 Task: Find connections with filter location Chikhli with filter topic #training with filter profile language German with filter current company Apollo Global Management, Inc. with filter school Oriental Institute of Science & Technology, Thakral Nagar, Opp Patel Nagar, Raisen Road, Bhopal-462021 with filter industry Animation and Post-production with filter service category Corporate Events with filter keywords title Event Planner
Action: Mouse moved to (600, 78)
Screenshot: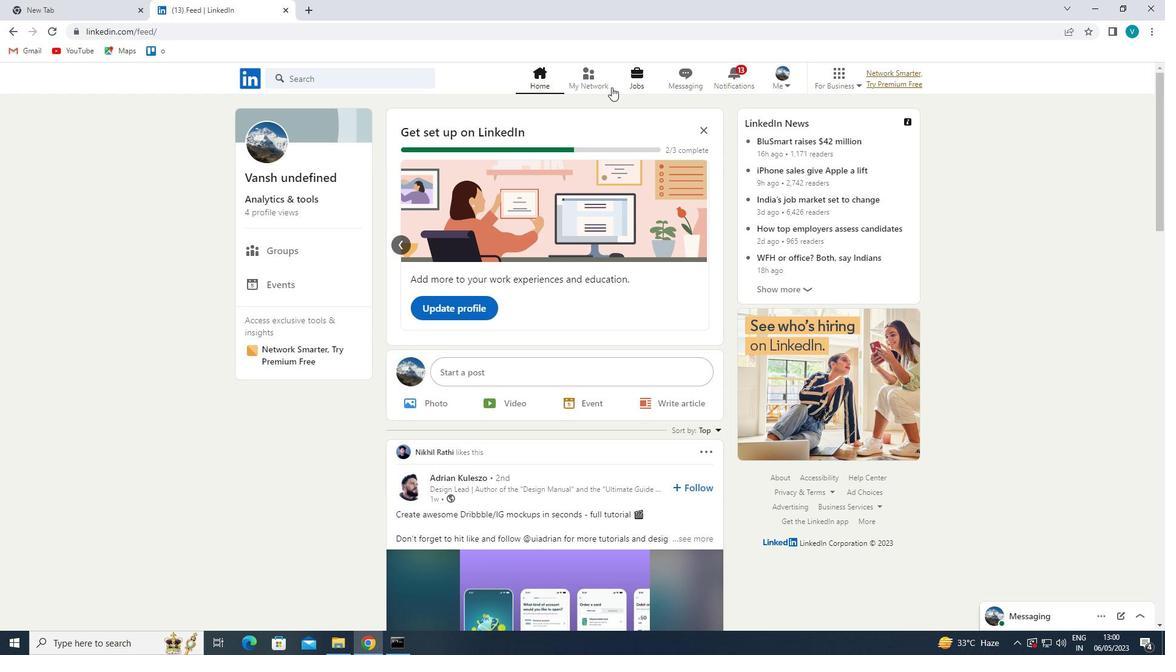 
Action: Mouse pressed left at (600, 78)
Screenshot: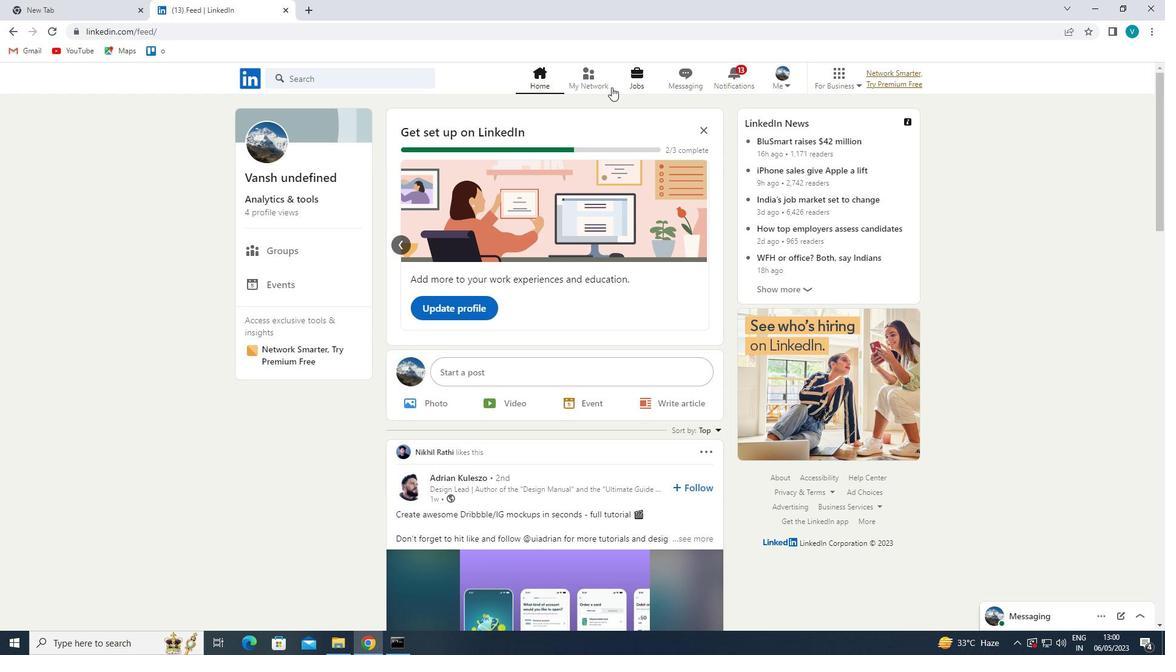 
Action: Mouse moved to (367, 134)
Screenshot: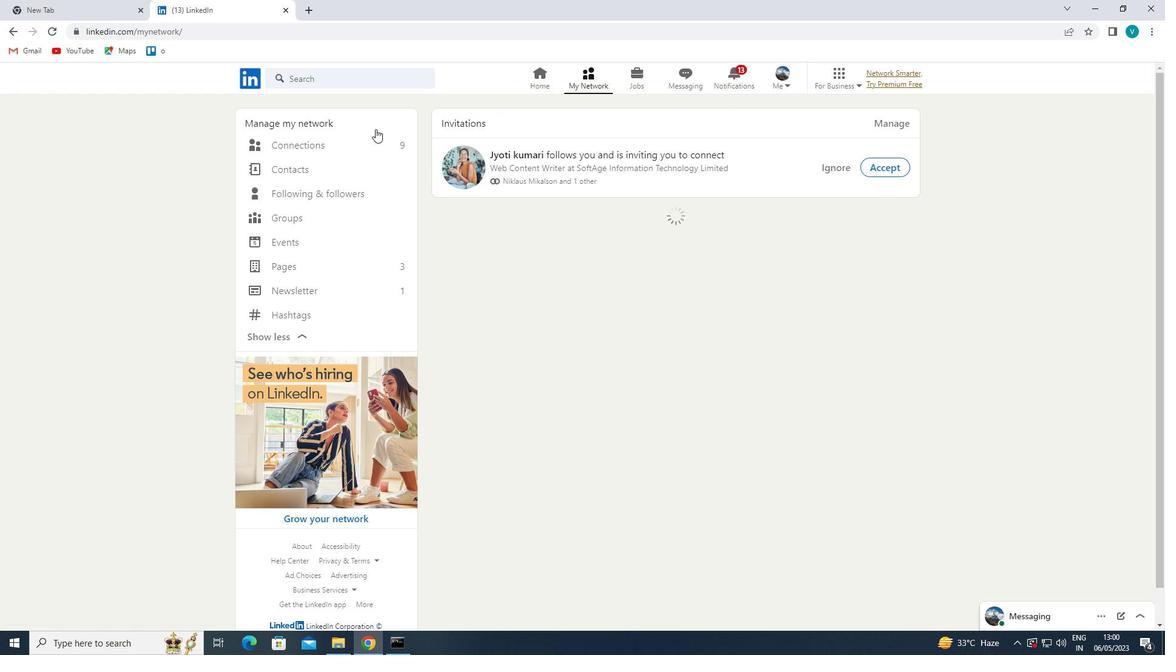 
Action: Mouse pressed left at (367, 134)
Screenshot: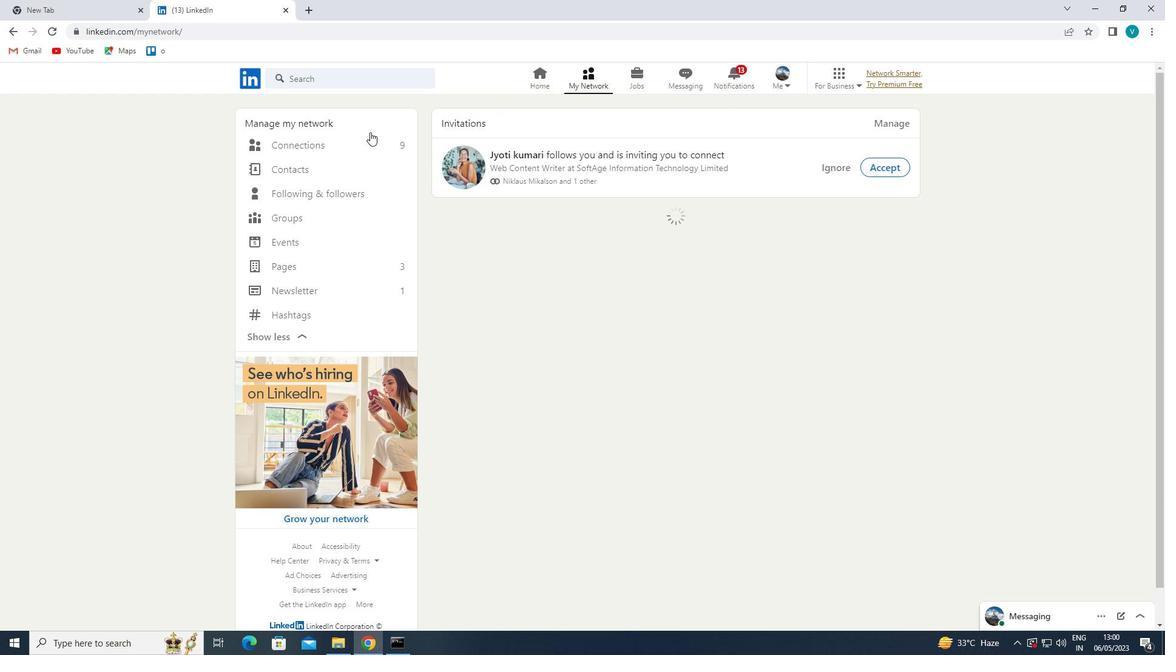 
Action: Mouse moved to (353, 158)
Screenshot: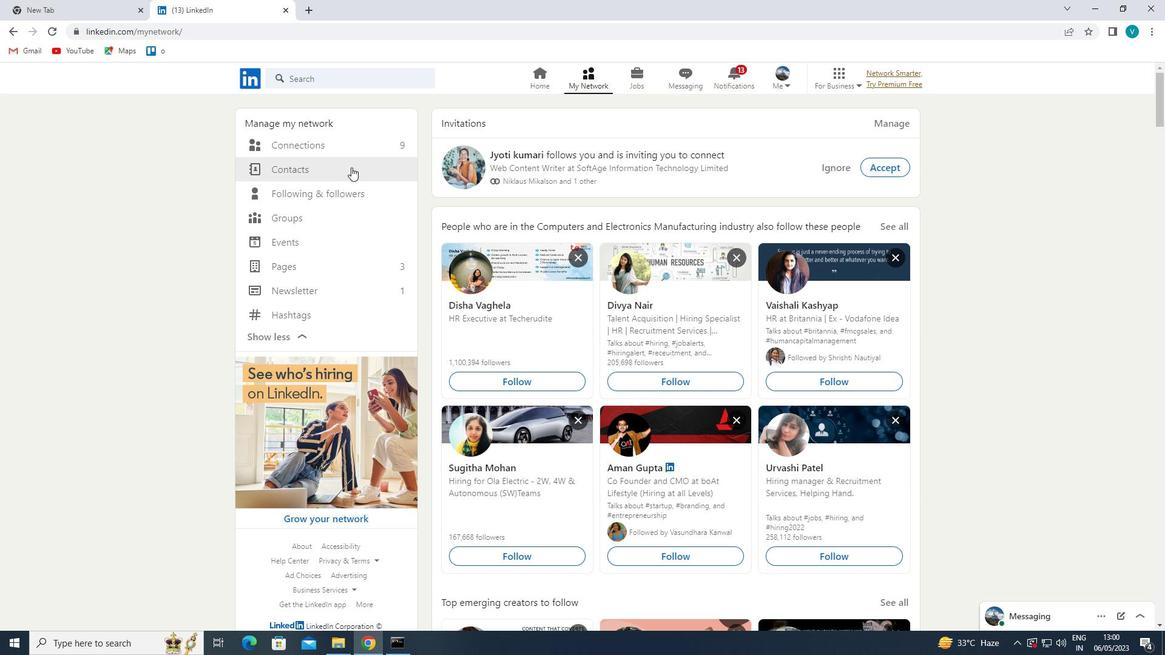 
Action: Mouse pressed left at (353, 158)
Screenshot: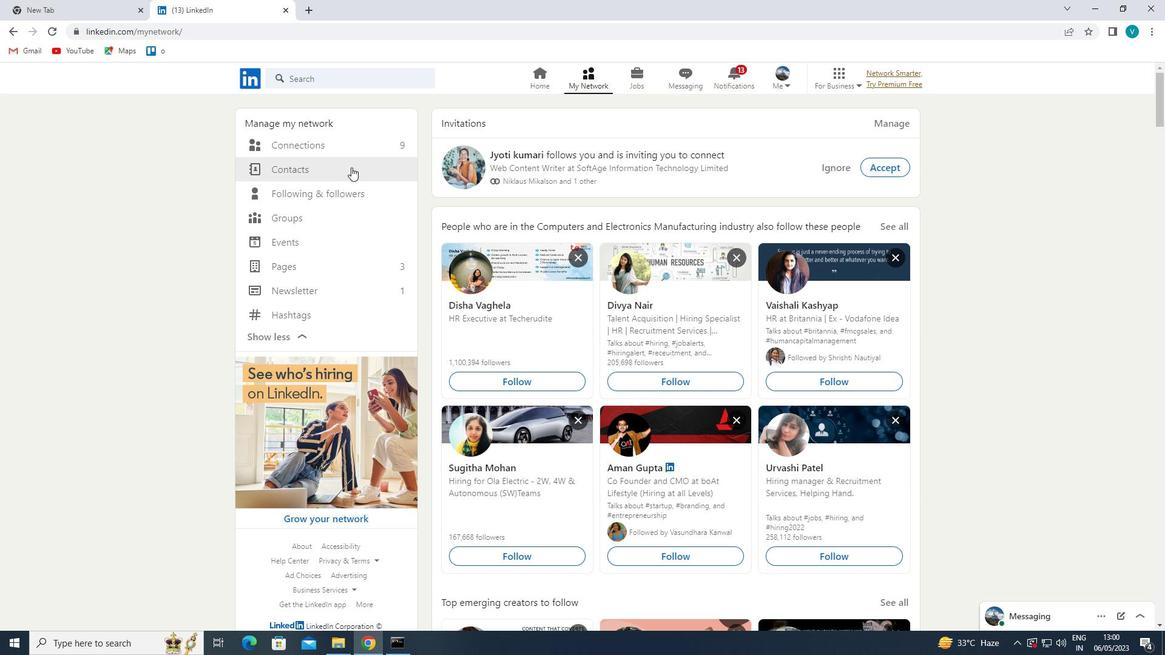 
Action: Mouse moved to (358, 154)
Screenshot: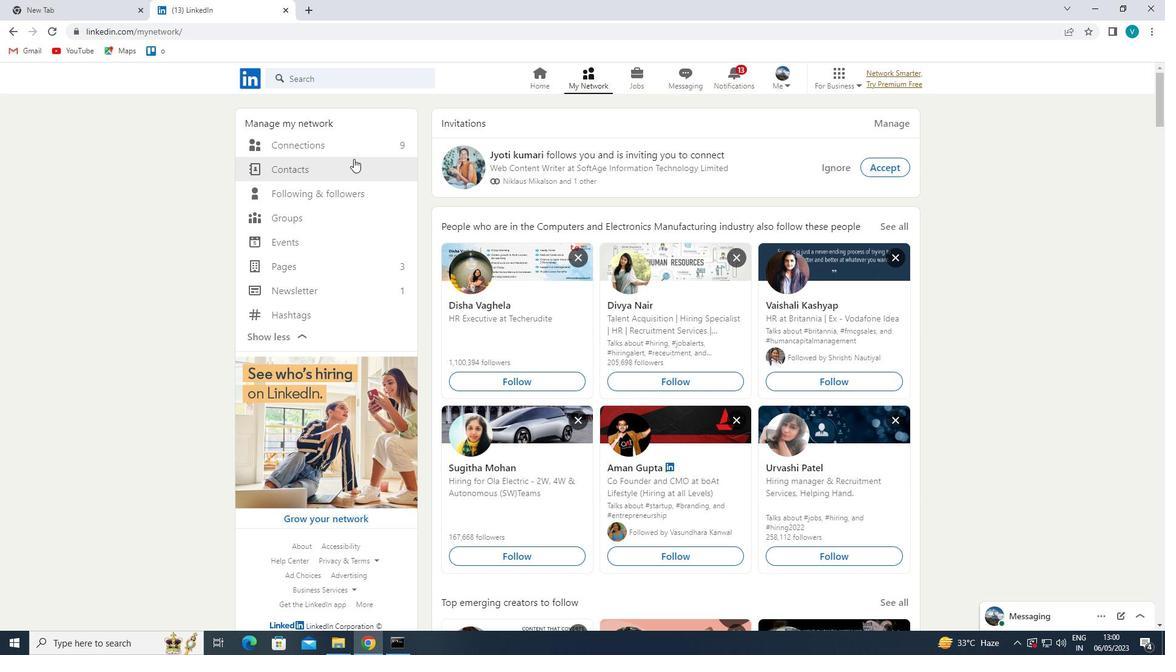 
Action: Mouse pressed left at (358, 154)
Screenshot: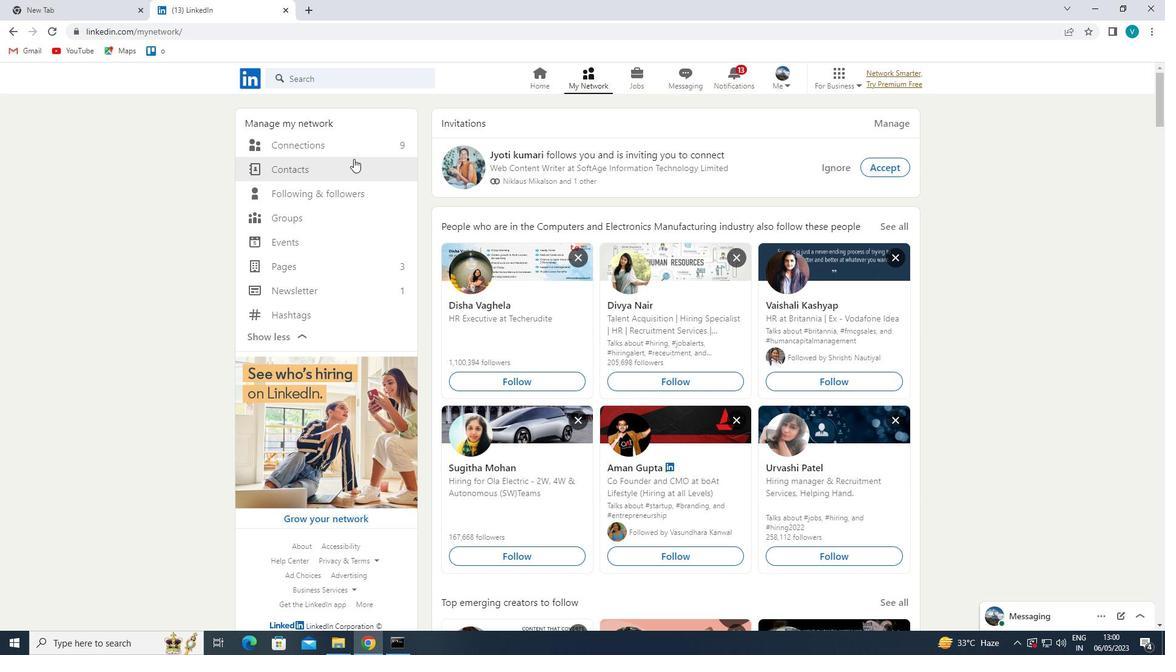 
Action: Mouse moved to (364, 148)
Screenshot: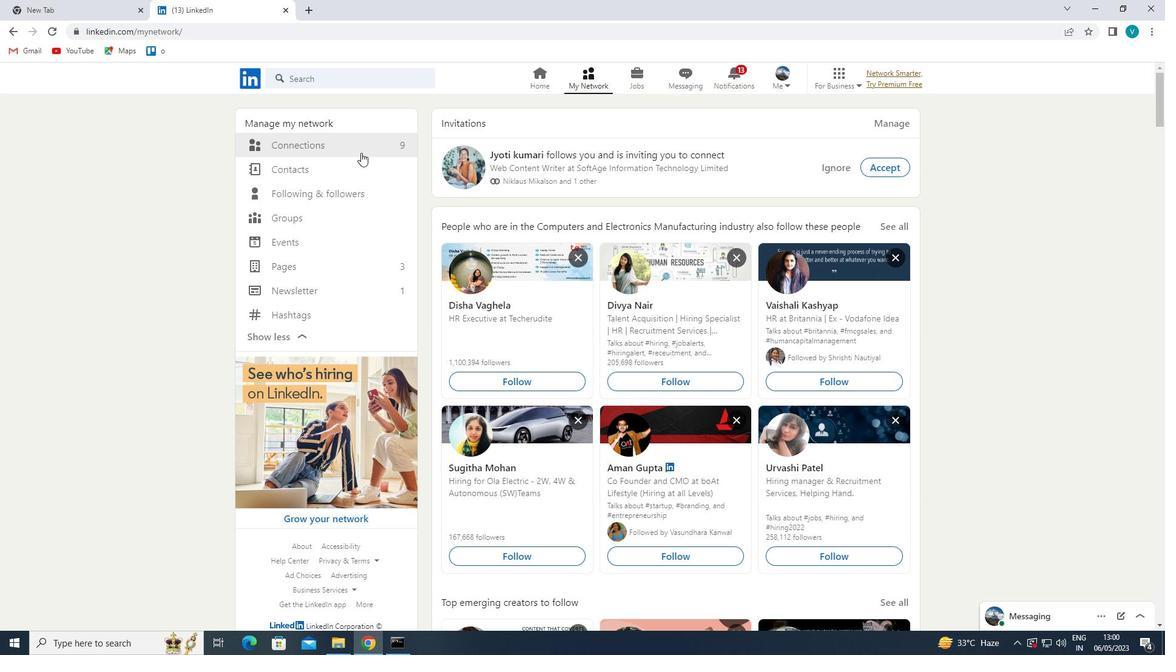 
Action: Mouse pressed left at (364, 148)
Screenshot: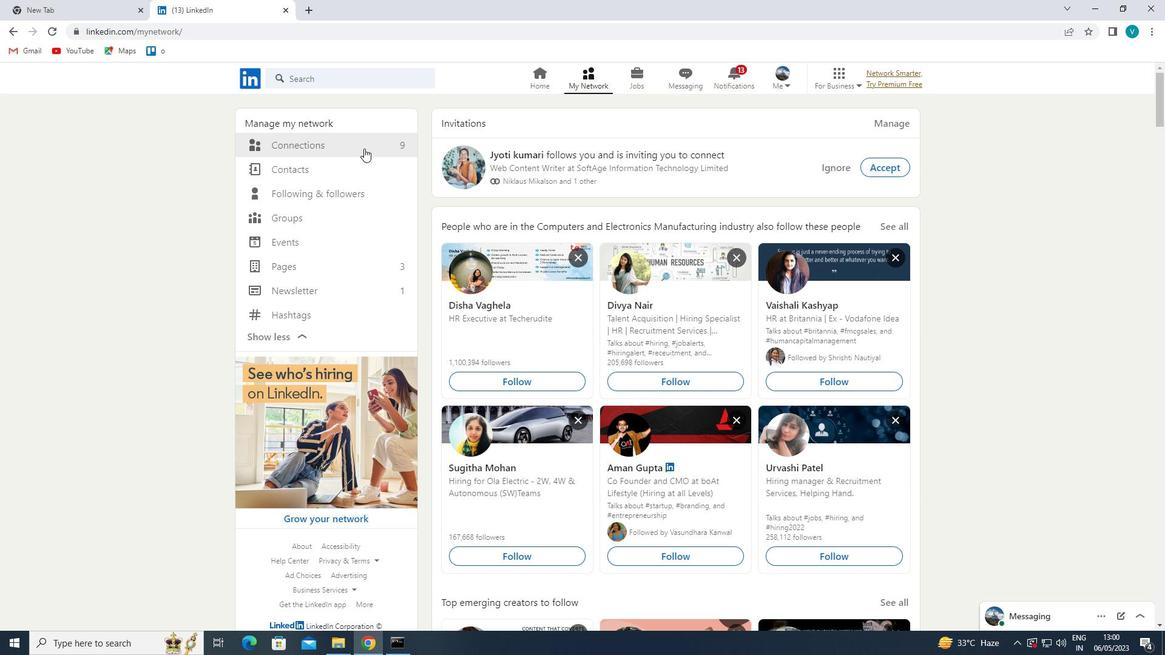 
Action: Mouse moved to (692, 147)
Screenshot: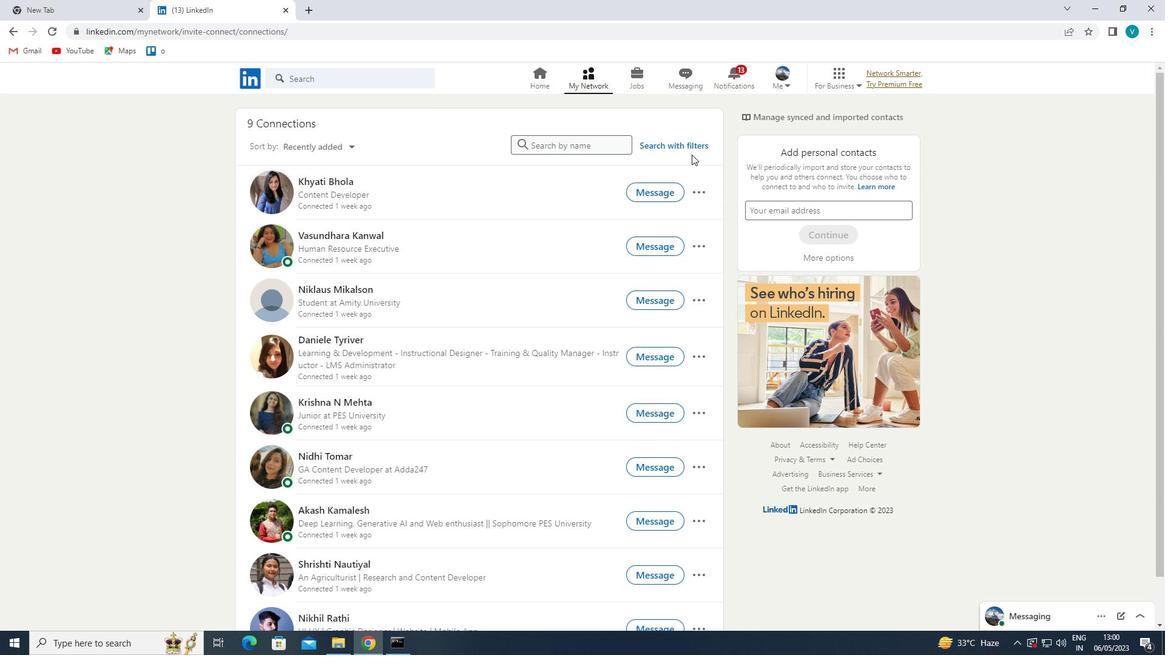 
Action: Mouse pressed left at (692, 147)
Screenshot: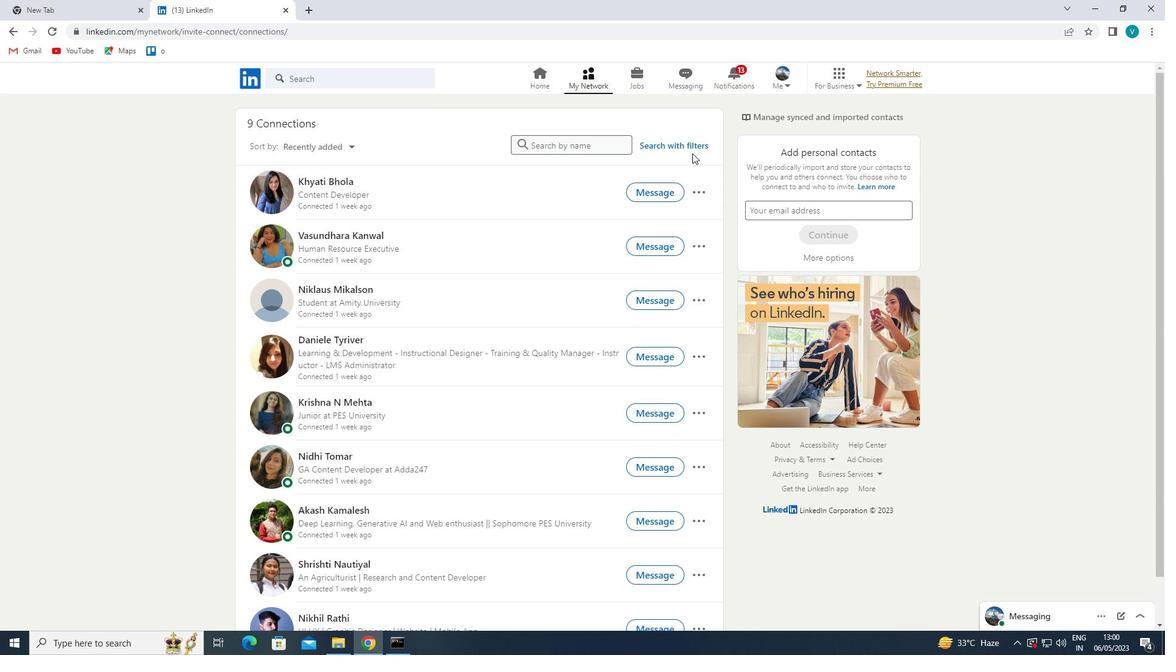 
Action: Mouse moved to (579, 109)
Screenshot: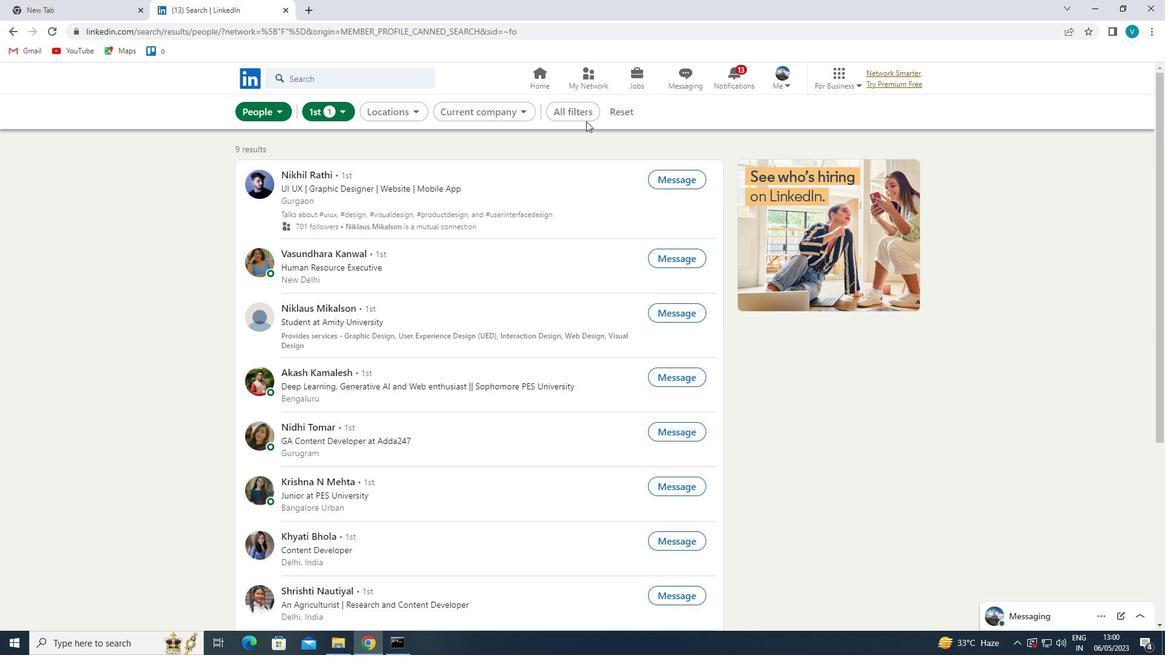 
Action: Mouse pressed left at (579, 109)
Screenshot: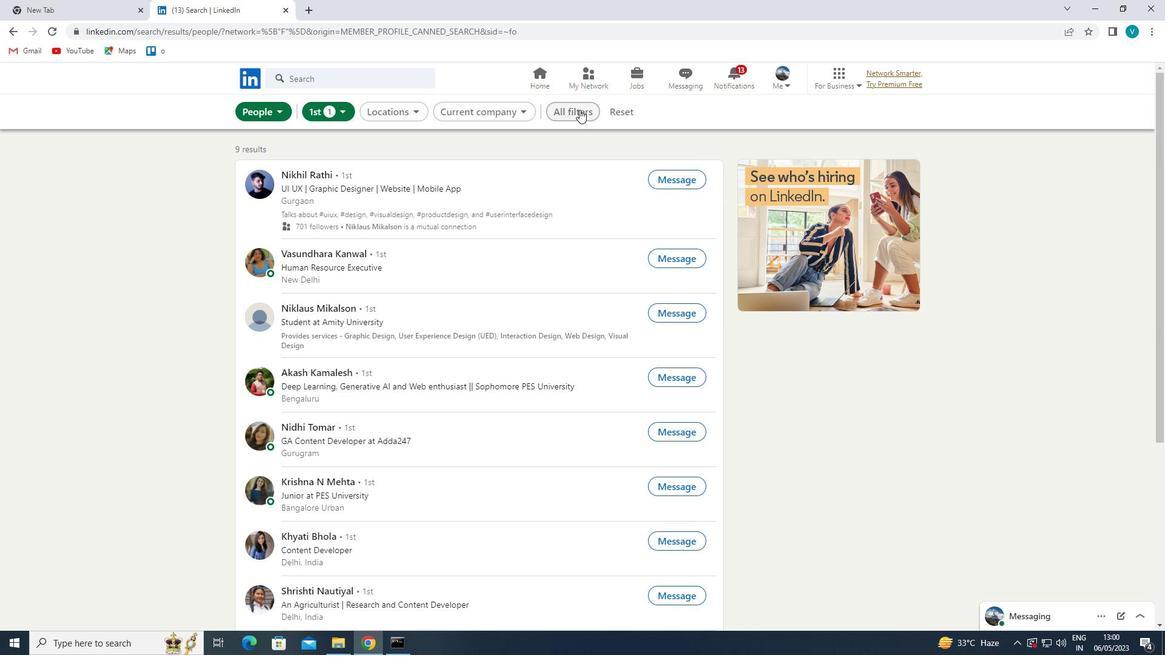 
Action: Mouse moved to (1069, 300)
Screenshot: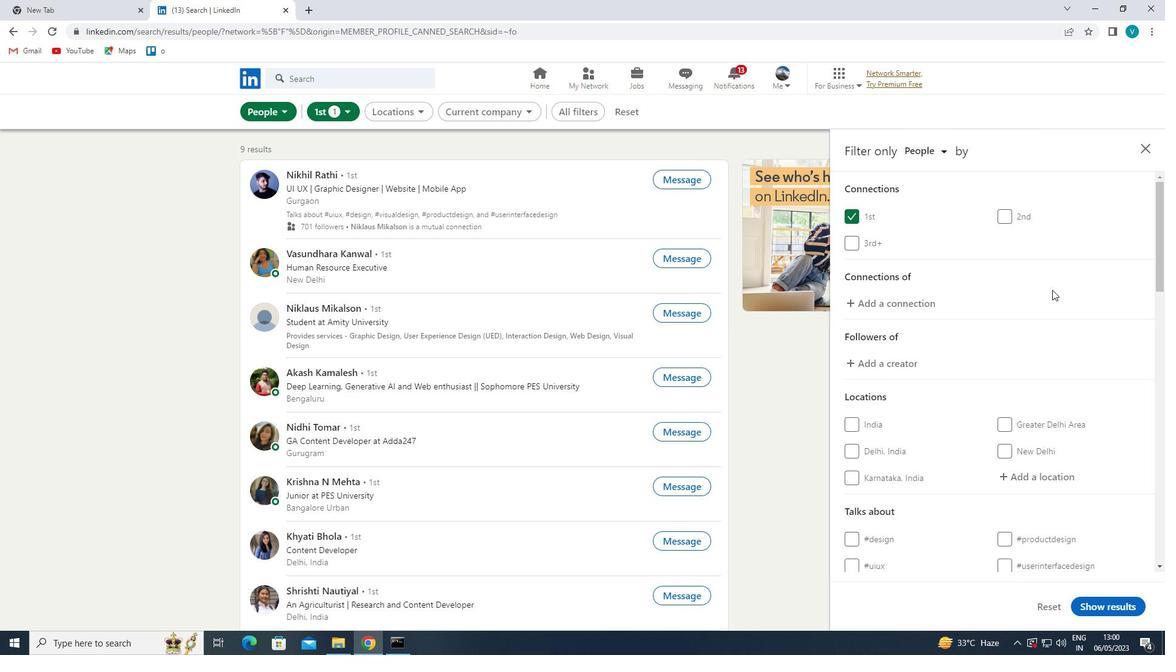 
Action: Mouse scrolled (1069, 300) with delta (0, 0)
Screenshot: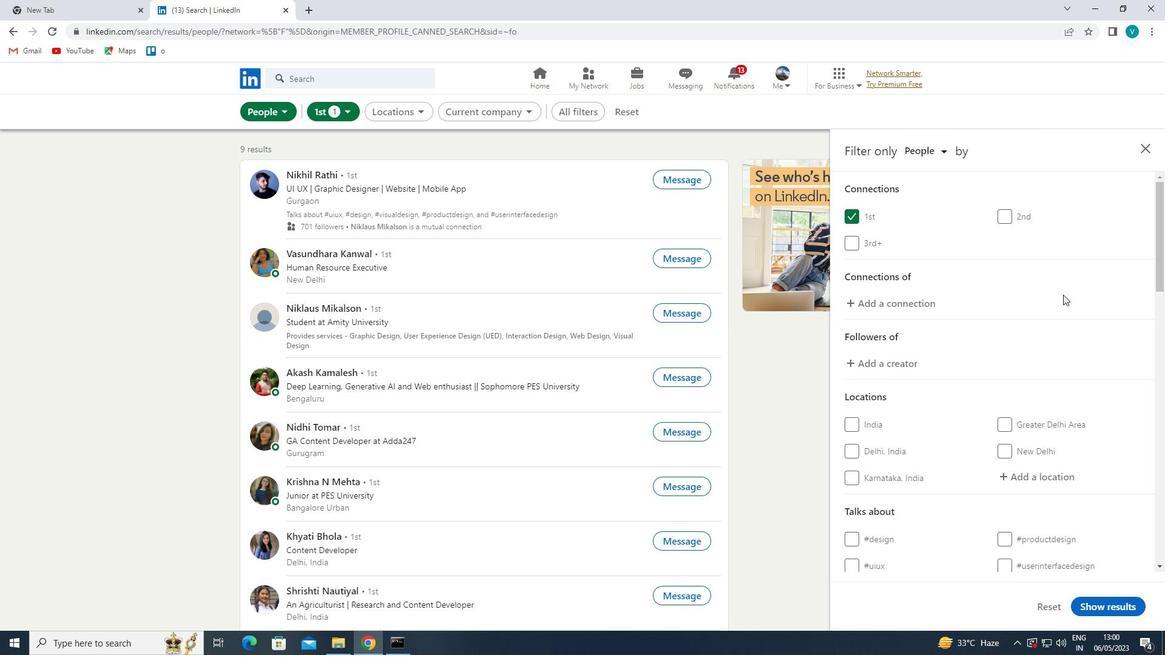 
Action: Mouse moved to (1058, 413)
Screenshot: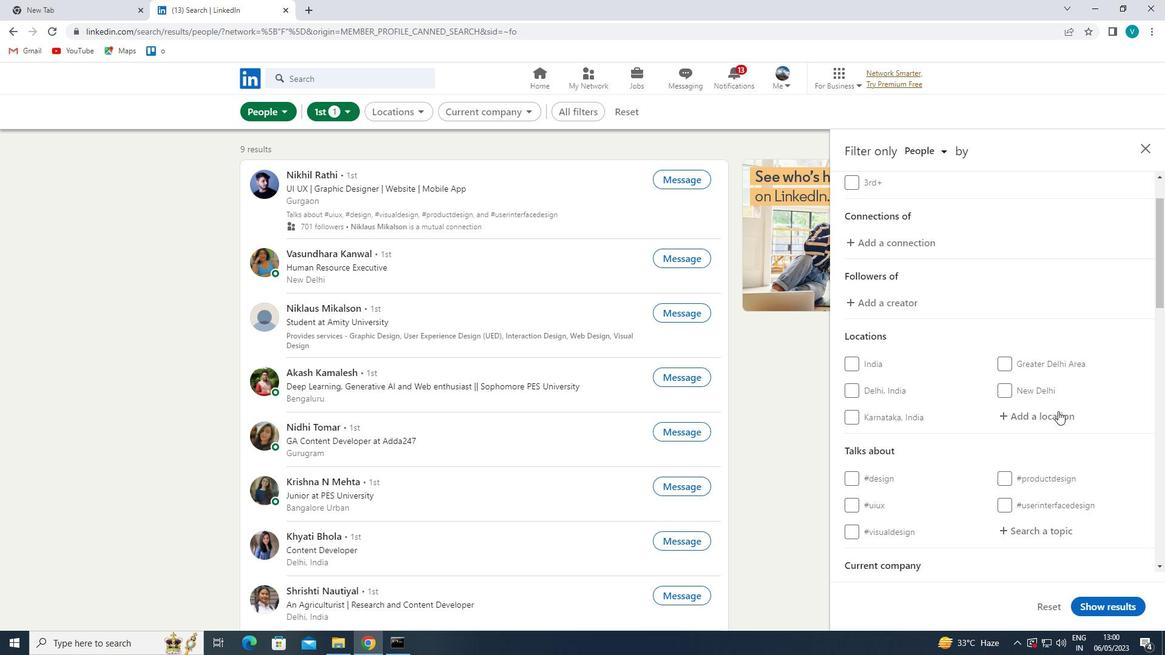 
Action: Mouse pressed left at (1058, 413)
Screenshot: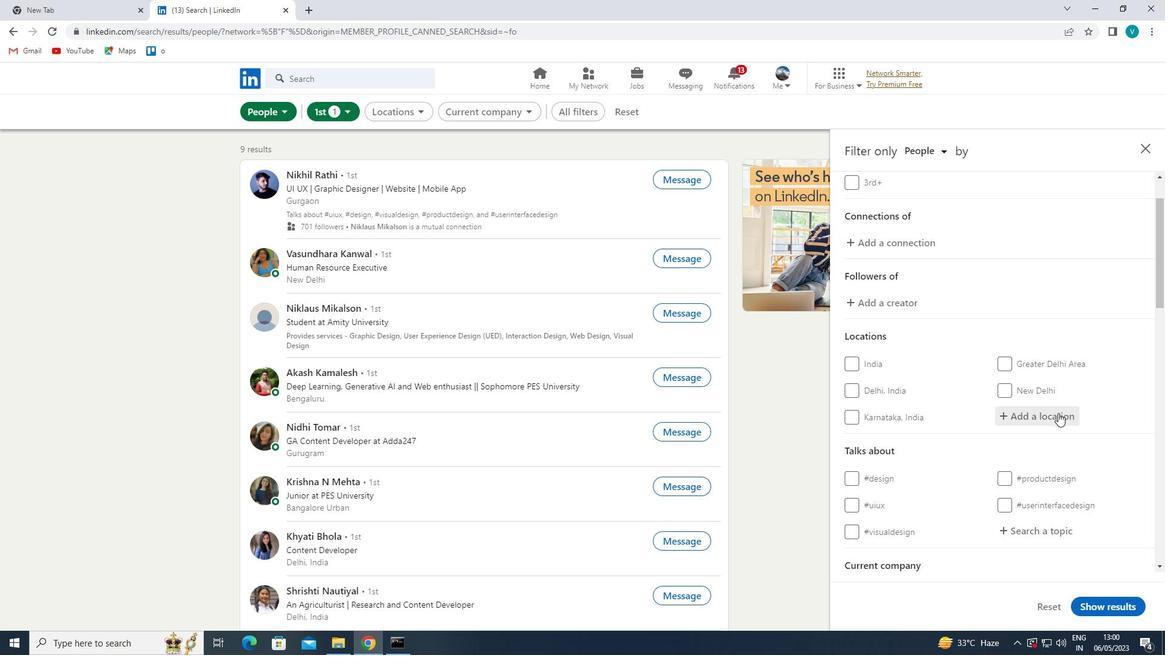 
Action: Mouse moved to (1048, 410)
Screenshot: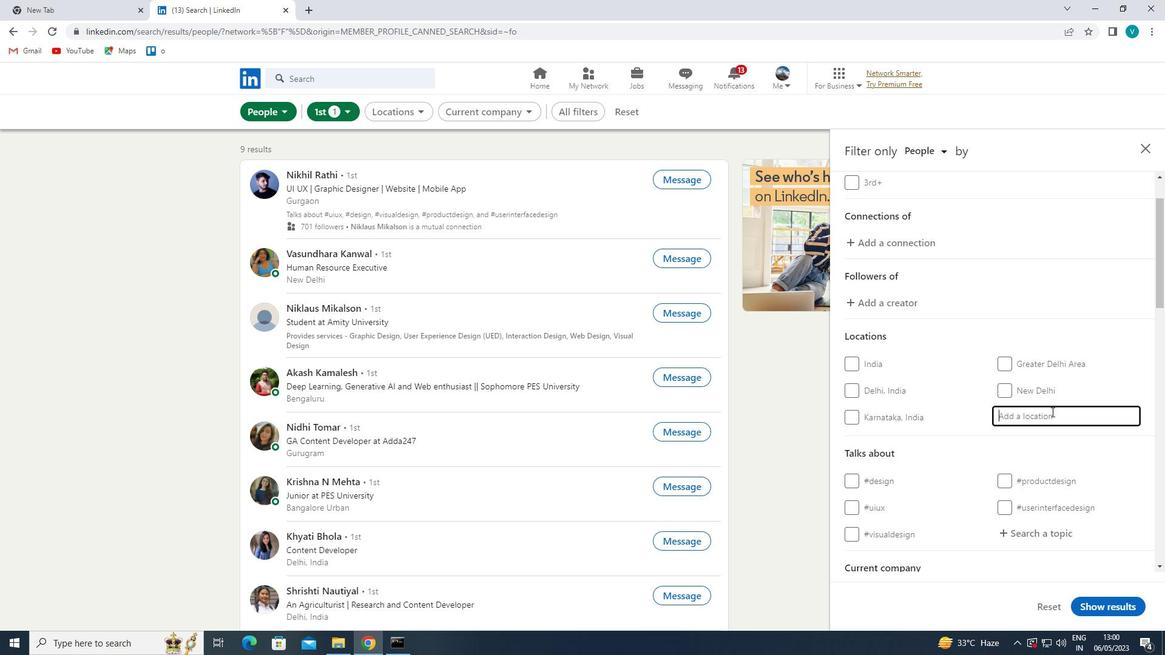 
Action: Key pressed <Key.shift>
Screenshot: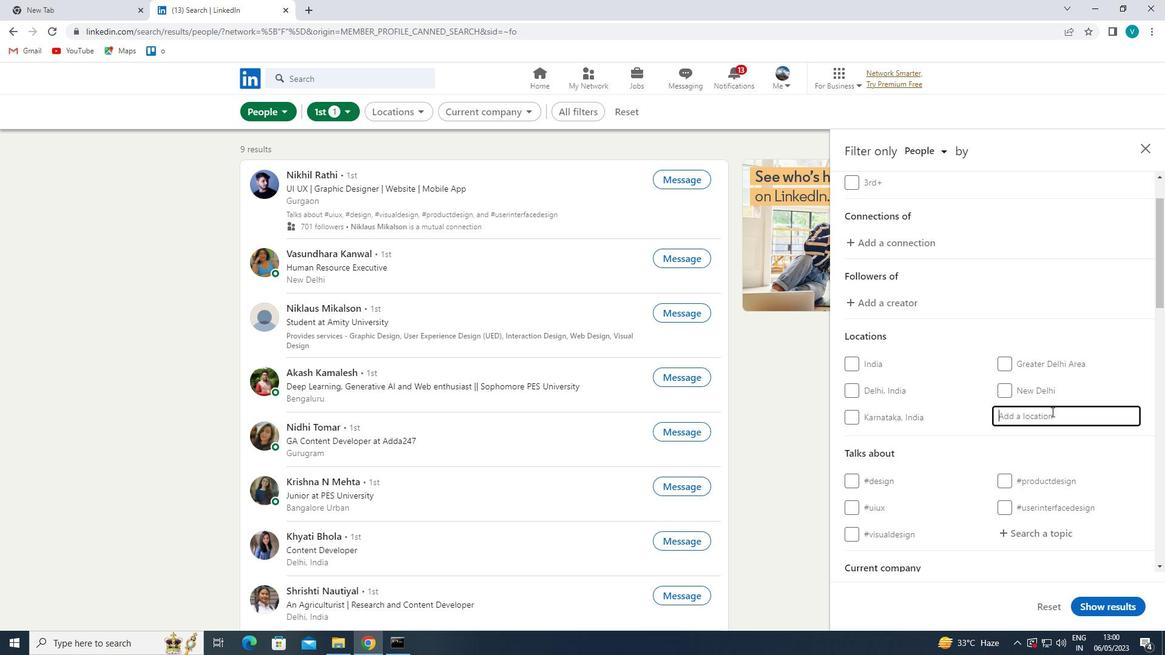 
Action: Mouse moved to (1047, 409)
Screenshot: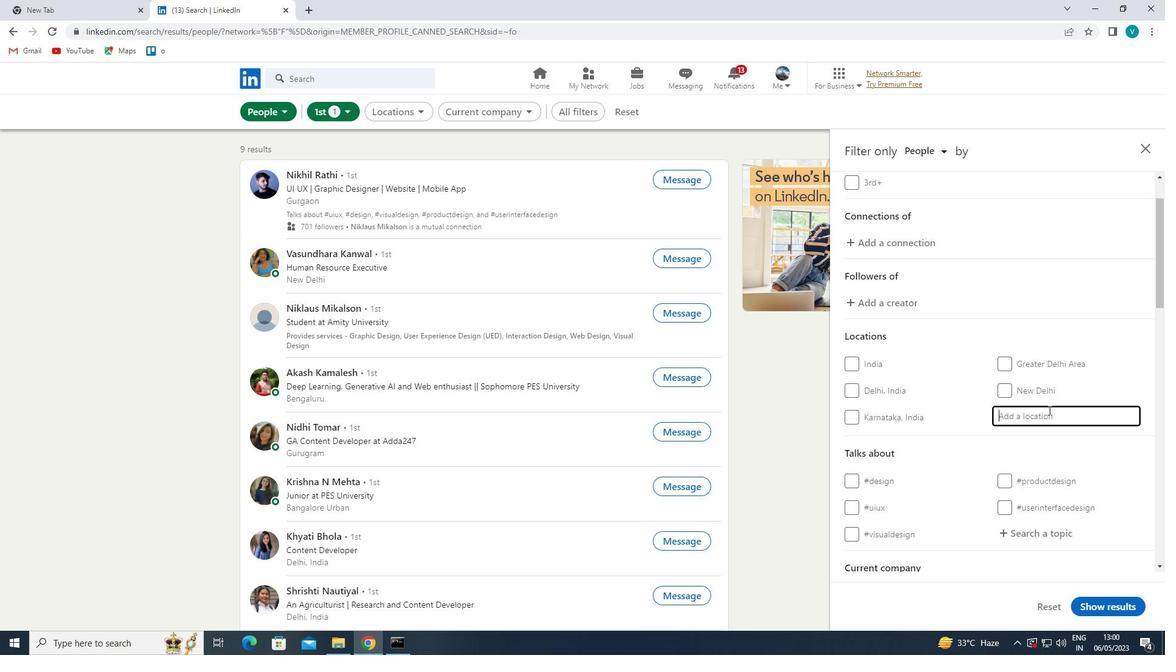 
Action: Key pressed C
Screenshot: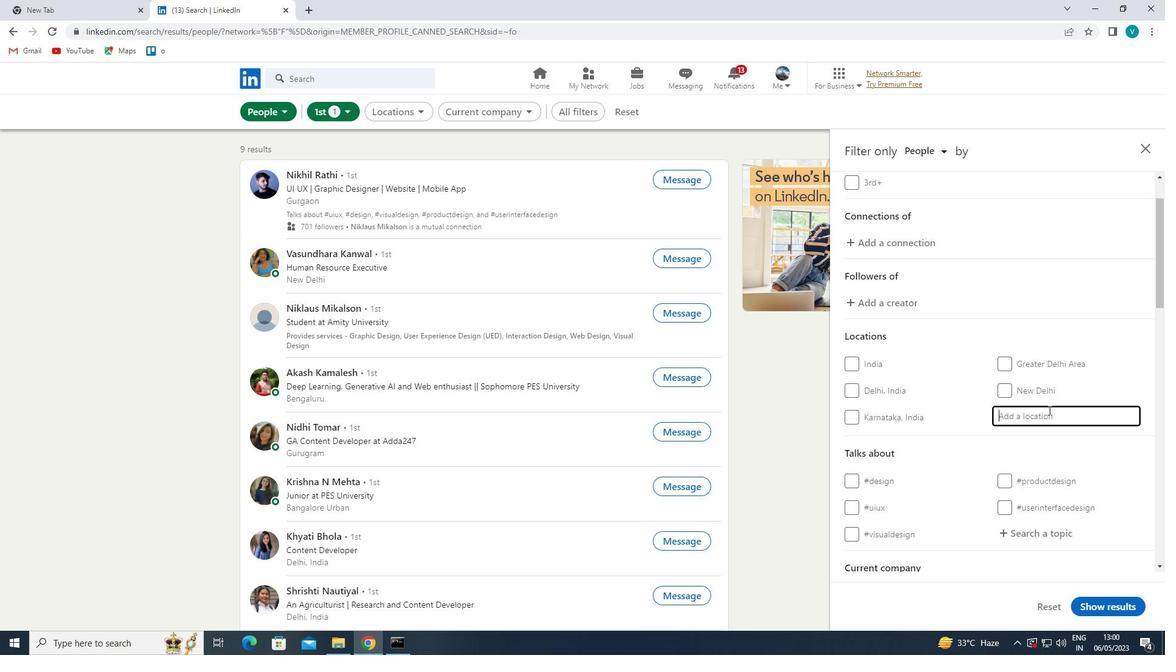 
Action: Mouse moved to (931, 368)
Screenshot: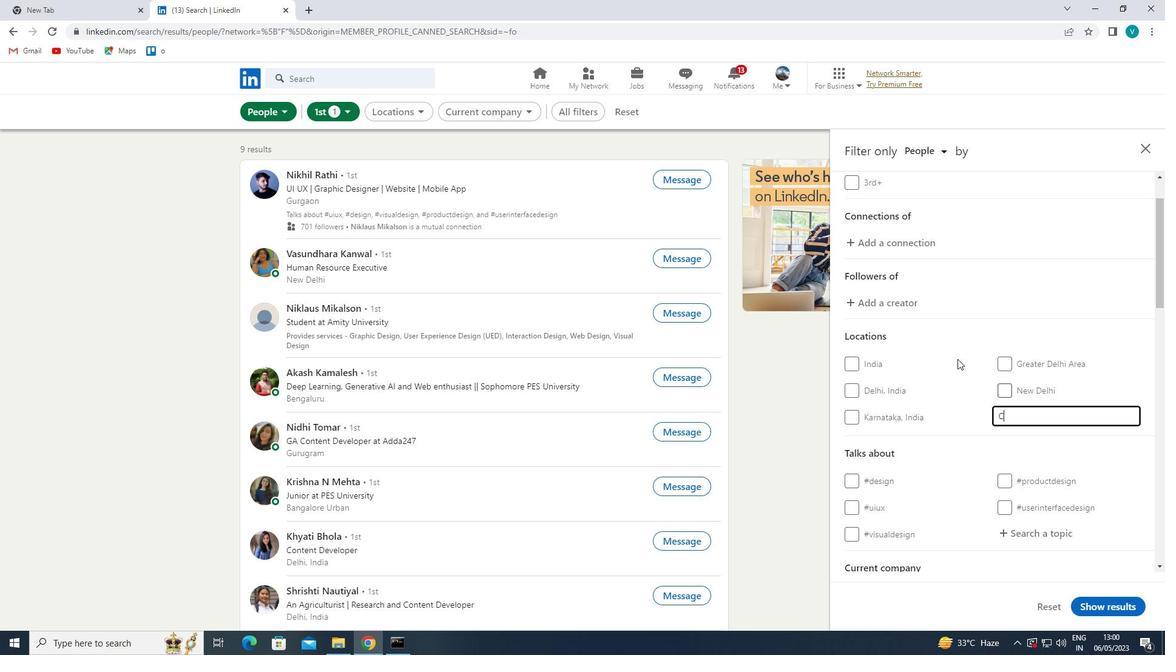 
Action: Key pressed HIKLI
Screenshot: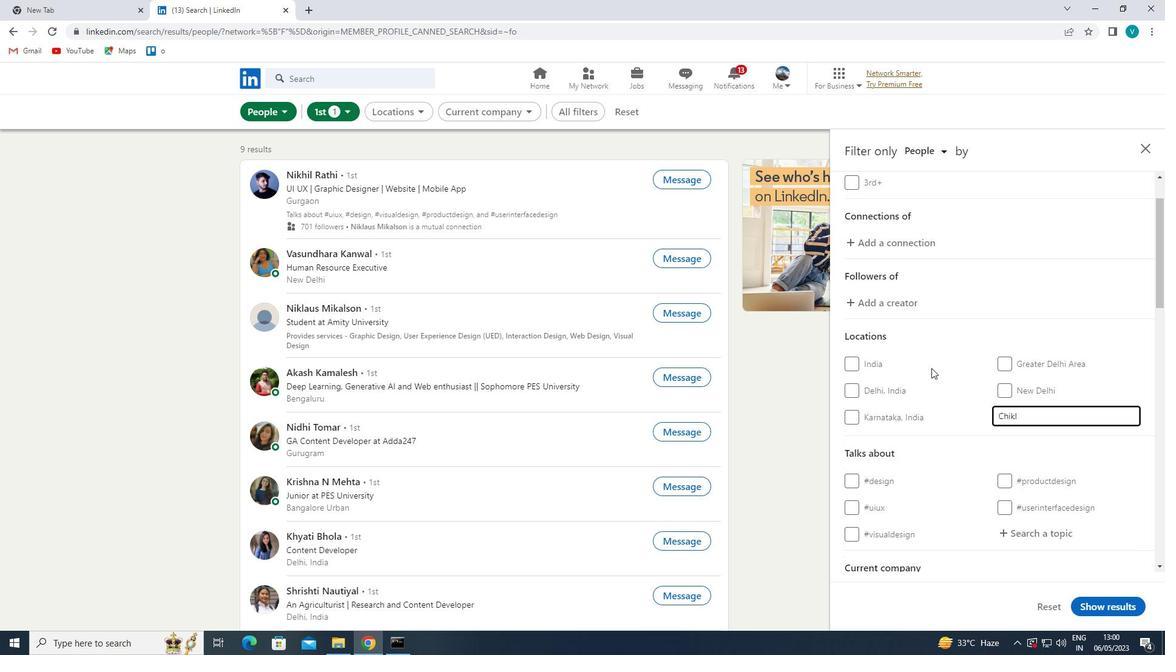 
Action: Mouse moved to (1013, 416)
Screenshot: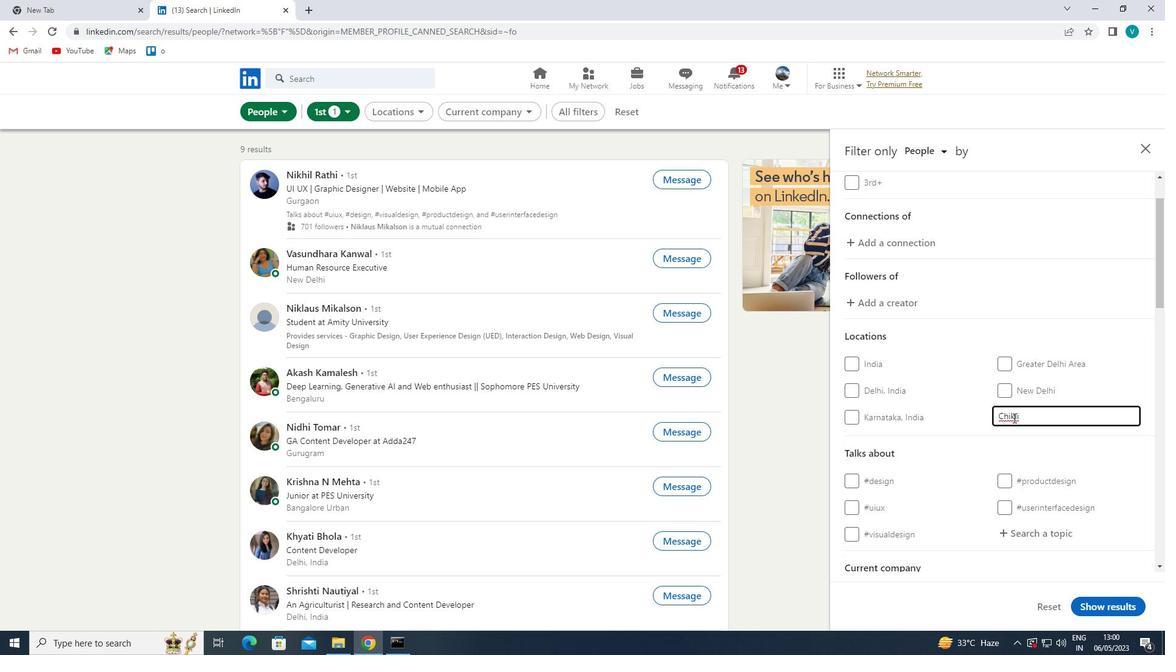 
Action: Mouse pressed left at (1013, 416)
Screenshot: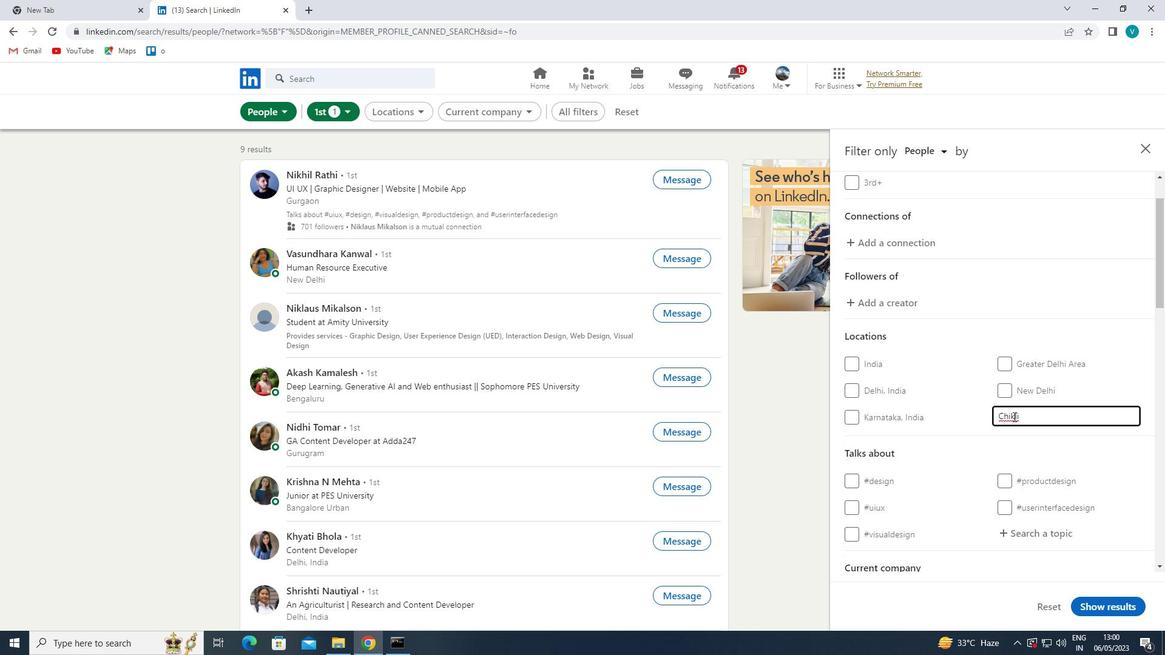 
Action: Mouse moved to (885, 365)
Screenshot: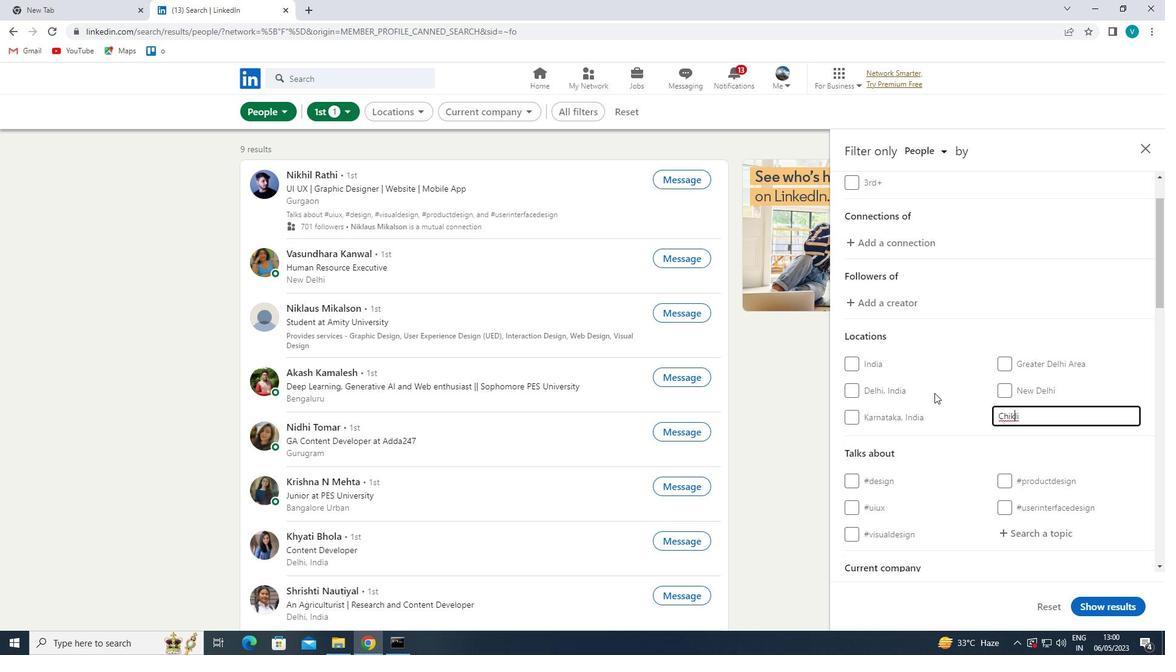 
Action: Key pressed H
Screenshot: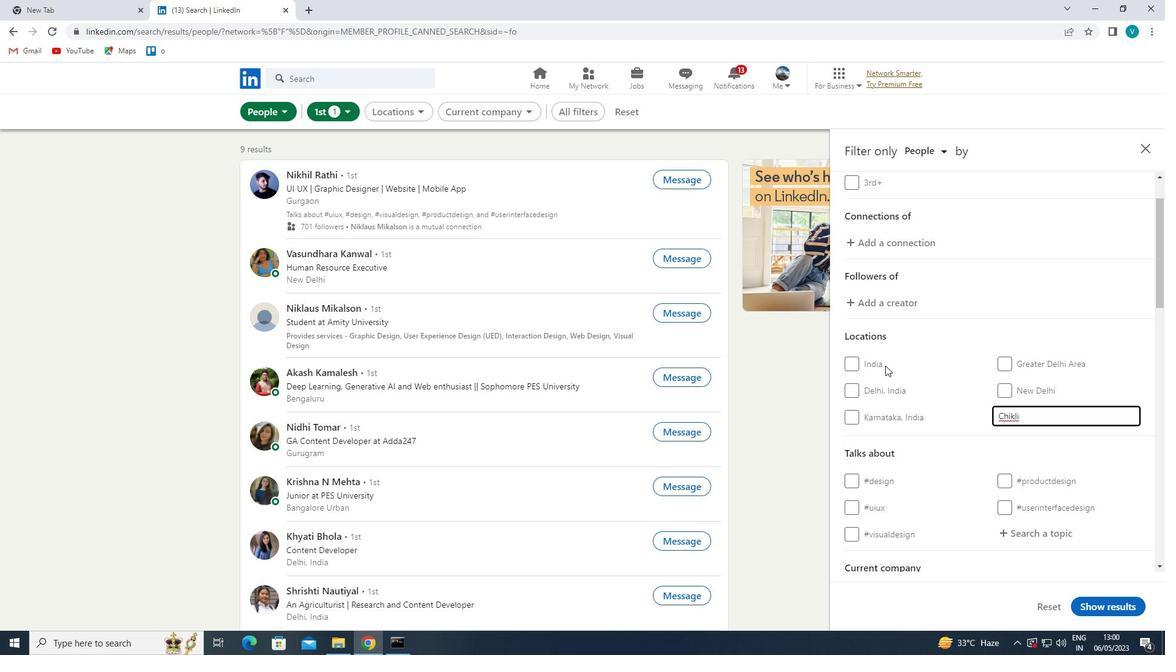 
Action: Mouse moved to (949, 439)
Screenshot: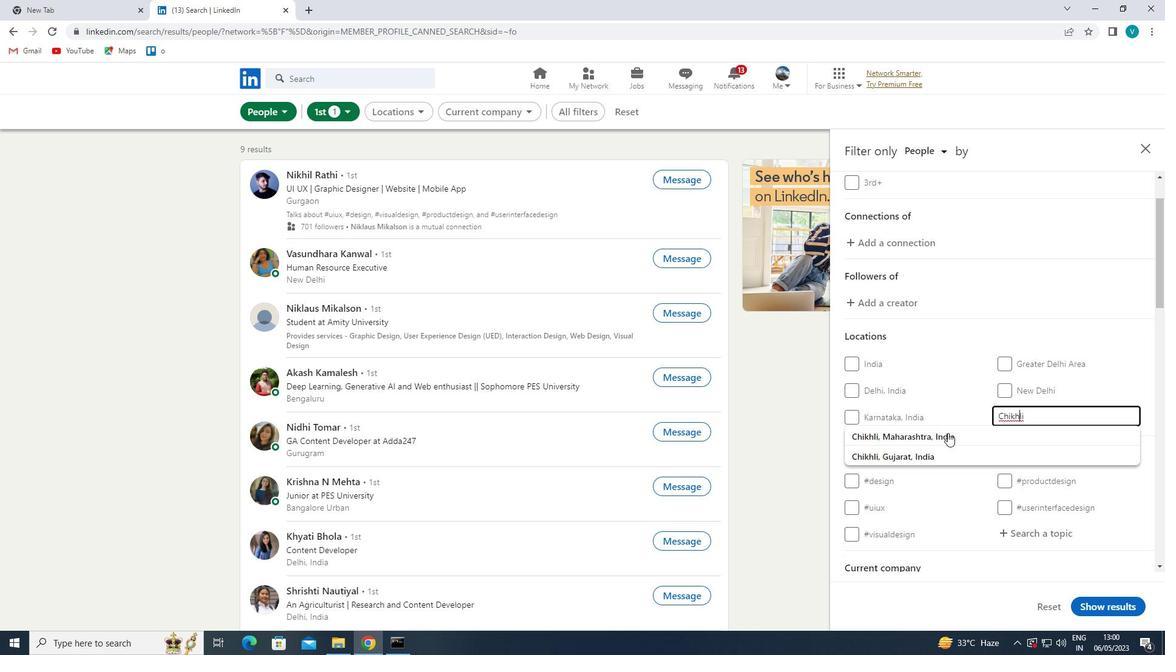 
Action: Mouse pressed left at (949, 439)
Screenshot: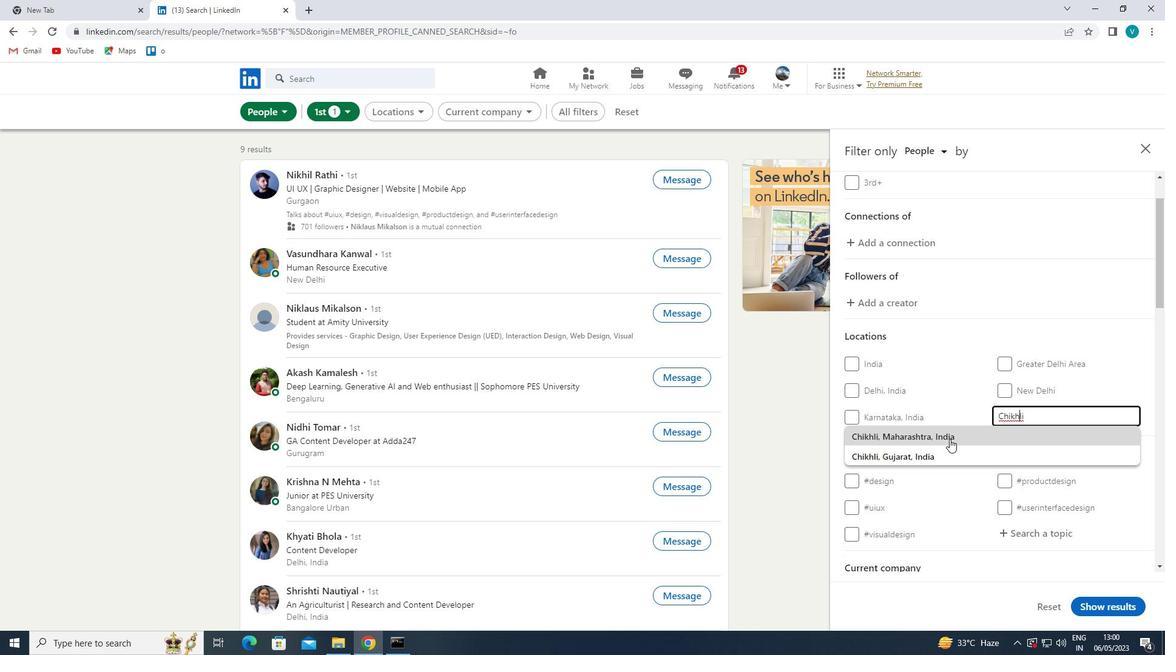 
Action: Mouse moved to (959, 441)
Screenshot: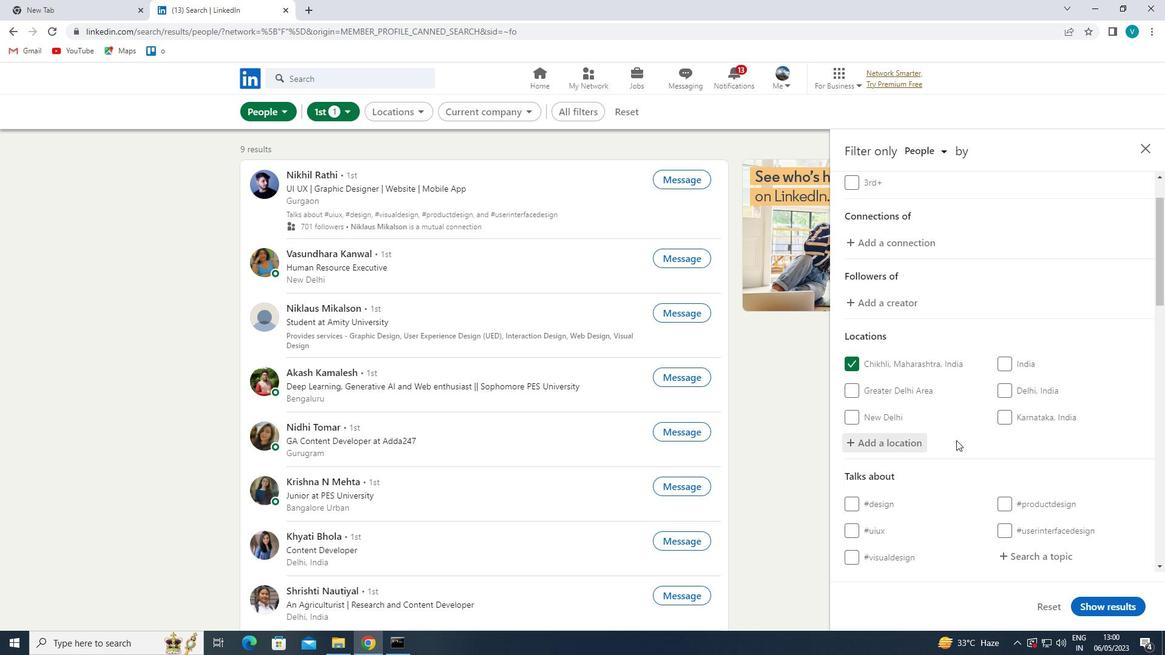 
Action: Mouse scrolled (959, 440) with delta (0, 0)
Screenshot: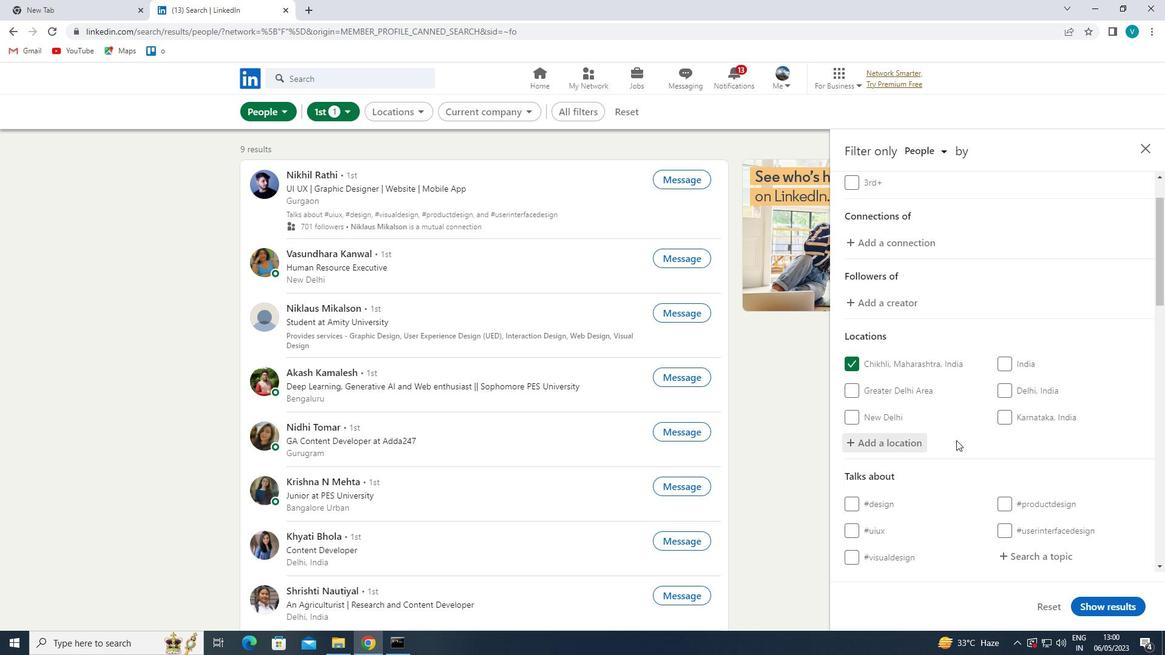 
Action: Mouse moved to (960, 441)
Screenshot: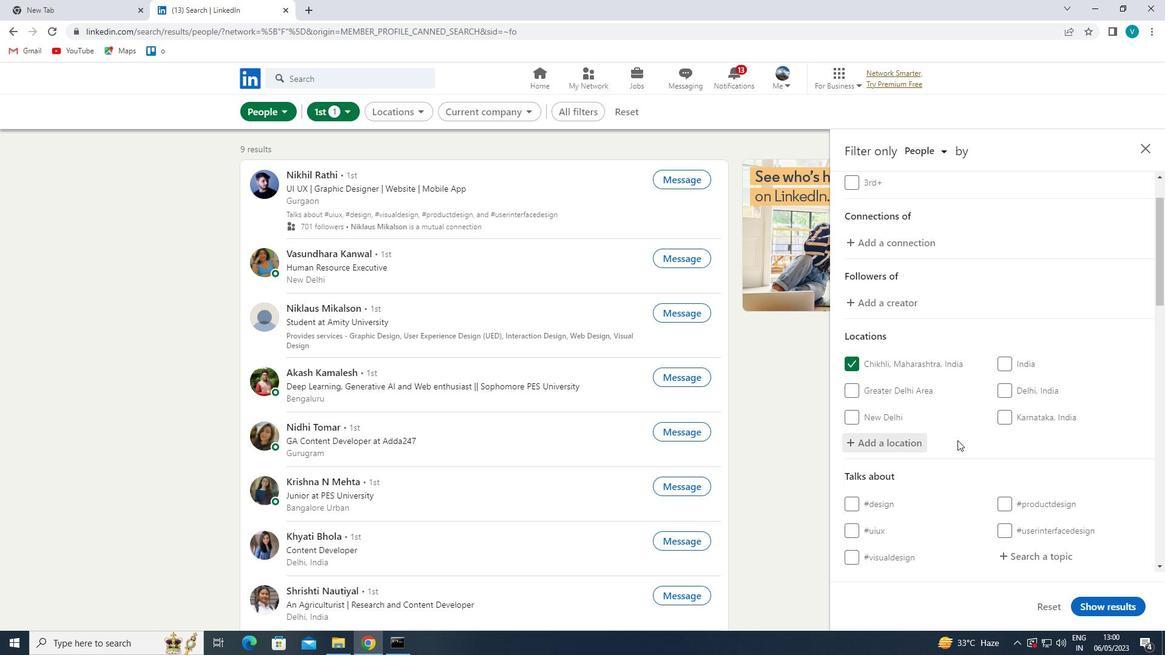 
Action: Mouse scrolled (960, 440) with delta (0, 0)
Screenshot: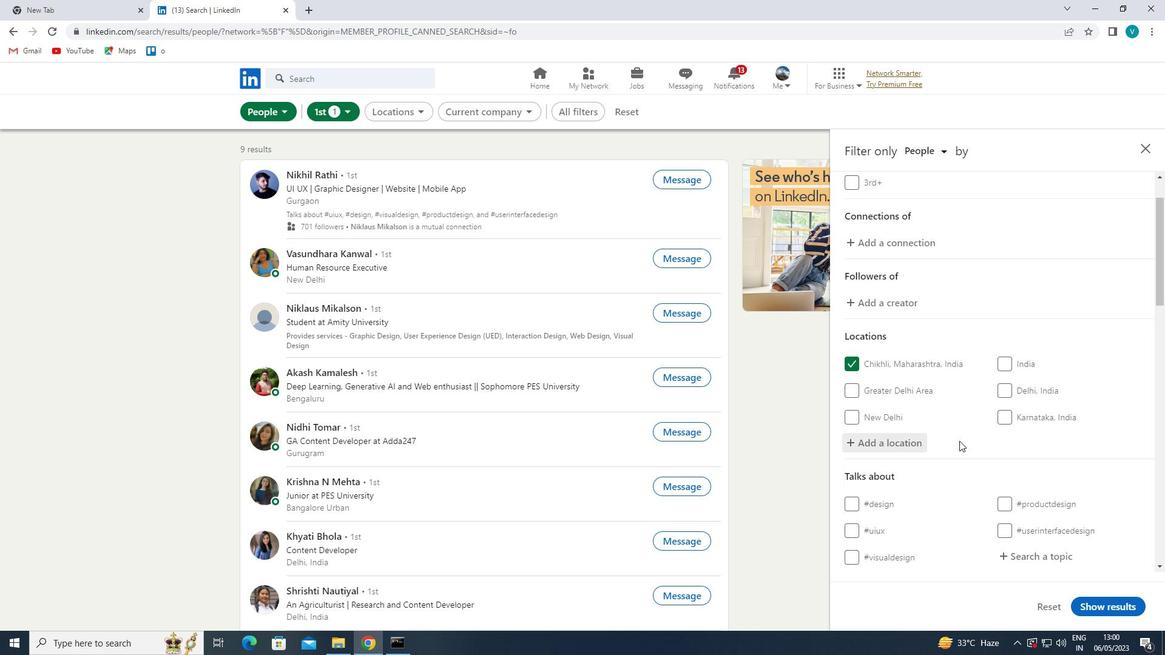 
Action: Mouse moved to (1026, 434)
Screenshot: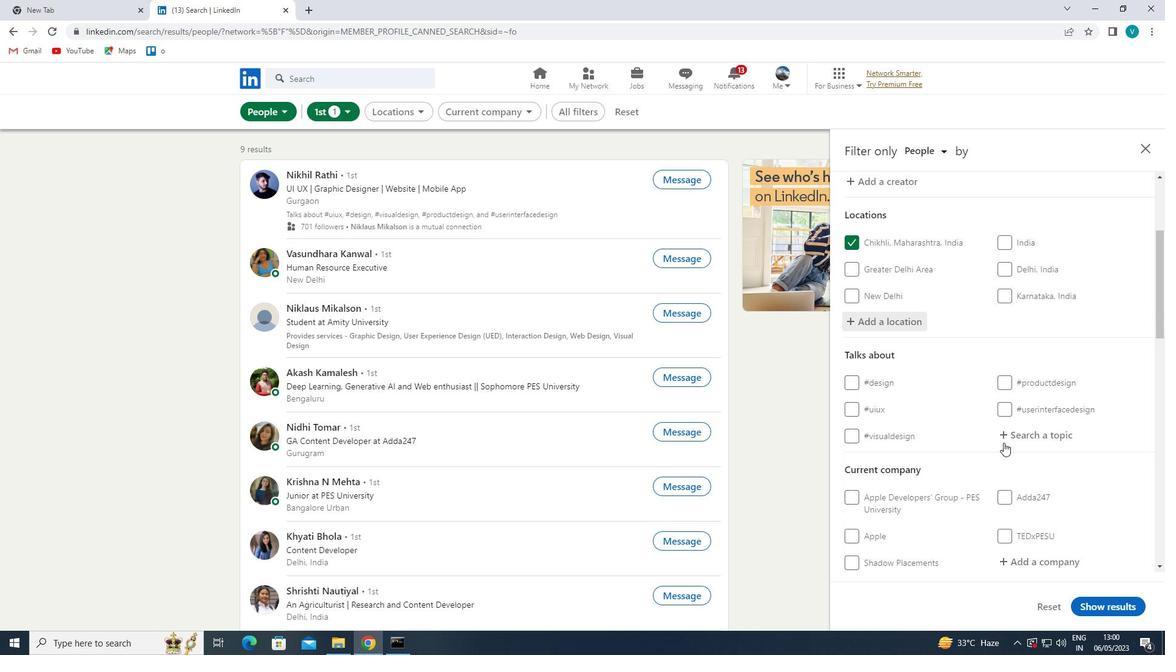 
Action: Mouse pressed left at (1026, 434)
Screenshot: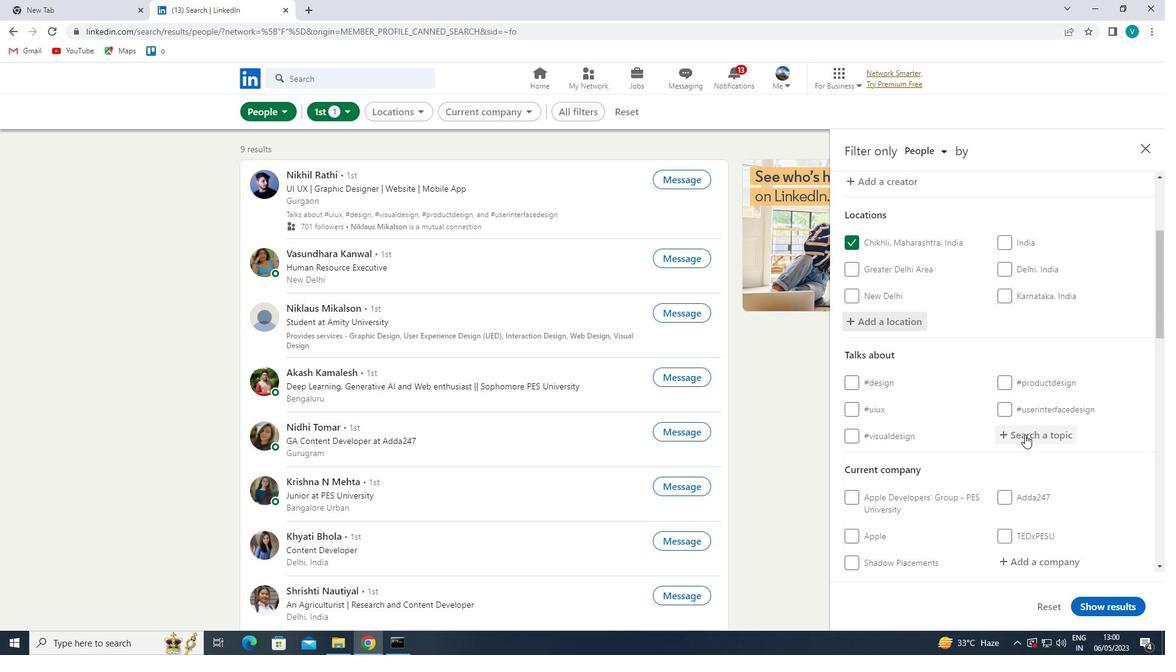 
Action: Mouse moved to (975, 404)
Screenshot: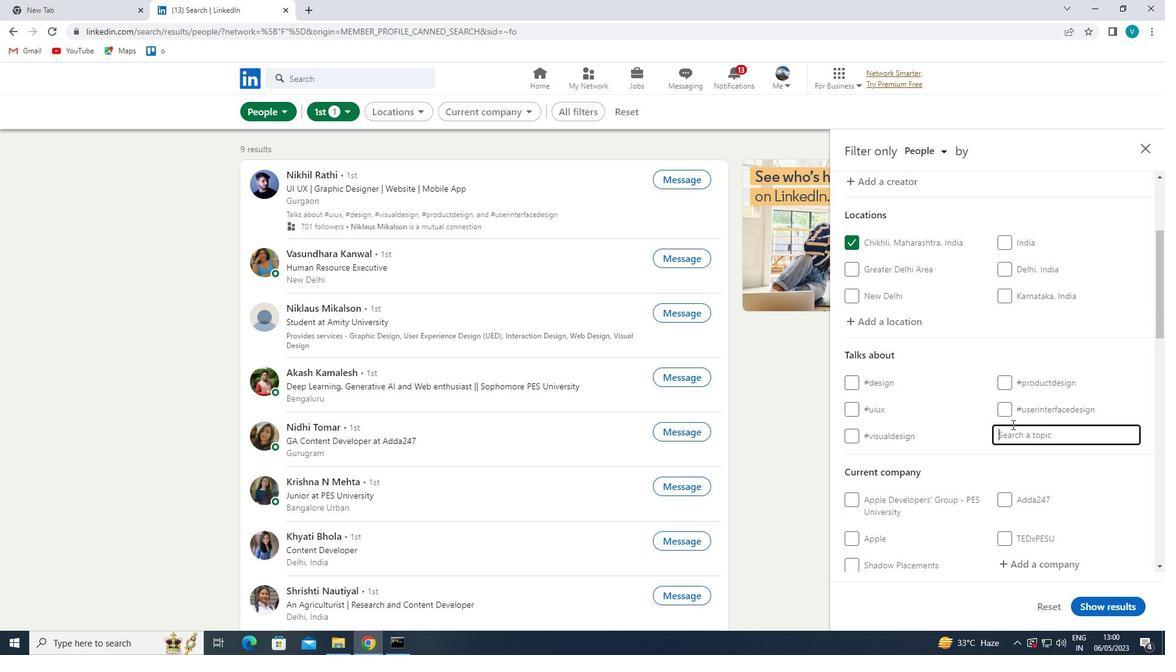 
Action: Key pressed TRAINING
Screenshot: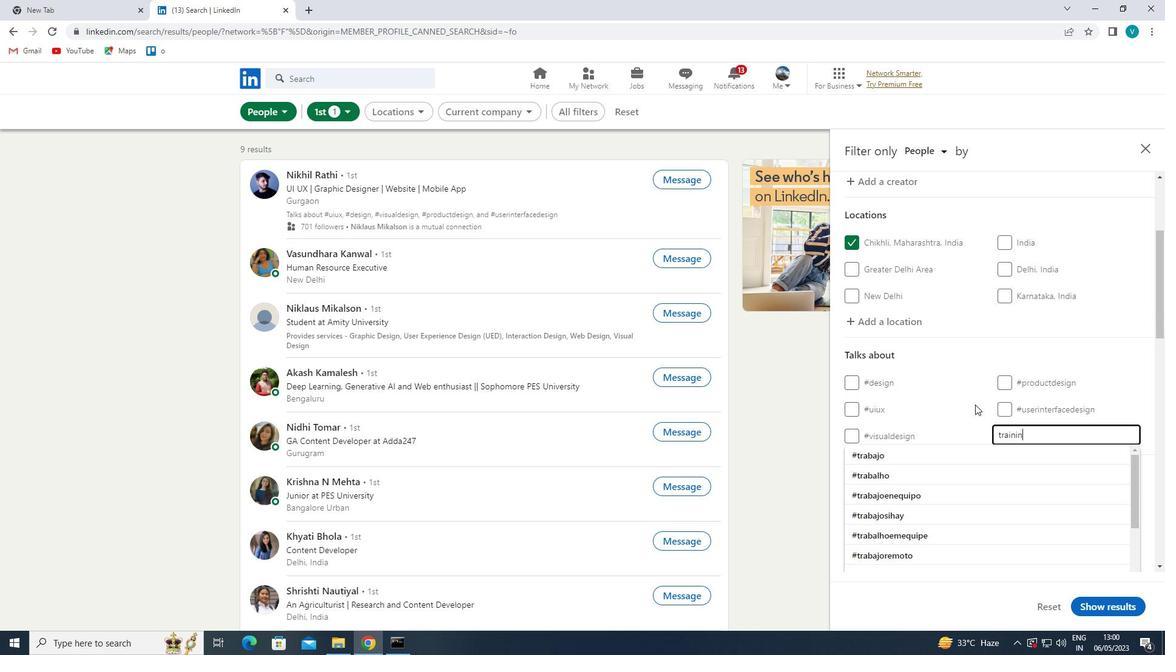 
Action: Mouse moved to (961, 450)
Screenshot: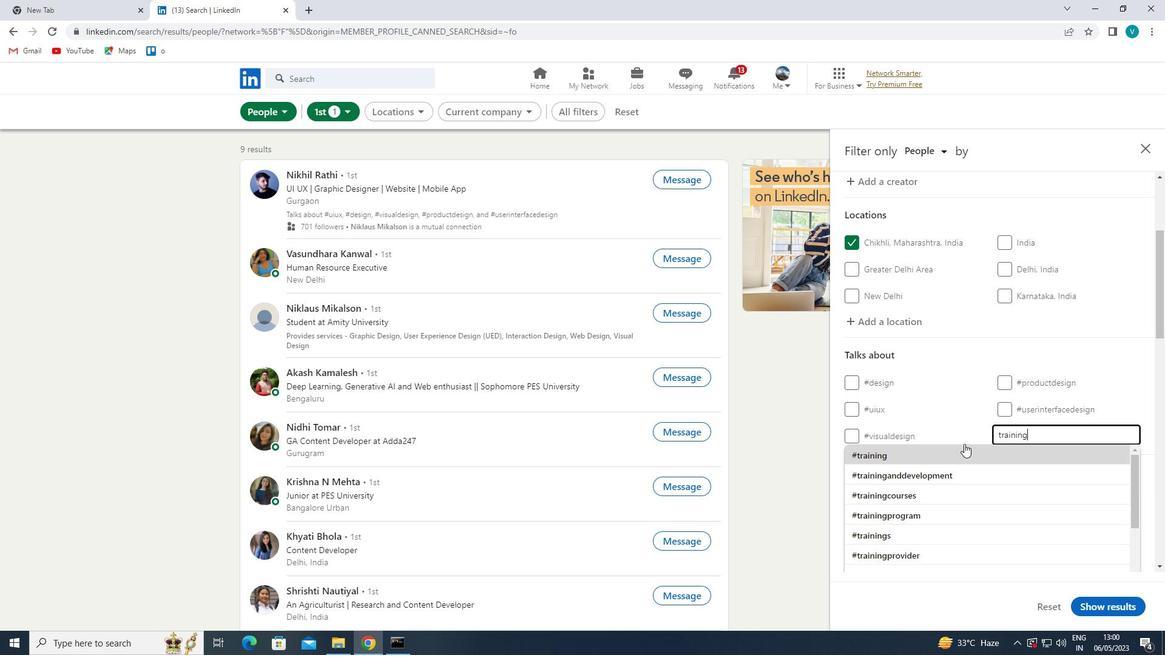 
Action: Mouse pressed left at (961, 450)
Screenshot: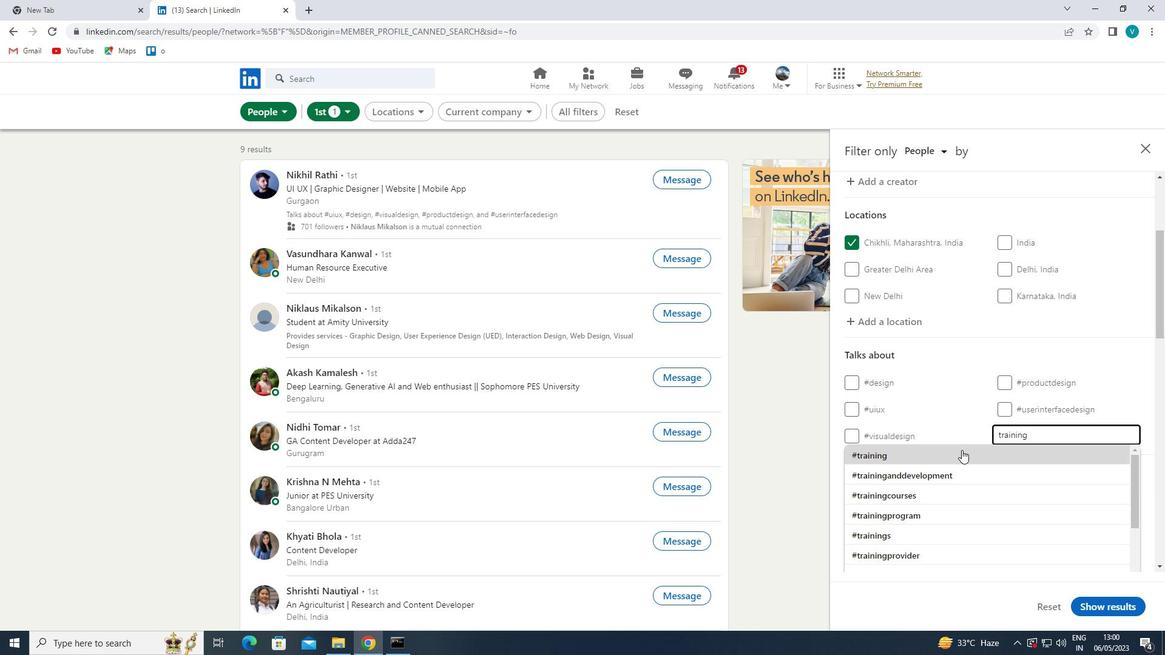 
Action: Mouse moved to (994, 424)
Screenshot: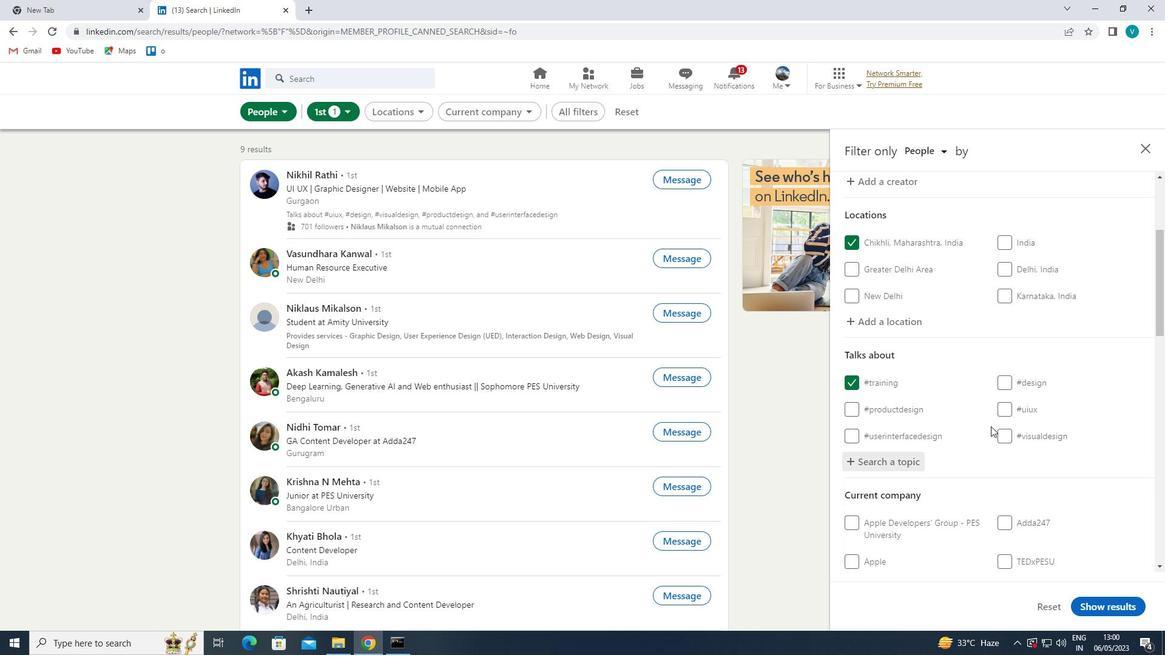 
Action: Mouse scrolled (994, 423) with delta (0, 0)
Screenshot: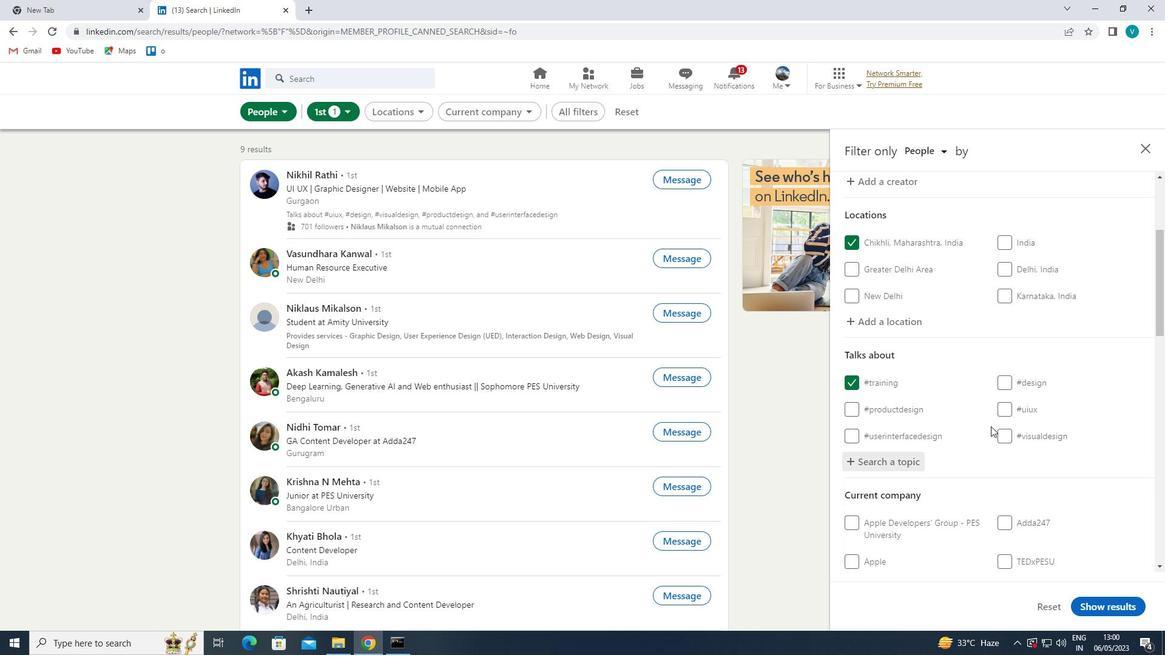 
Action: Mouse moved to (998, 421)
Screenshot: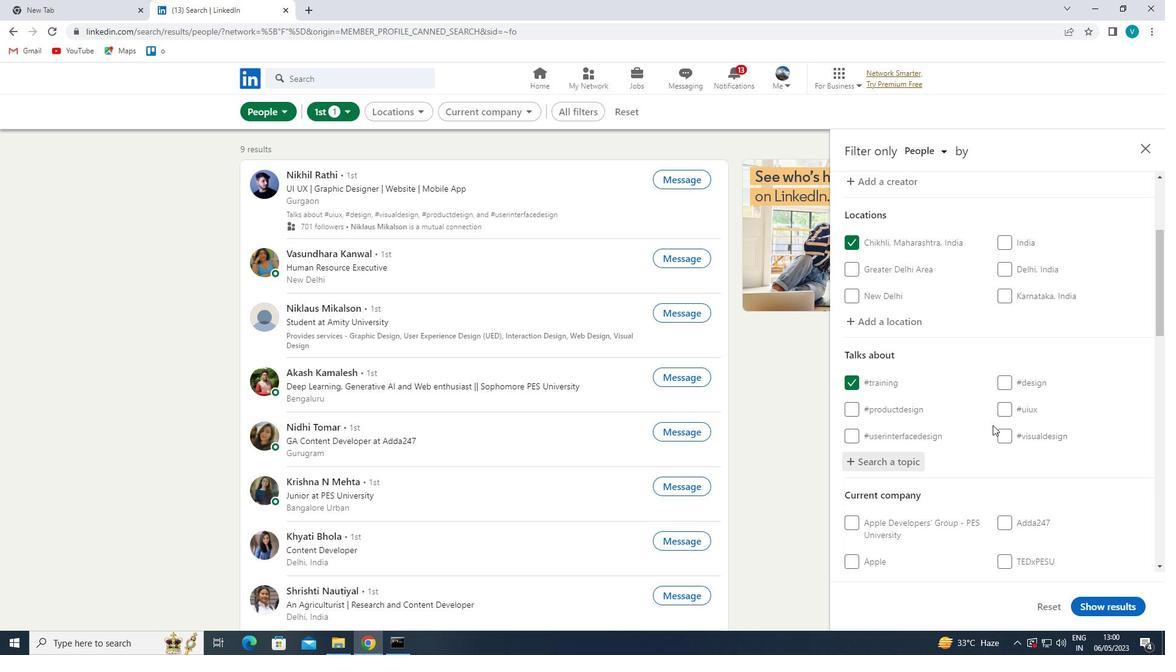 
Action: Mouse scrolled (998, 420) with delta (0, 0)
Screenshot: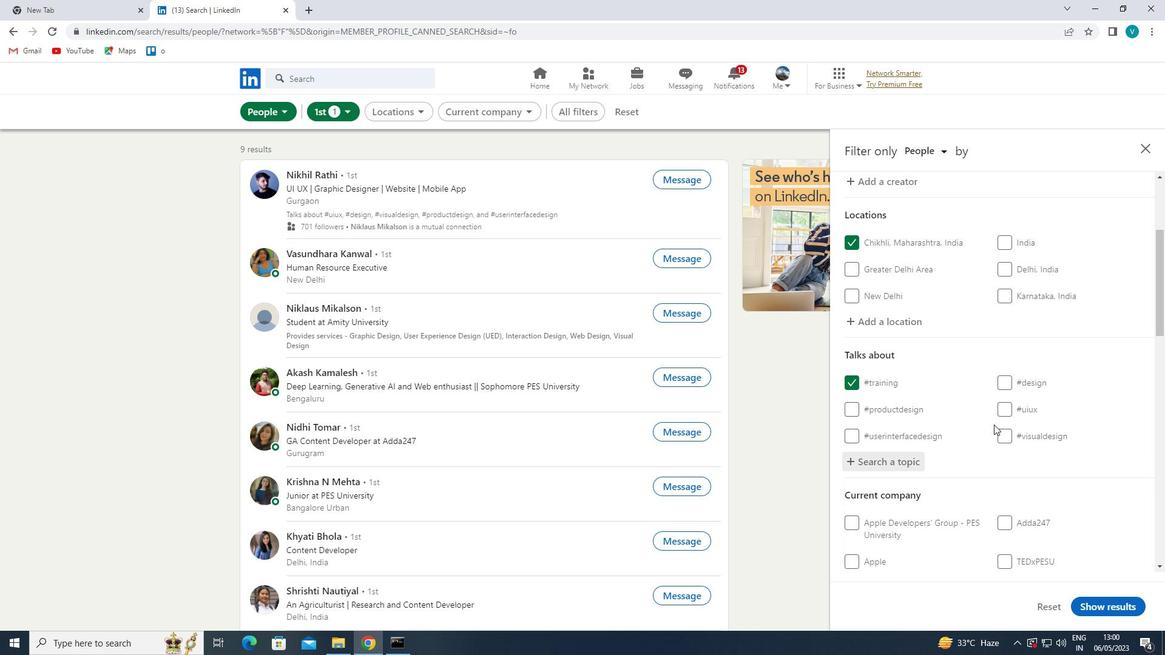 
Action: Mouse moved to (1021, 472)
Screenshot: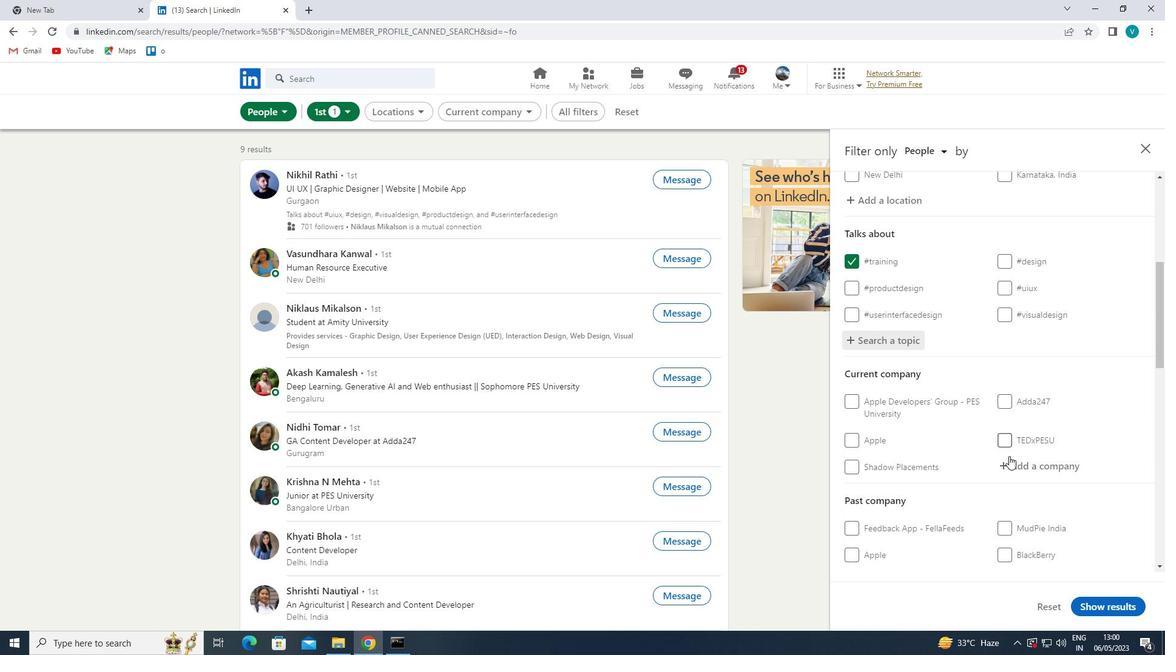 
Action: Mouse pressed left at (1021, 472)
Screenshot: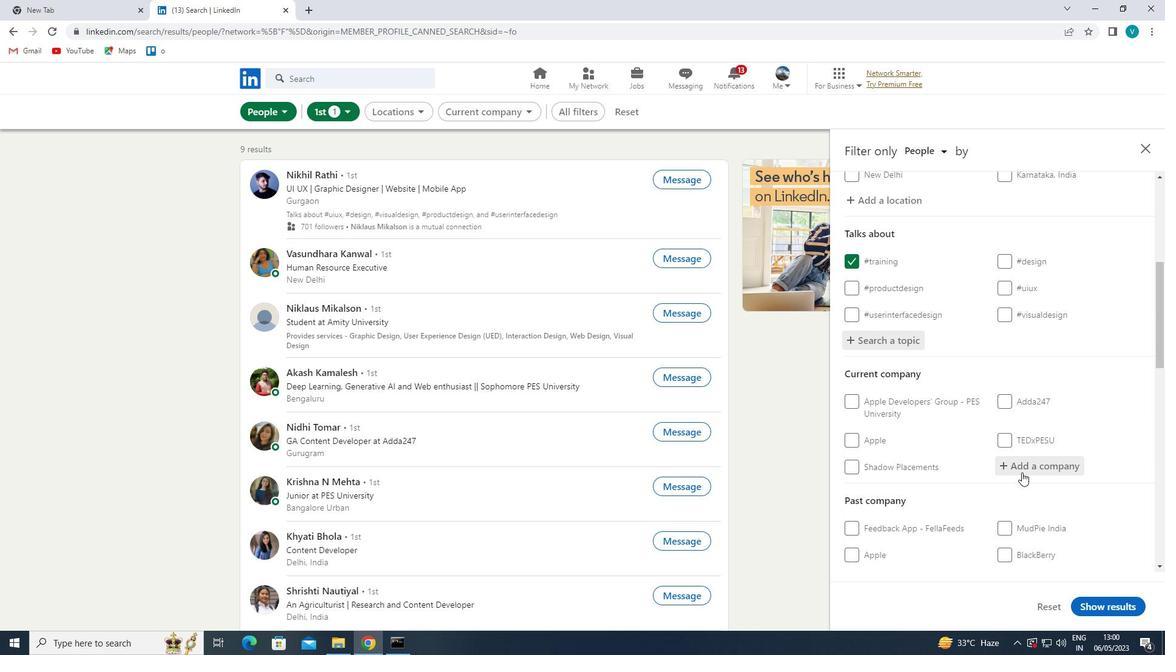 
Action: Key pressed <Key.shift>
Screenshot: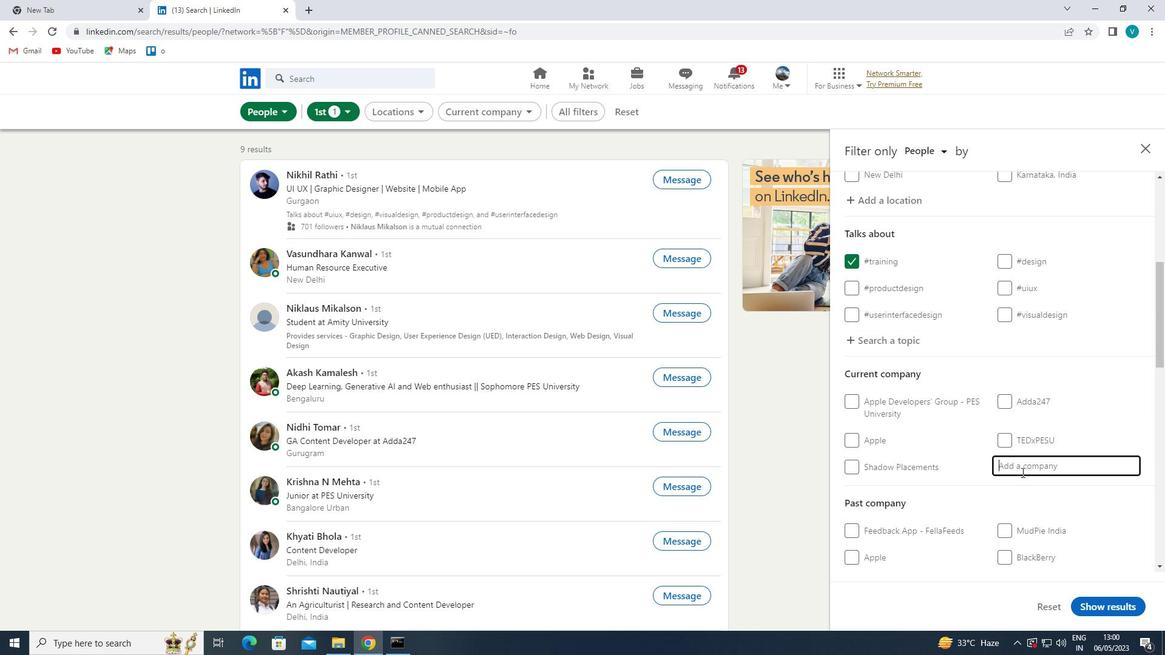 
Action: Mouse moved to (988, 455)
Screenshot: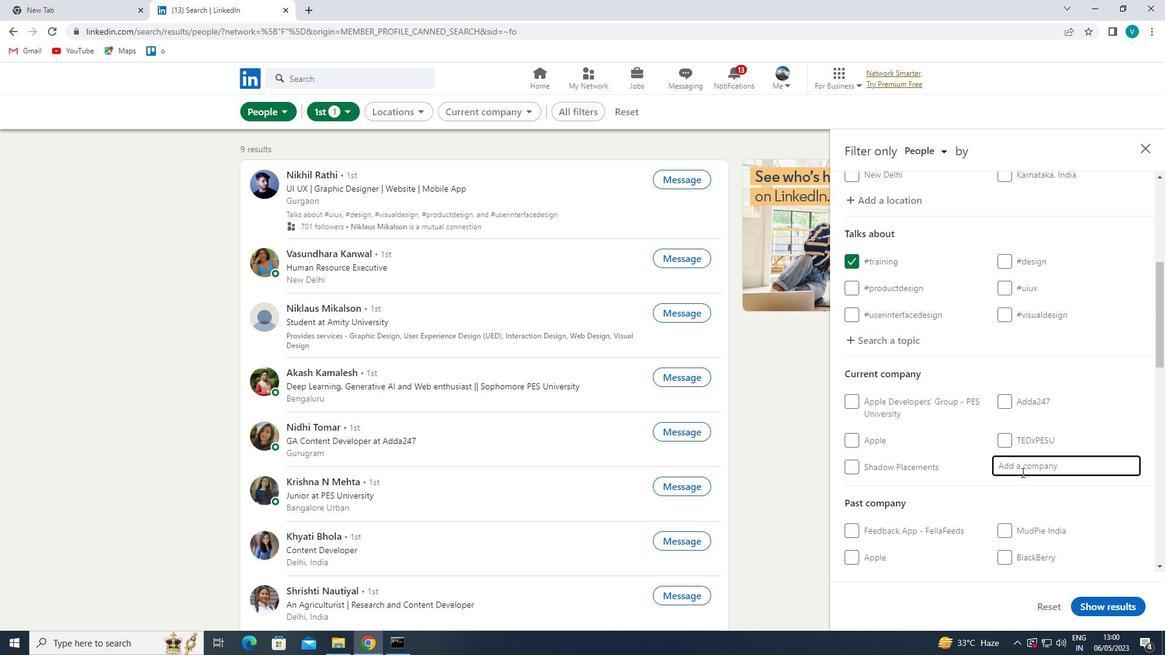 
Action: Key pressed A
Screenshot: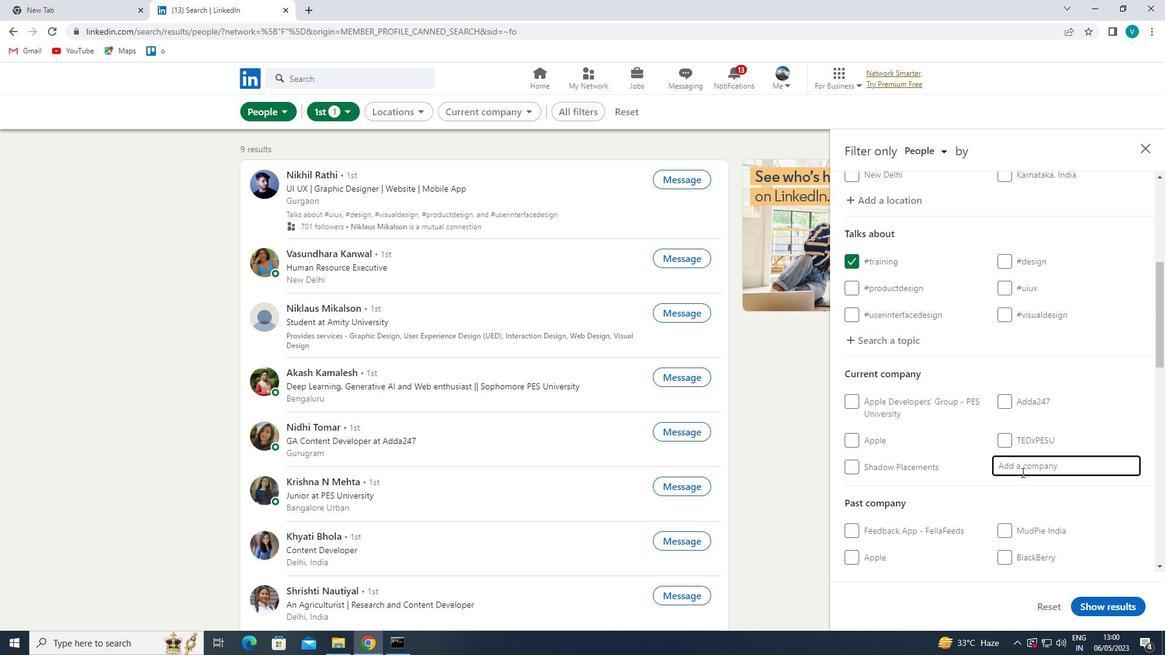 
Action: Mouse moved to (915, 414)
Screenshot: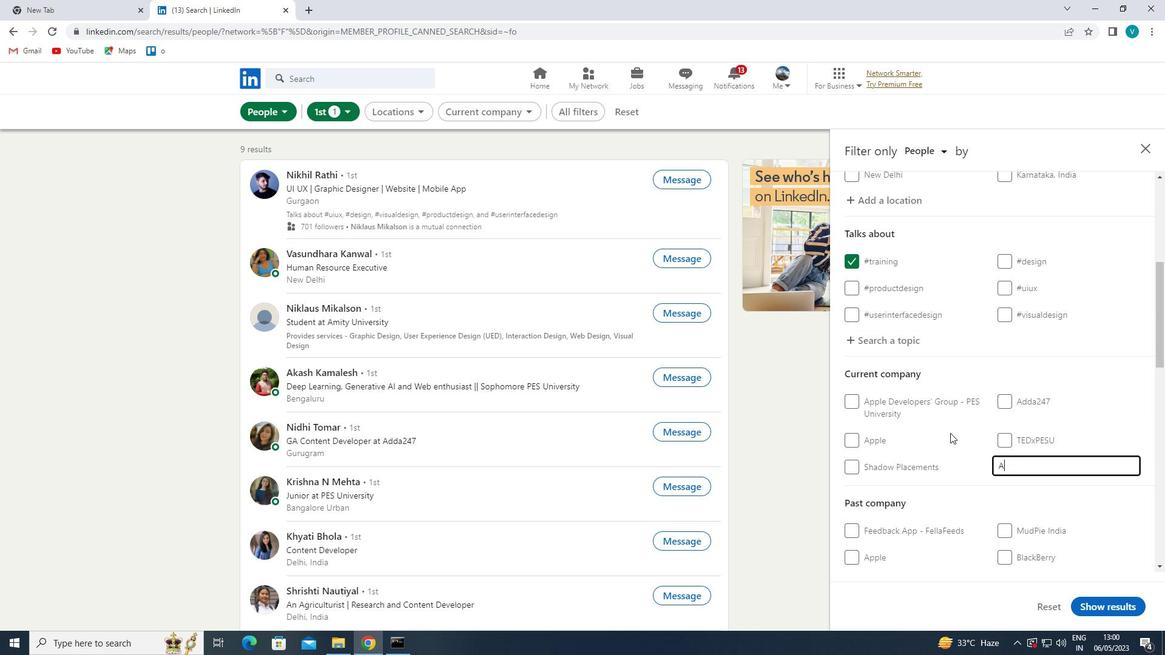 
Action: Key pressed POLLO
Screenshot: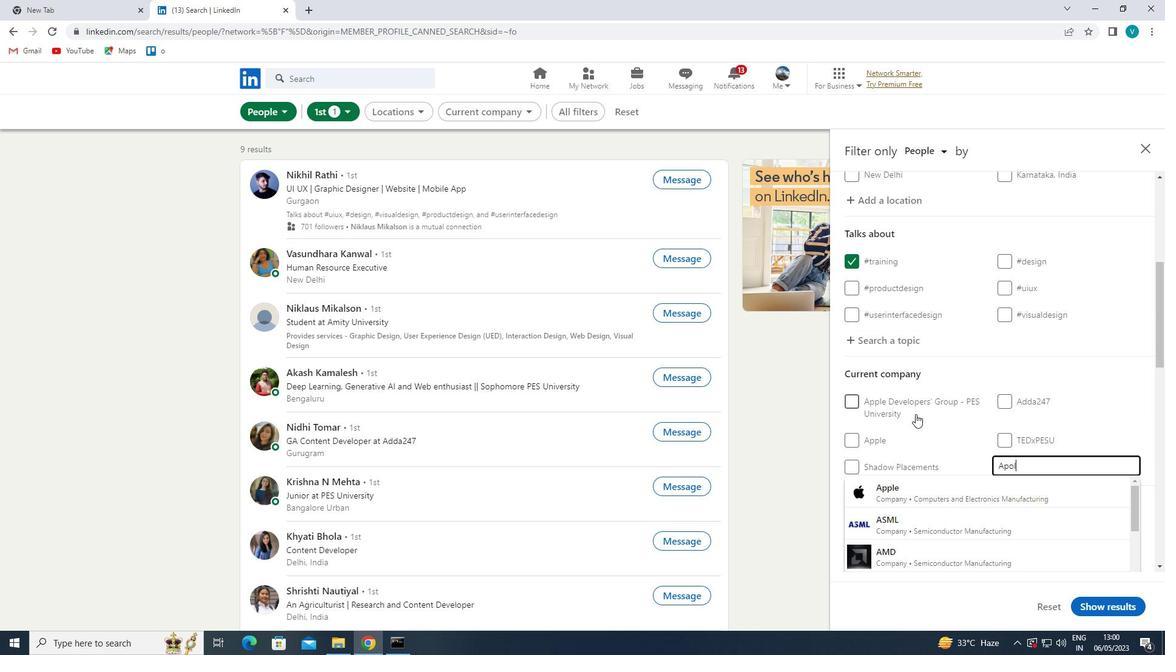
Action: Mouse moved to (957, 530)
Screenshot: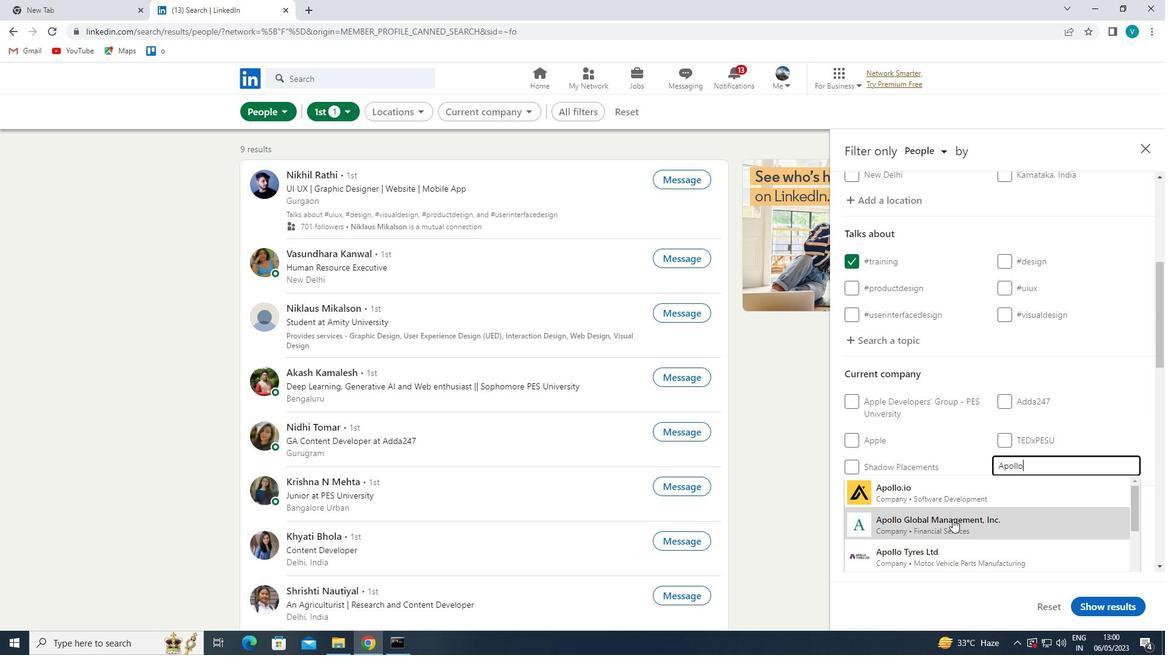 
Action: Mouse pressed left at (957, 530)
Screenshot: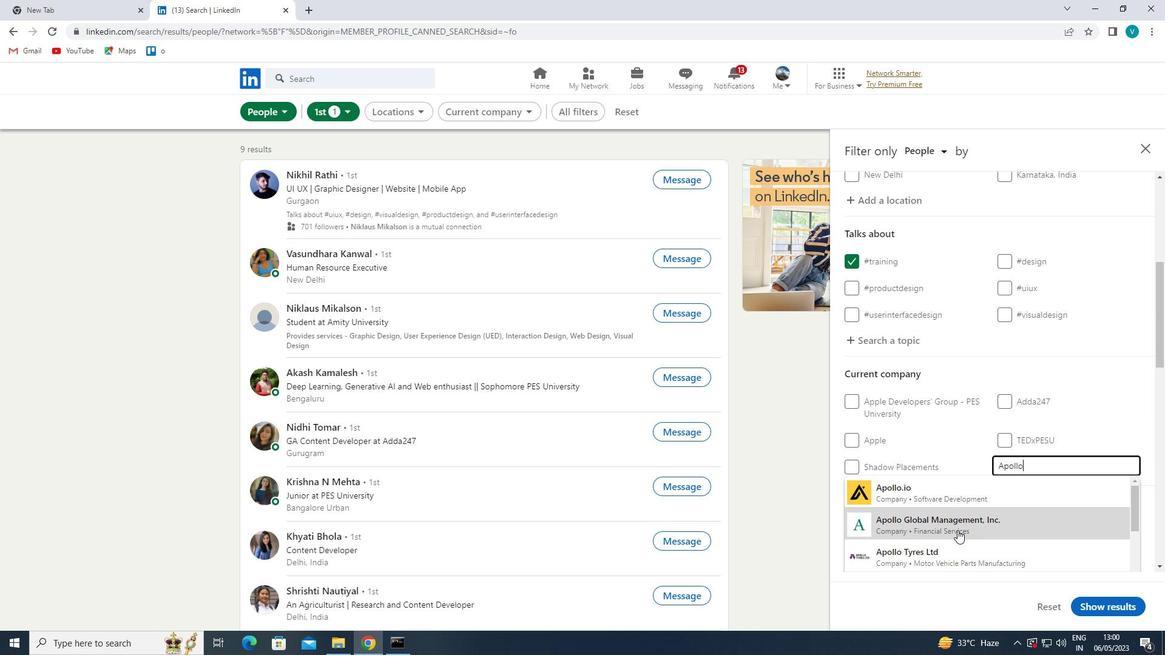 
Action: Mouse moved to (968, 524)
Screenshot: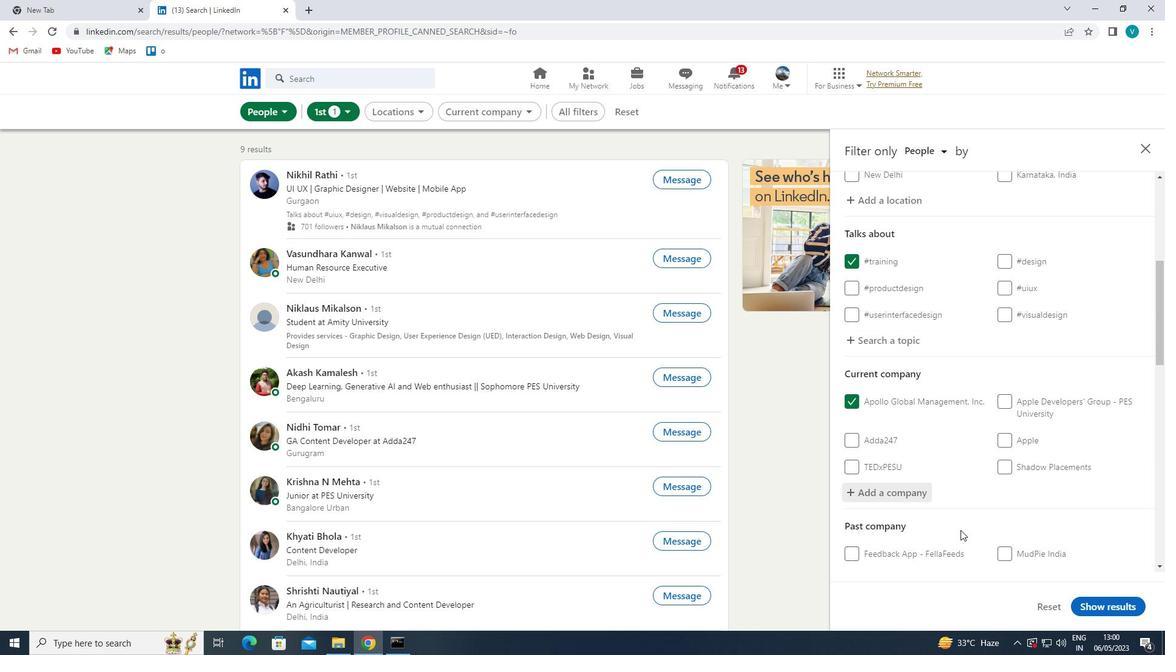 
Action: Mouse scrolled (968, 524) with delta (0, 0)
Screenshot: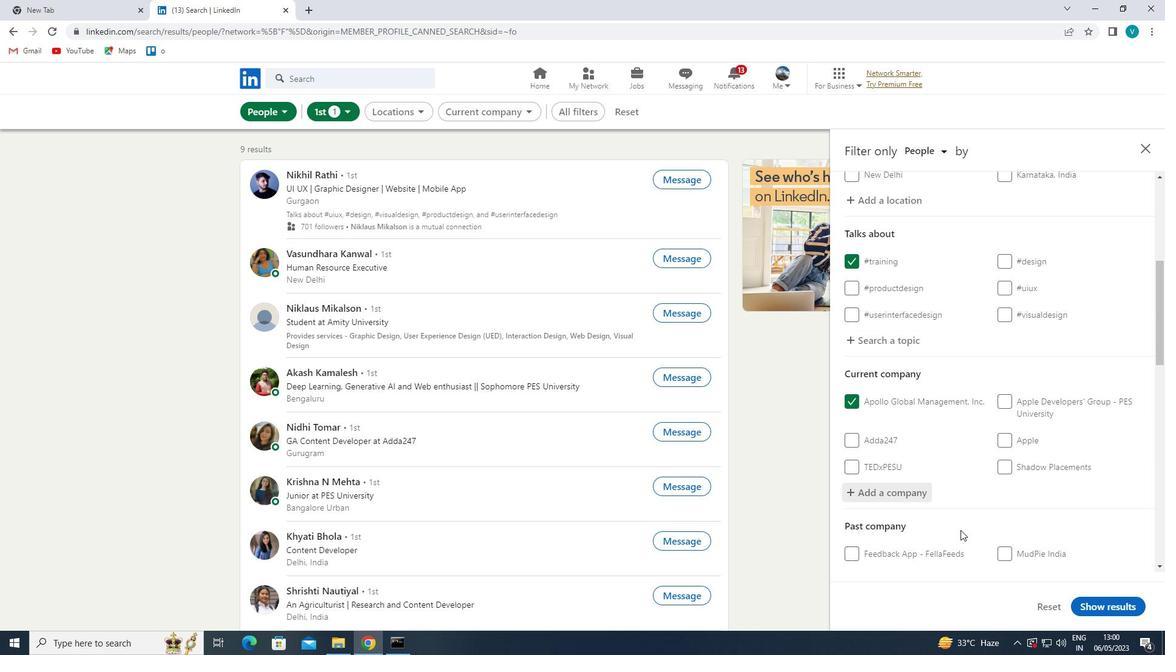 
Action: Mouse moved to (978, 517)
Screenshot: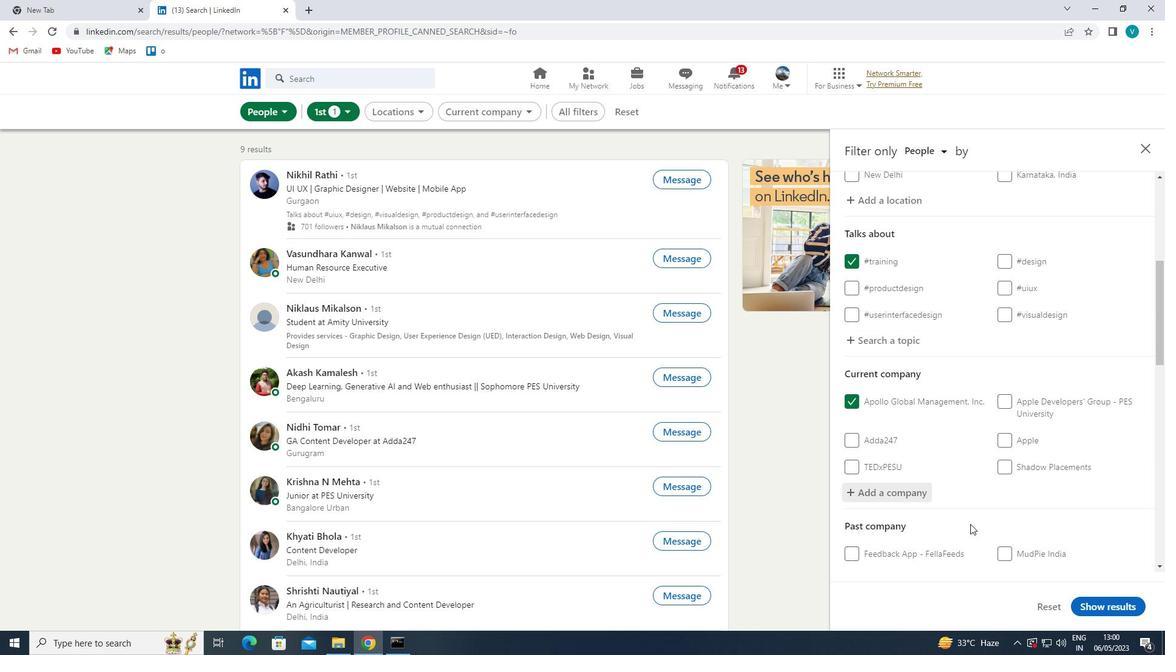 
Action: Mouse scrolled (978, 517) with delta (0, 0)
Screenshot: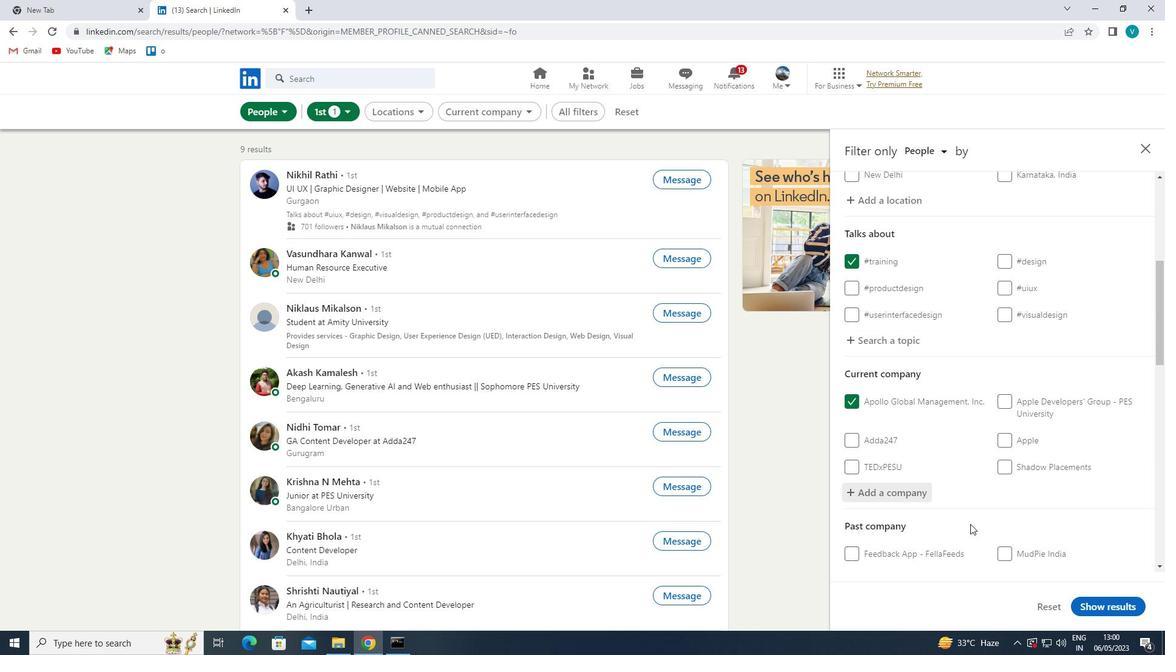 
Action: Mouse moved to (981, 508)
Screenshot: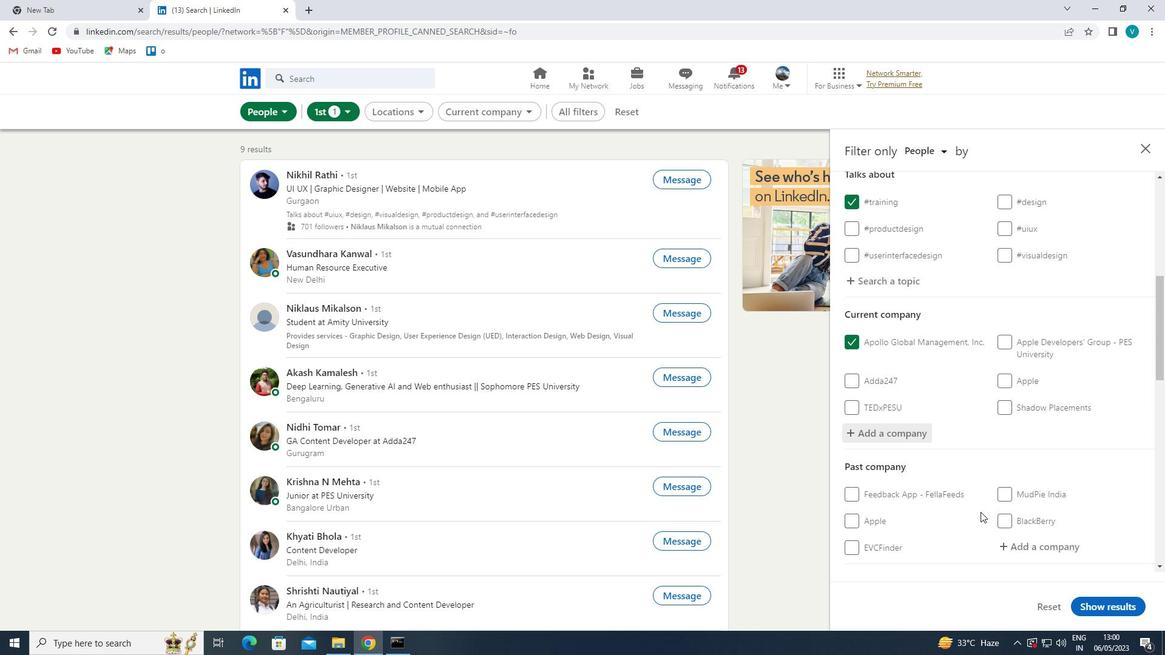 
Action: Mouse scrolled (981, 507) with delta (0, 0)
Screenshot: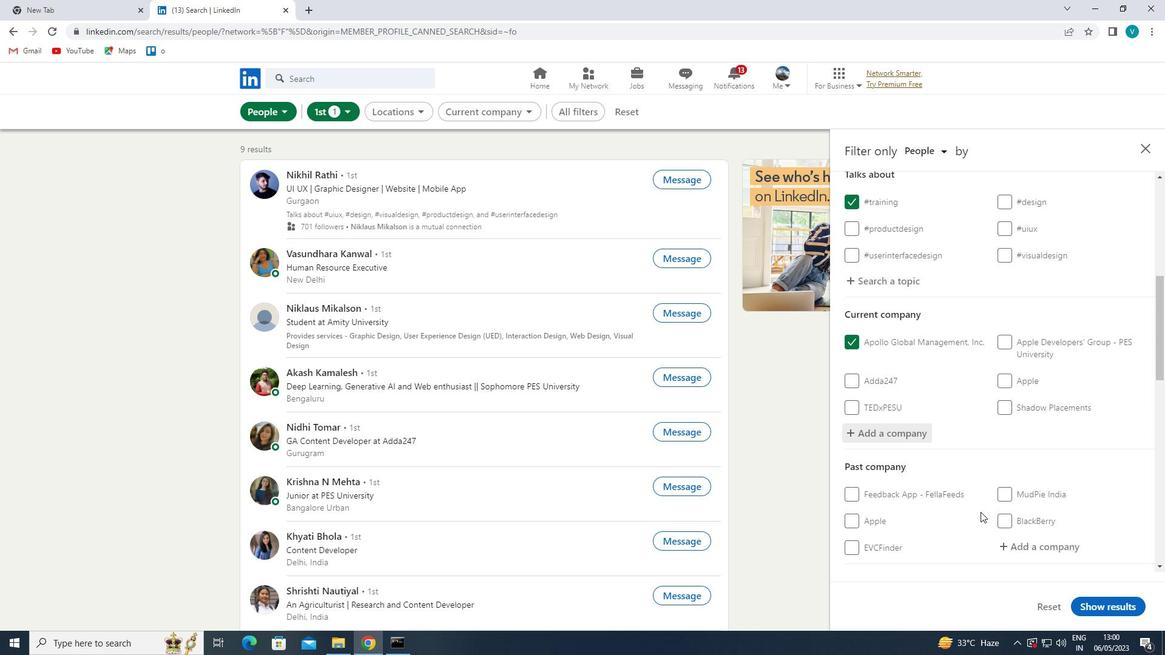 
Action: Mouse moved to (983, 505)
Screenshot: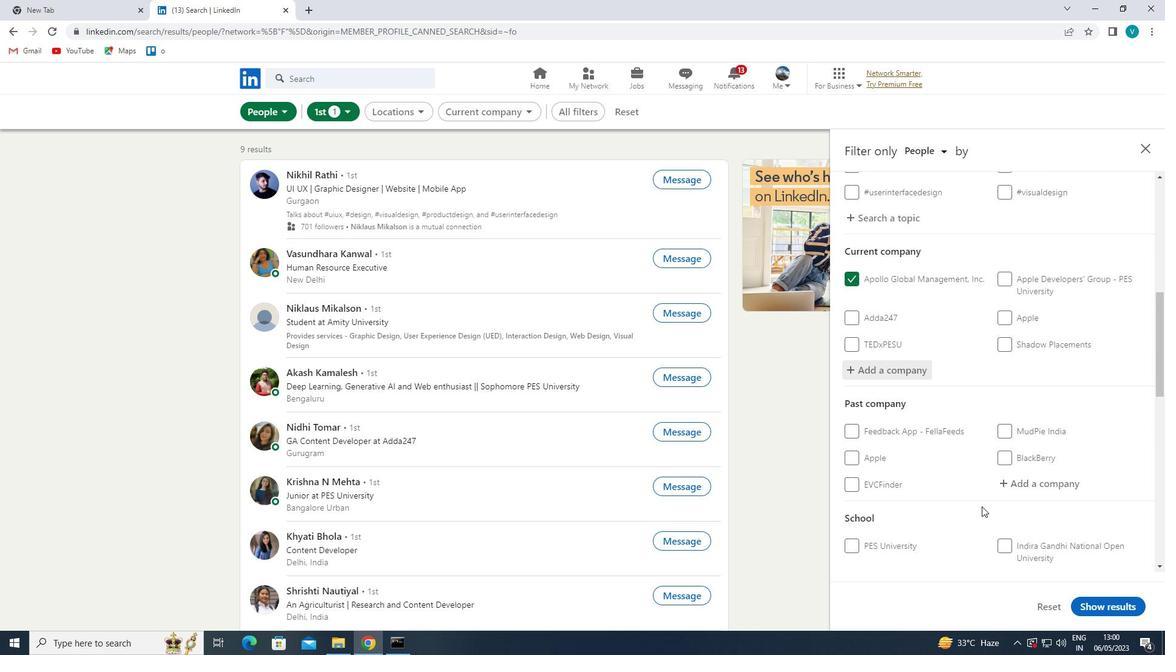 
Action: Mouse scrolled (983, 504) with delta (0, 0)
Screenshot: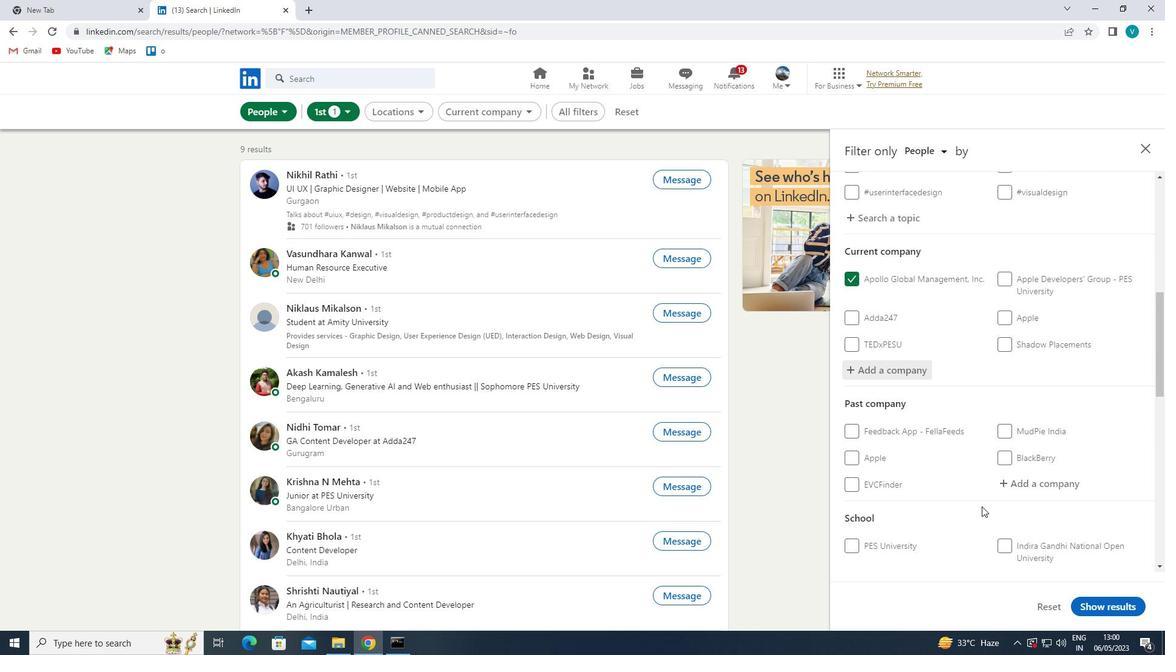 
Action: Mouse moved to (986, 502)
Screenshot: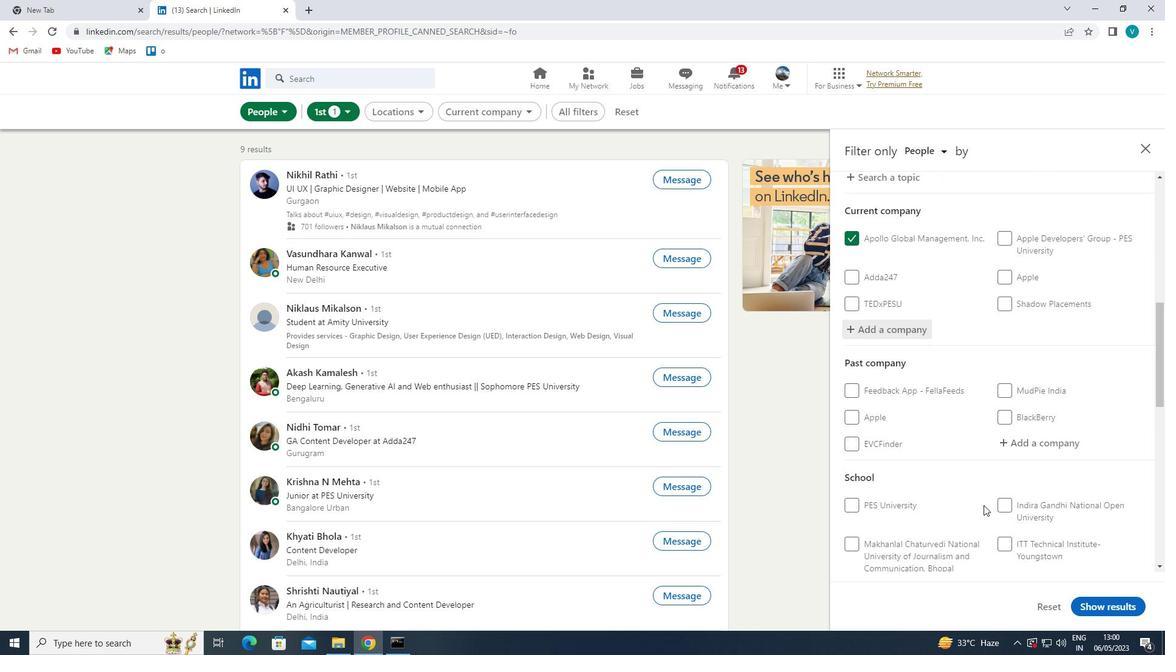 
Action: Mouse scrolled (986, 501) with delta (0, 0)
Screenshot: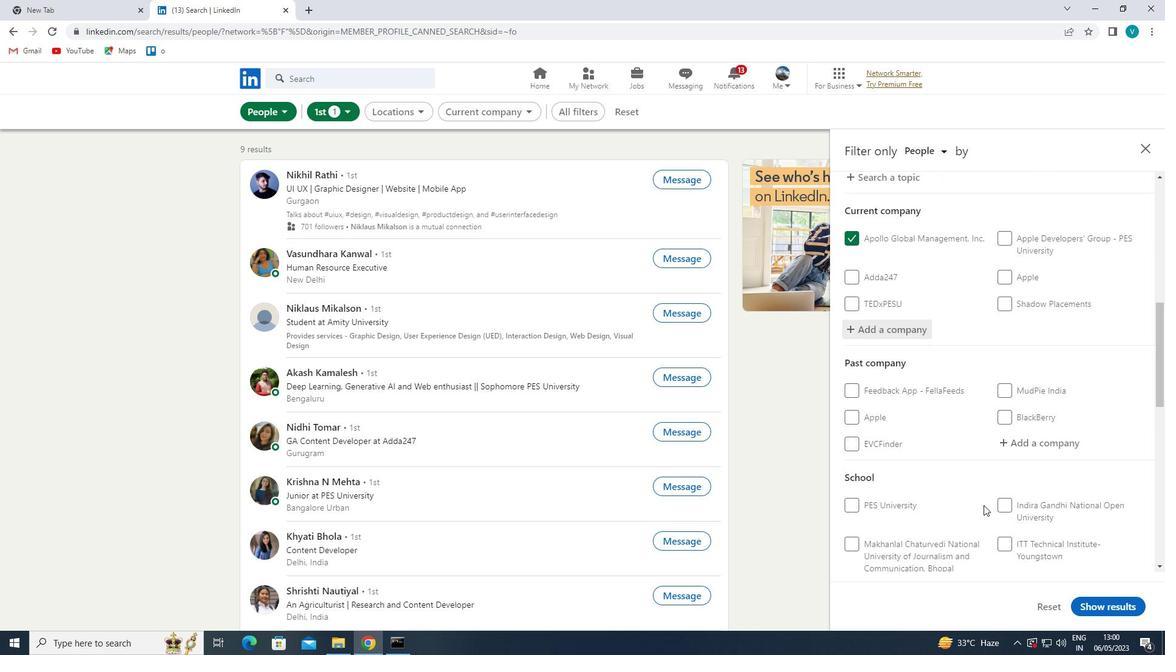 
Action: Mouse moved to (1039, 453)
Screenshot: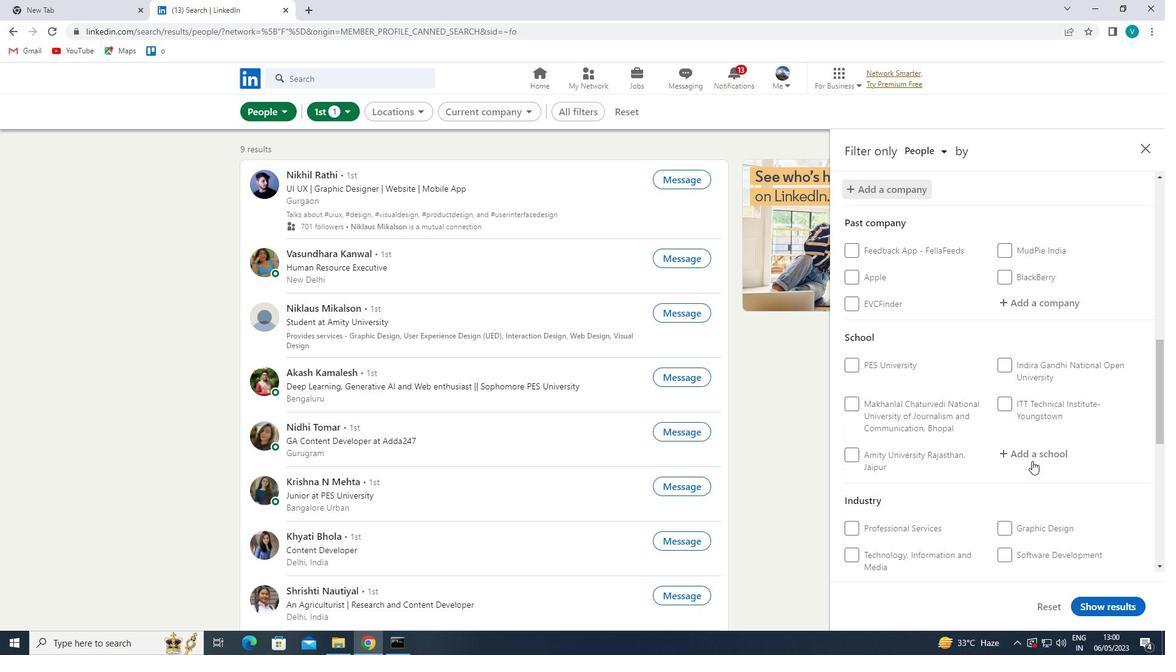 
Action: Mouse pressed left at (1039, 453)
Screenshot: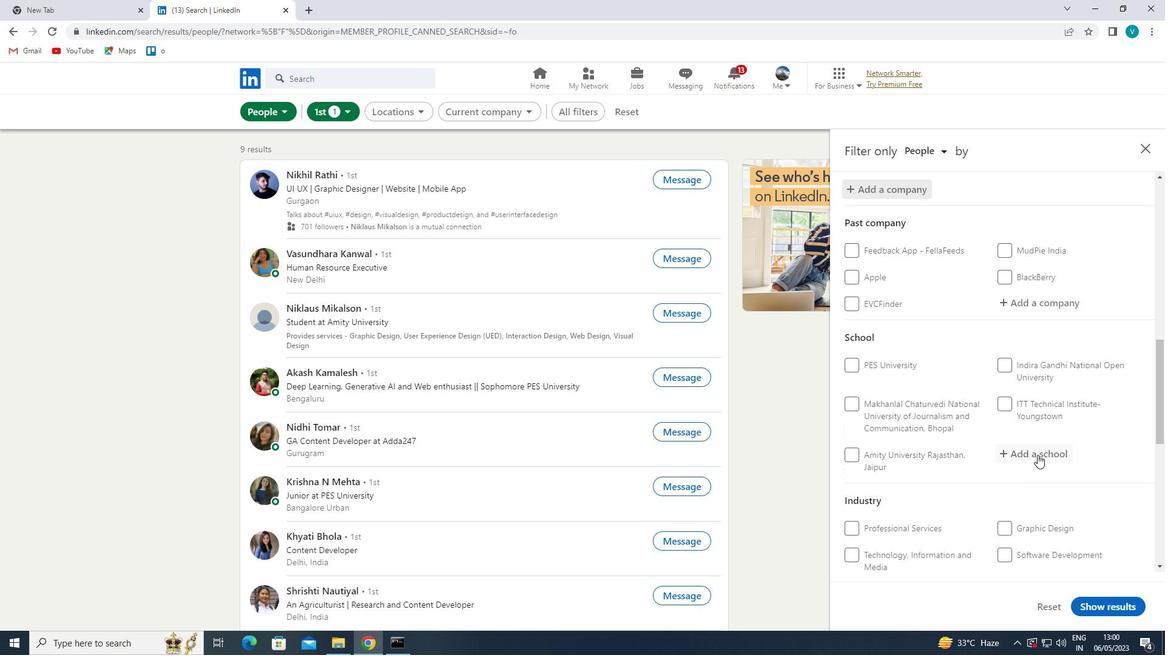 
Action: Mouse moved to (946, 402)
Screenshot: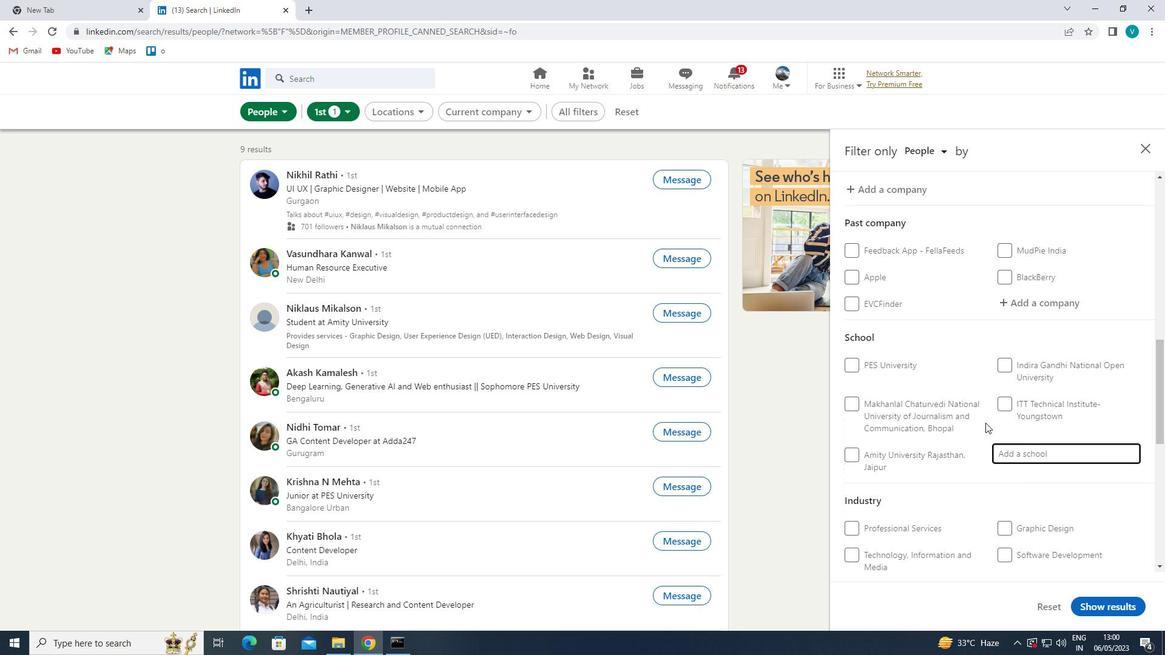 
Action: Key pressed <Key.shift>ORIENTAL
Screenshot: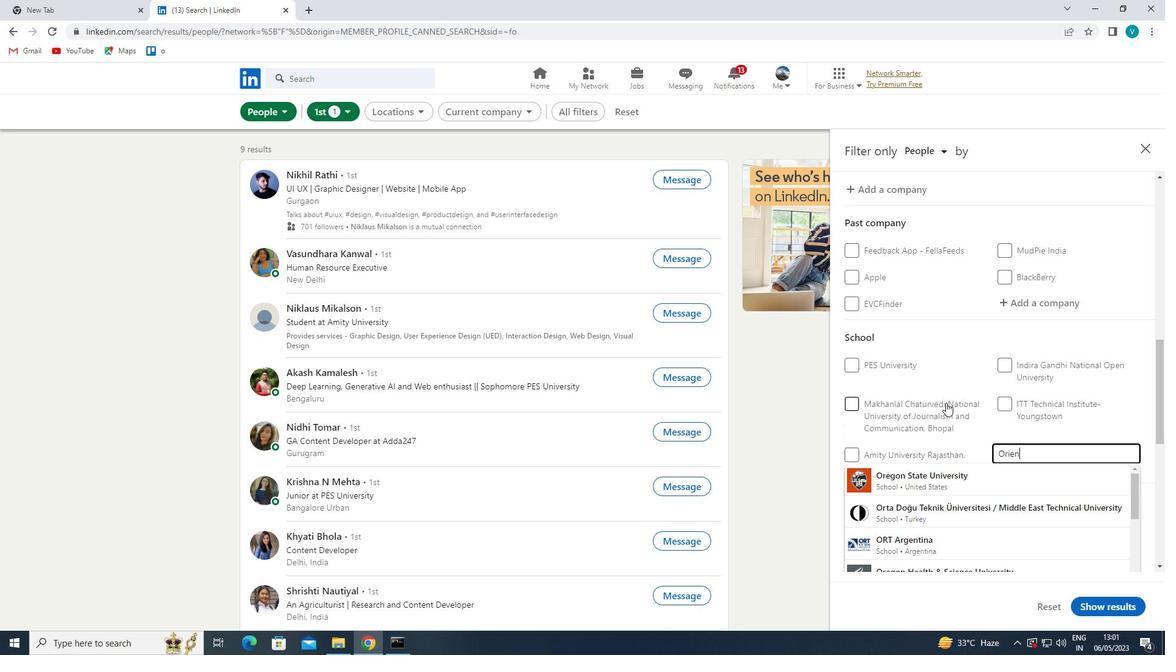 
Action: Mouse moved to (950, 422)
Screenshot: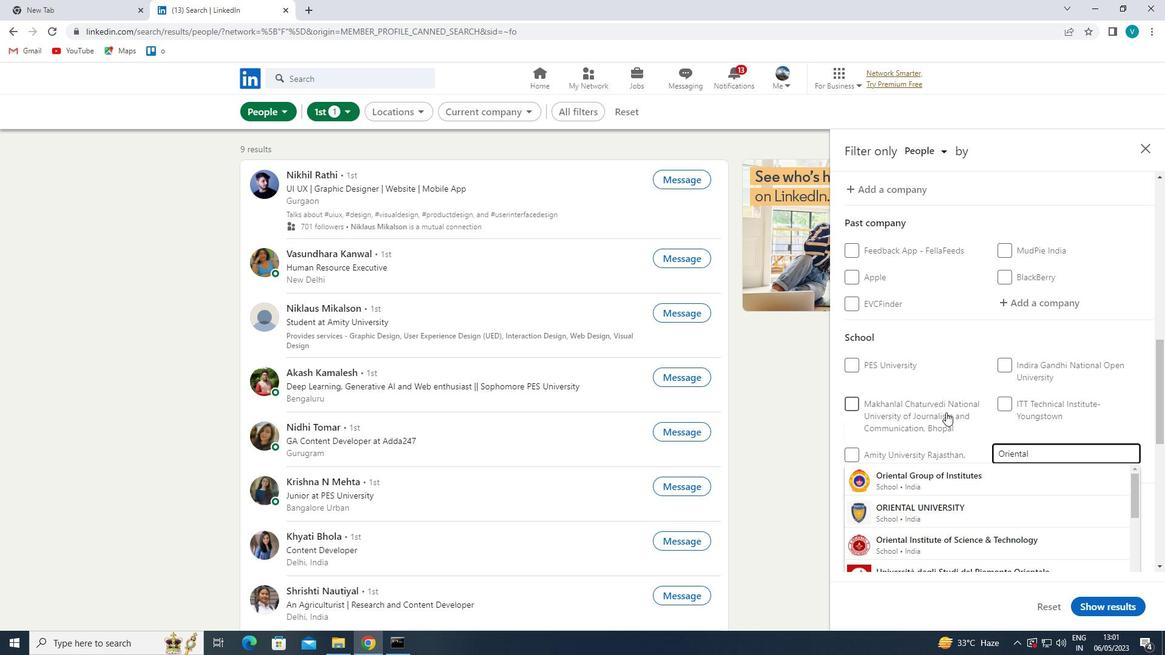 
Action: Key pressed <Key.space><Key.shift>INSTITUTE<Key.space>OF<Key.space><Key.shift>SCIENCE<Key.space>
Screenshot: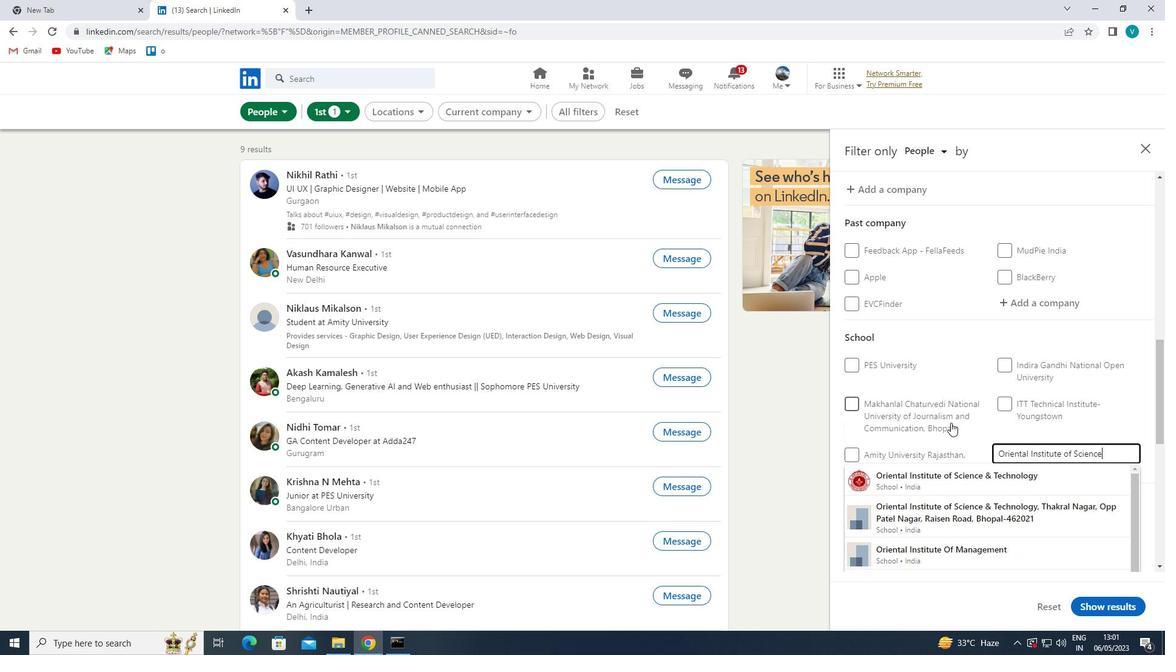 
Action: Mouse moved to (1029, 509)
Screenshot: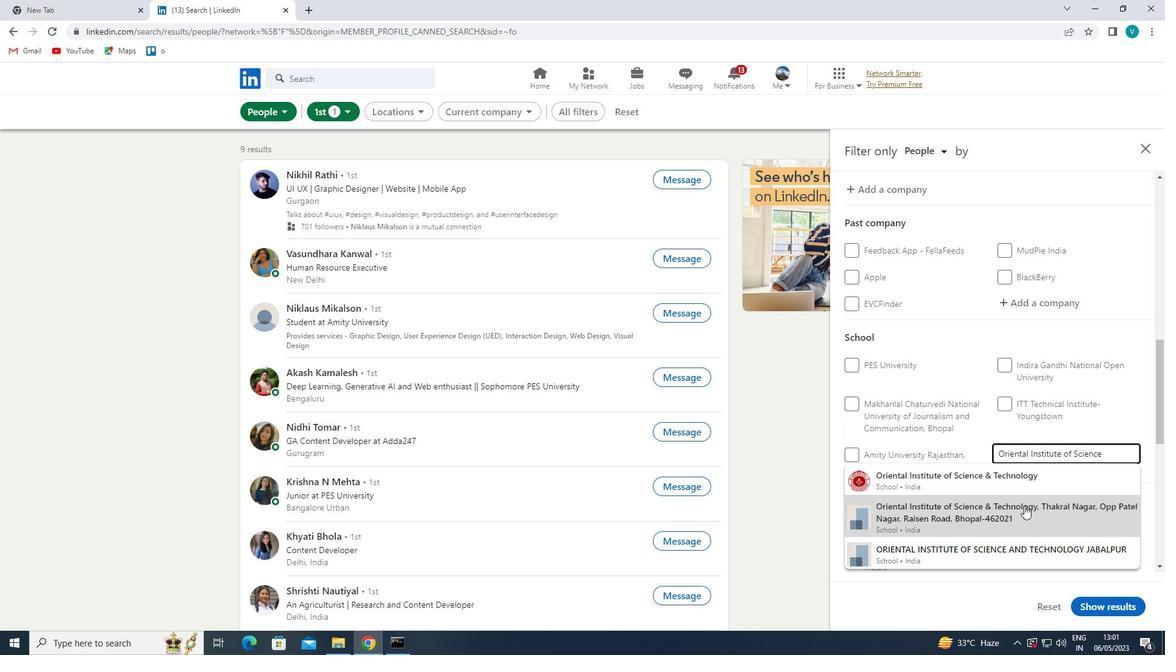 
Action: Mouse pressed left at (1029, 509)
Screenshot: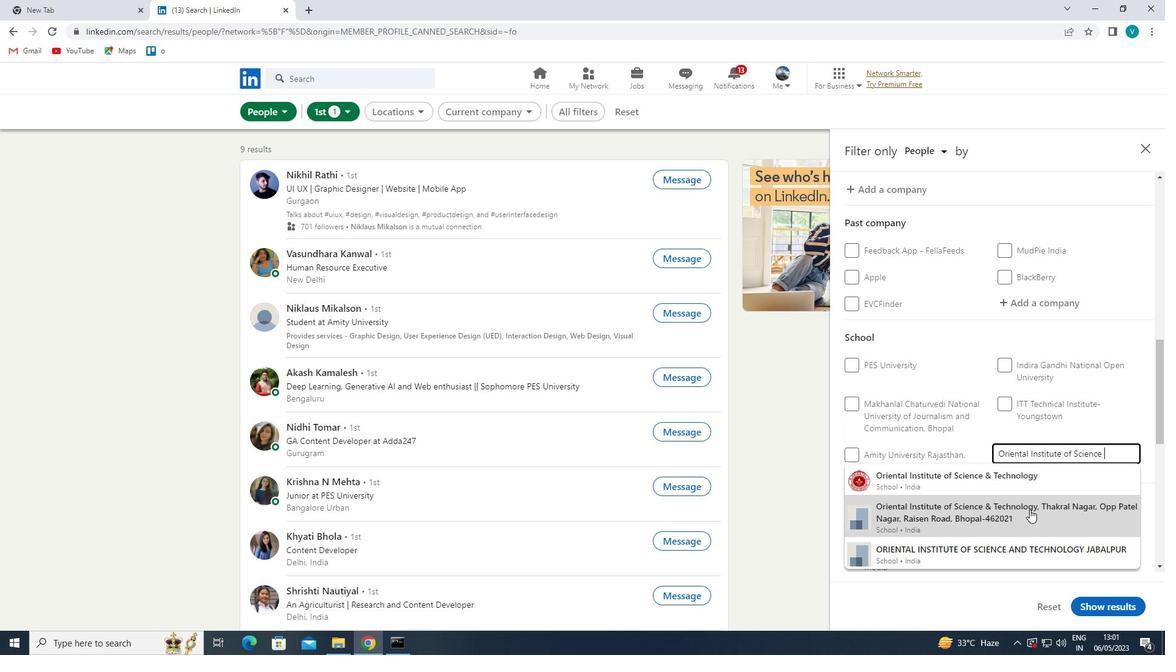 
Action: Mouse moved to (1034, 512)
Screenshot: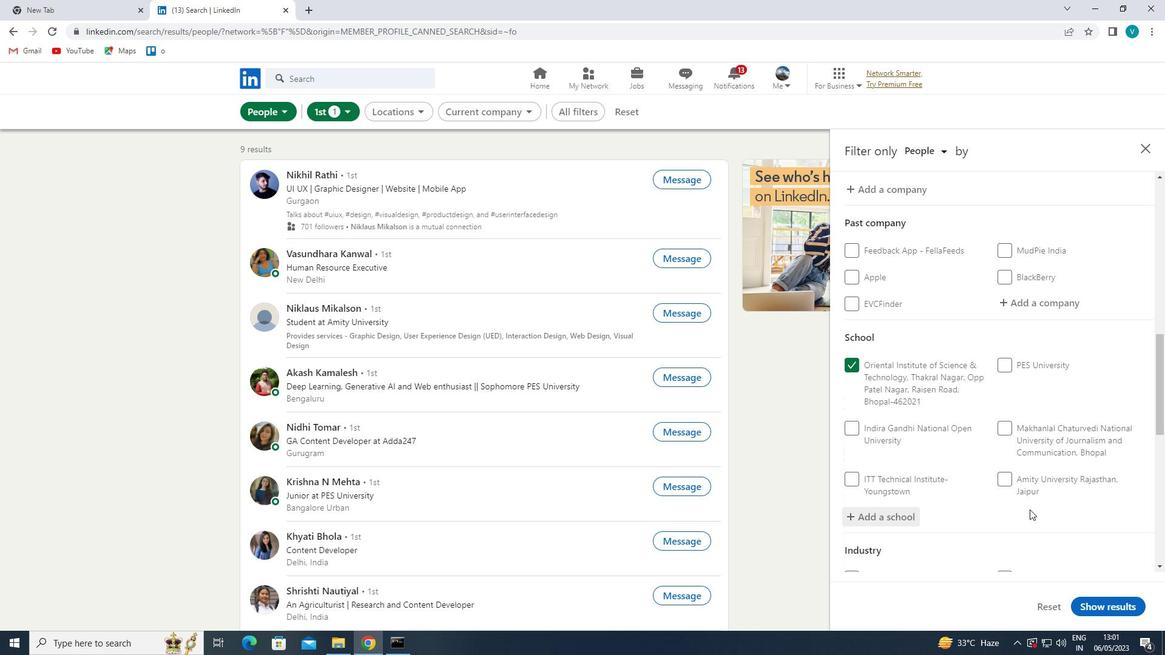 
Action: Mouse scrolled (1034, 511) with delta (0, 0)
Screenshot: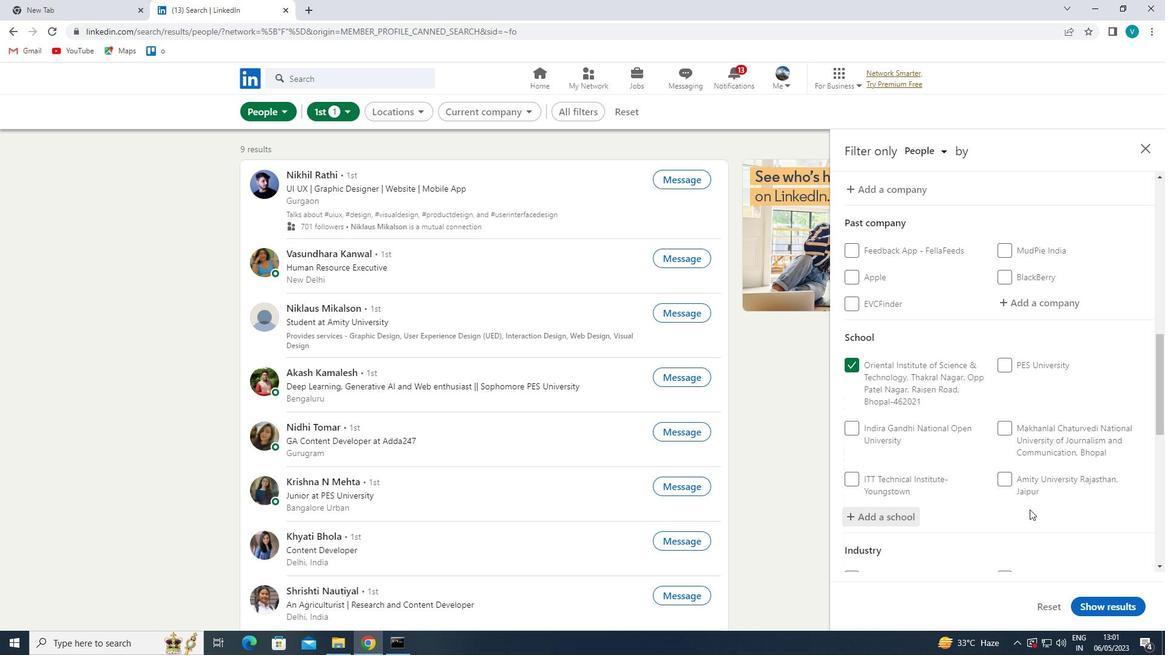 
Action: Mouse moved to (1035, 512)
Screenshot: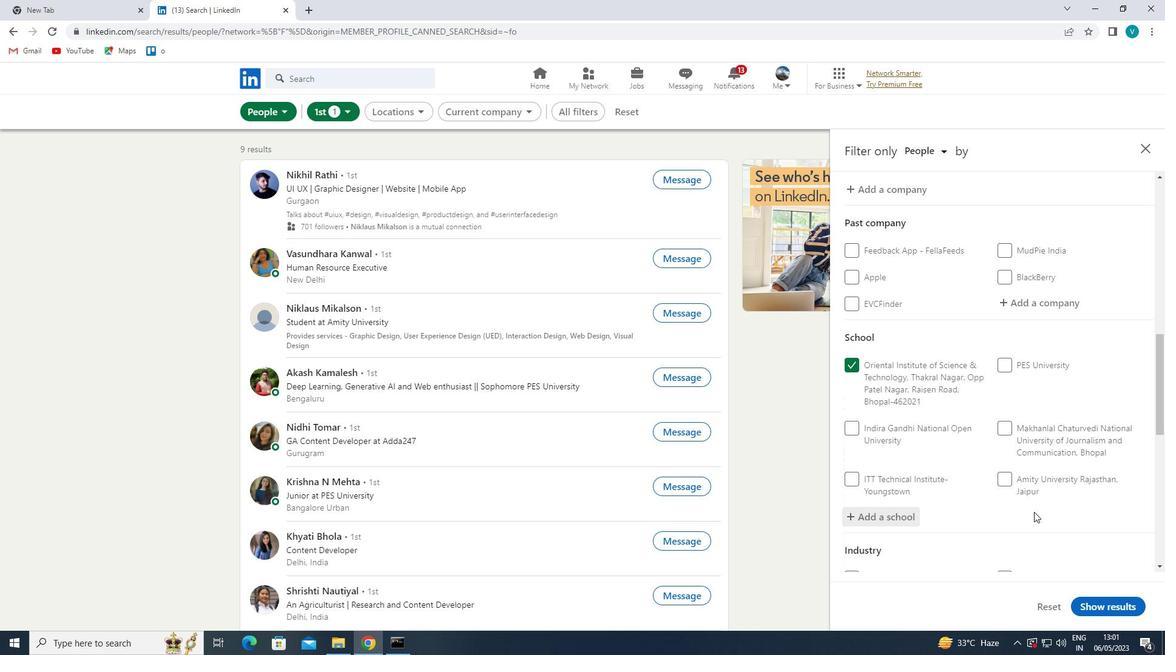 
Action: Mouse scrolled (1035, 512) with delta (0, 0)
Screenshot: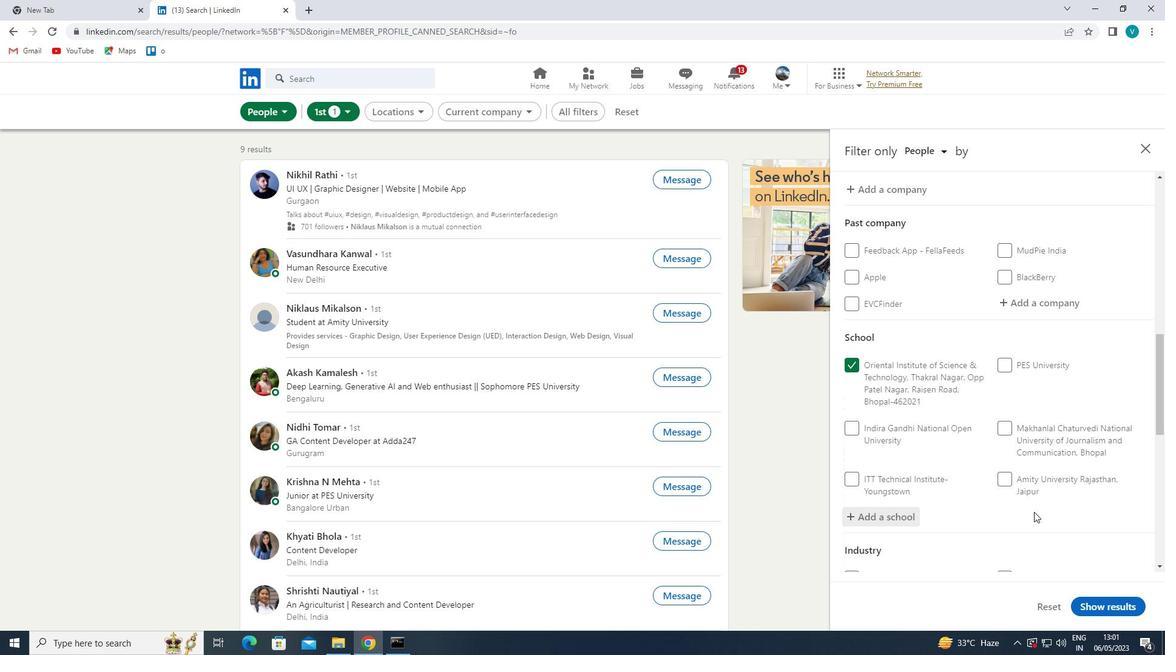 
Action: Mouse scrolled (1035, 512) with delta (0, 0)
Screenshot: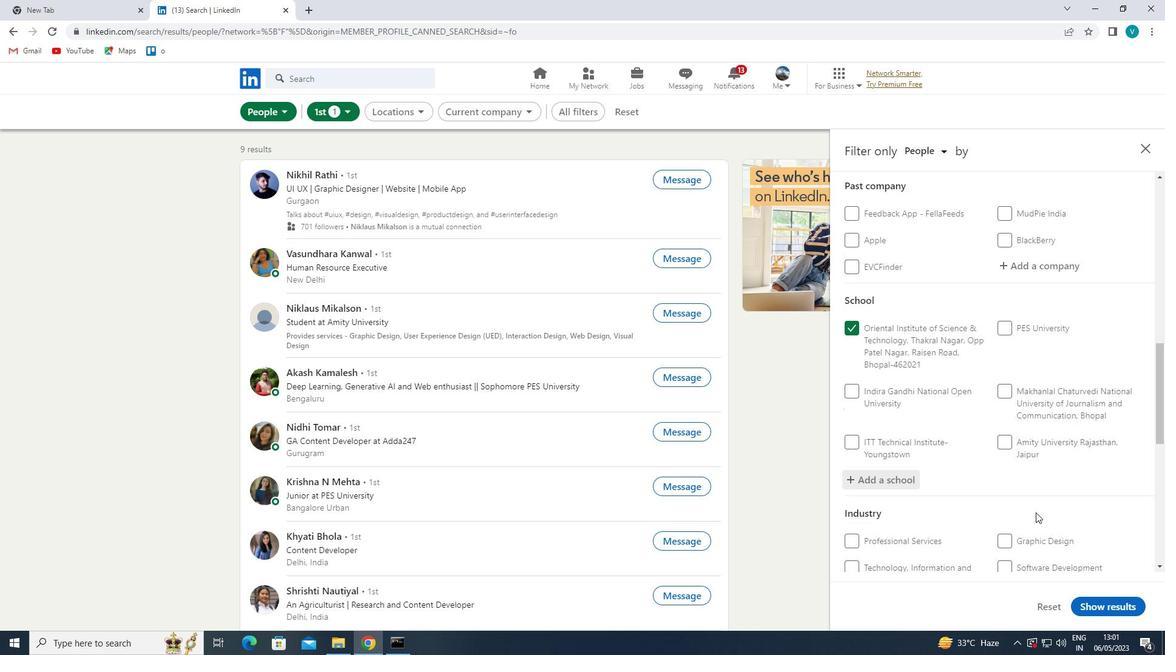 
Action: Mouse moved to (1037, 513)
Screenshot: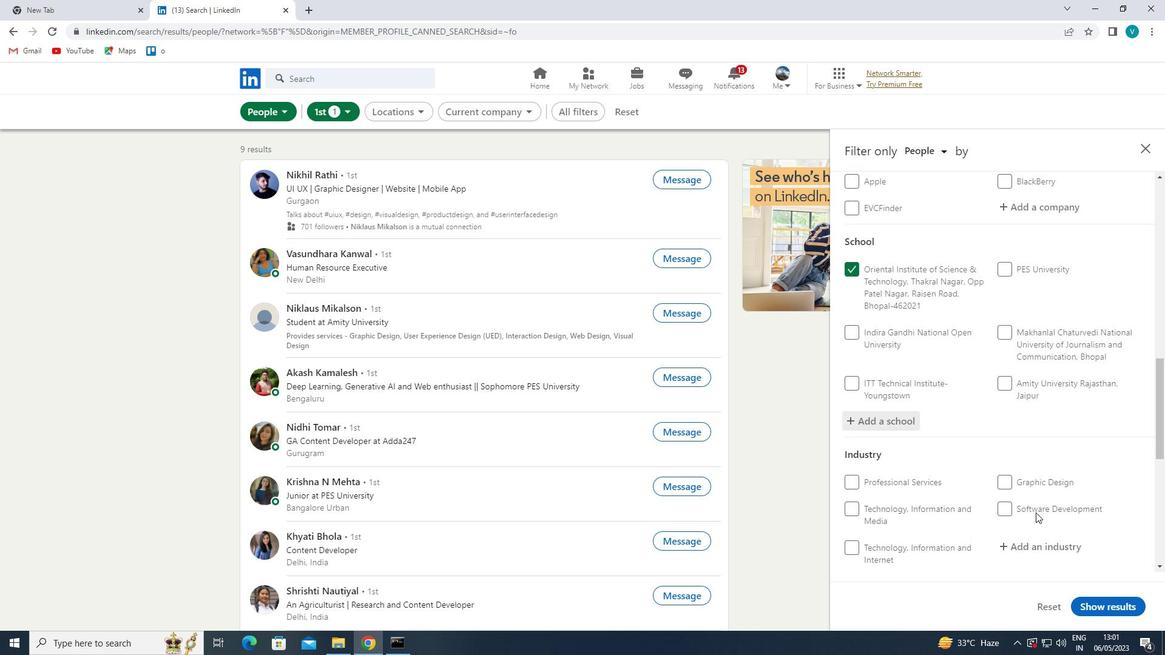 
Action: Mouse scrolled (1037, 513) with delta (0, 0)
Screenshot: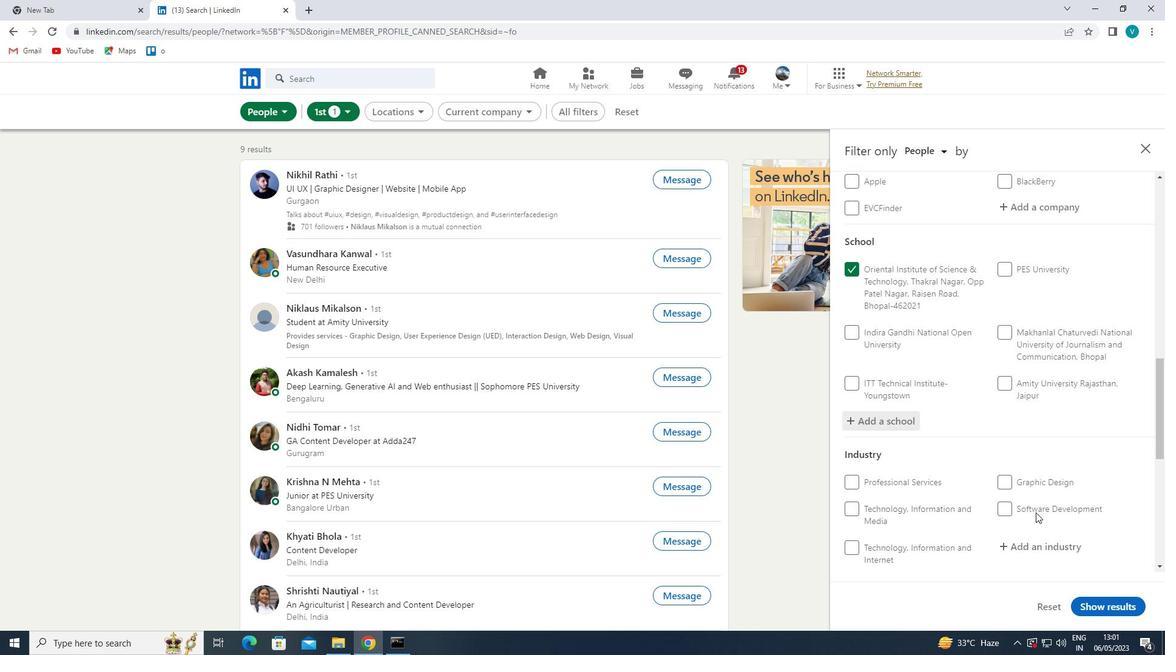 
Action: Mouse moved to (1053, 400)
Screenshot: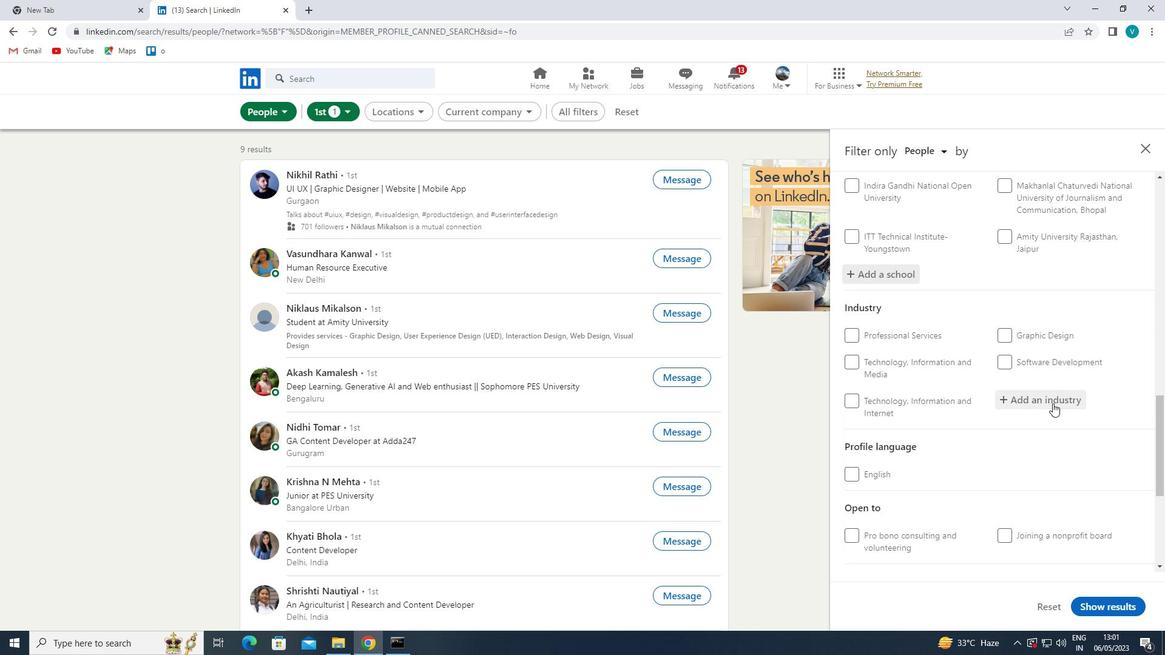 
Action: Mouse pressed left at (1053, 400)
Screenshot: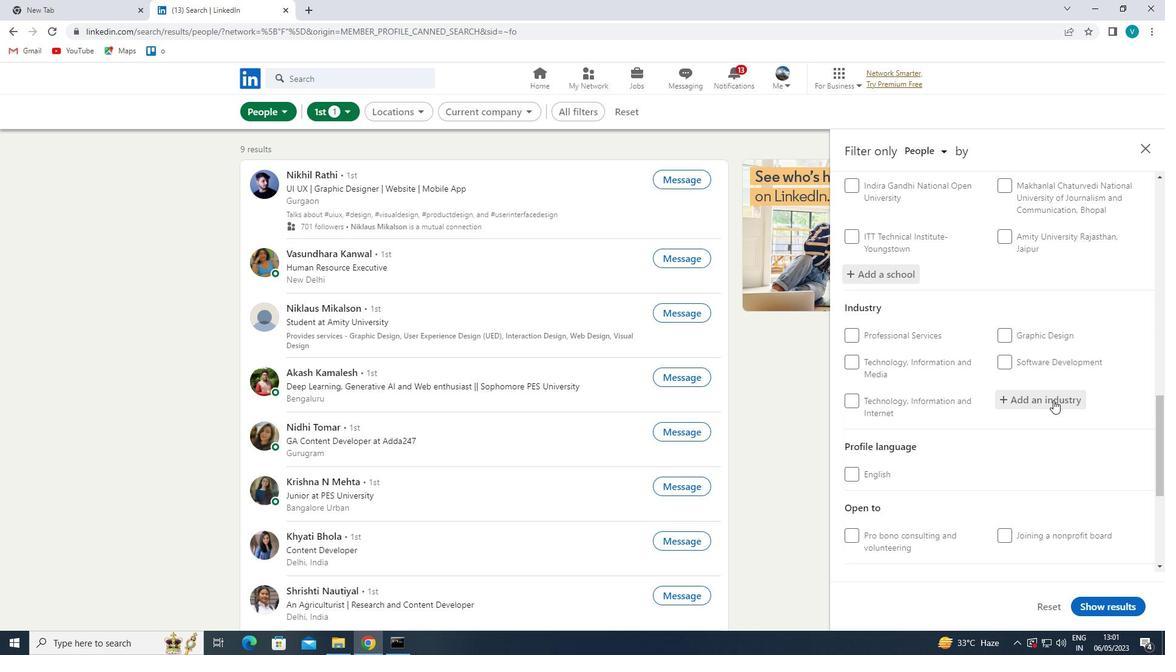 
Action: Key pressed <Key.shift>ANIMAL<Key.space>
Screenshot: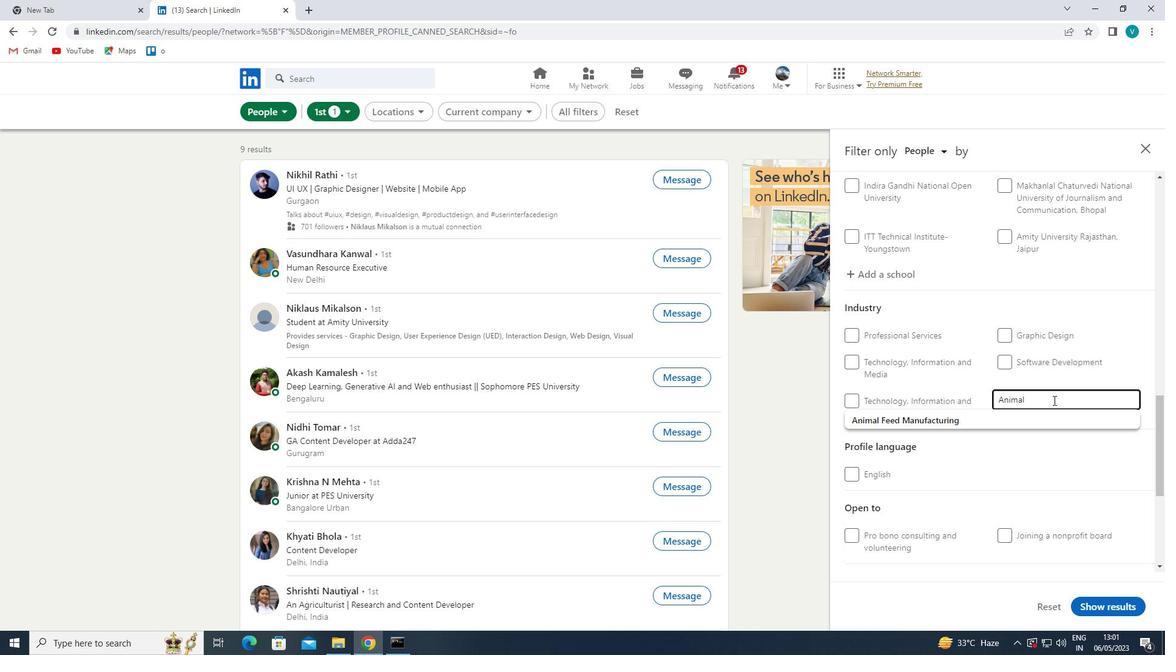 
Action: Mouse moved to (1039, 408)
Screenshot: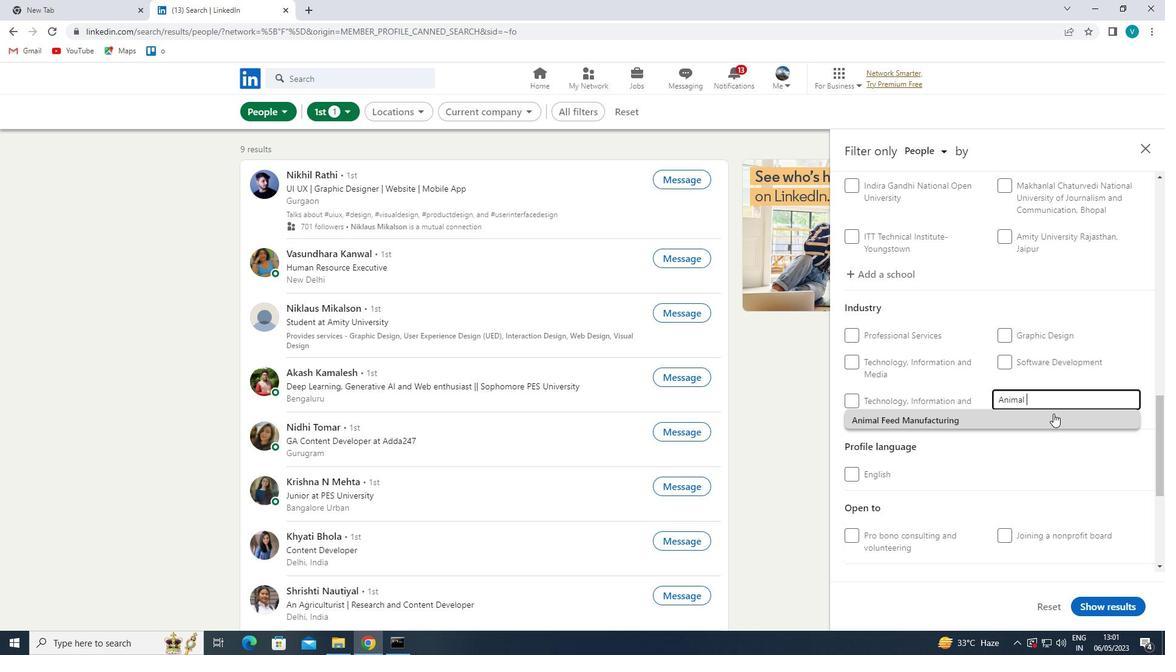 
Action: Key pressed <Key.backspace><Key.backspace><Key.backspace>ATION<Key.space>
Screenshot: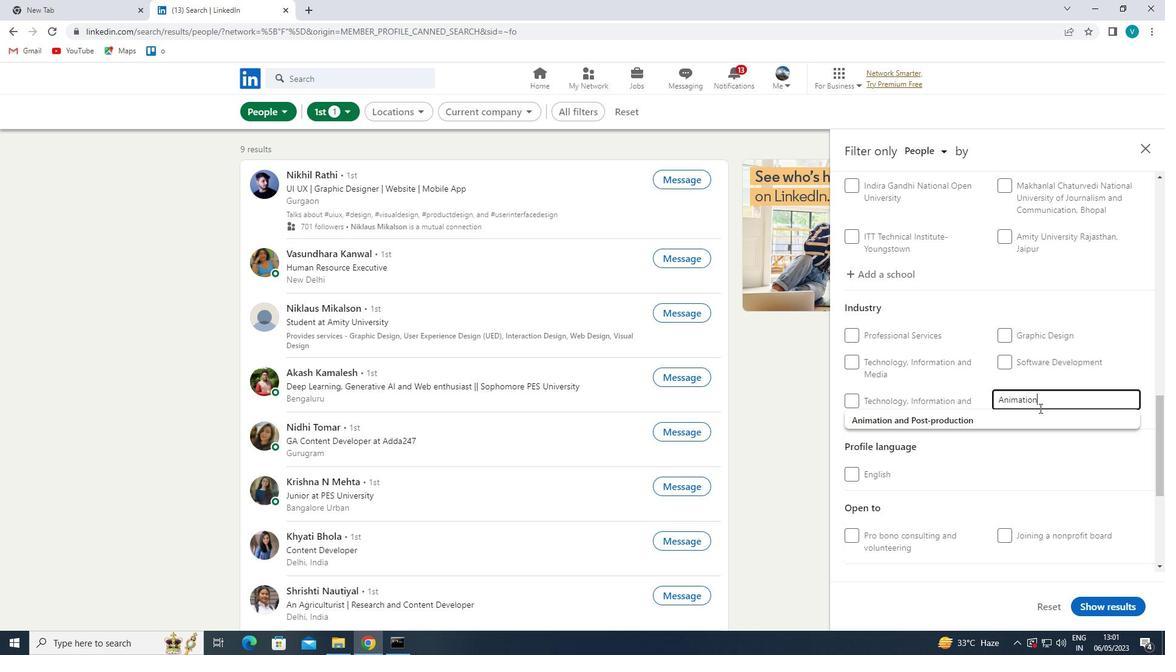 
Action: Mouse moved to (1005, 418)
Screenshot: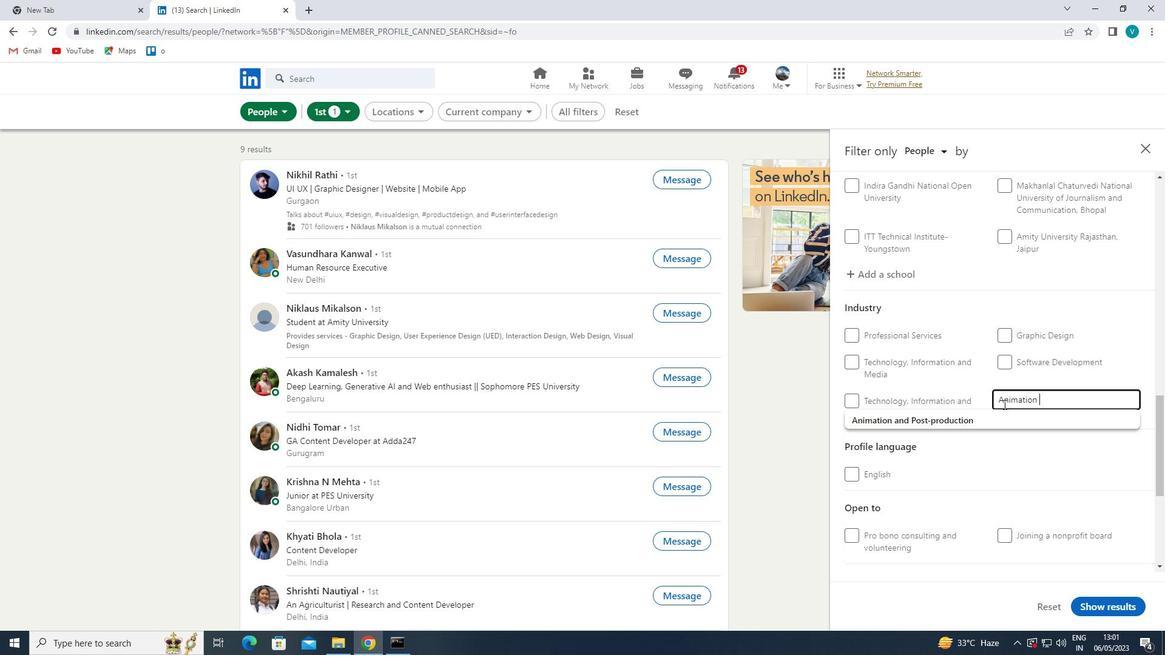 
Action: Mouse pressed left at (1005, 418)
Screenshot: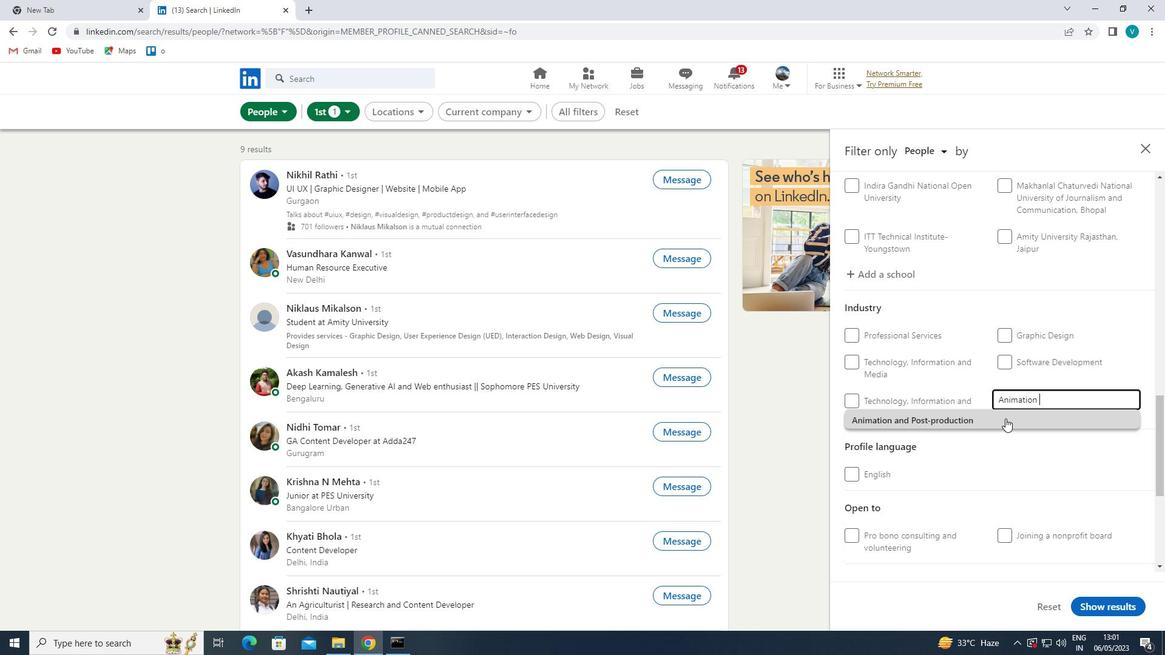 
Action: Mouse scrolled (1005, 418) with delta (0, 0)
Screenshot: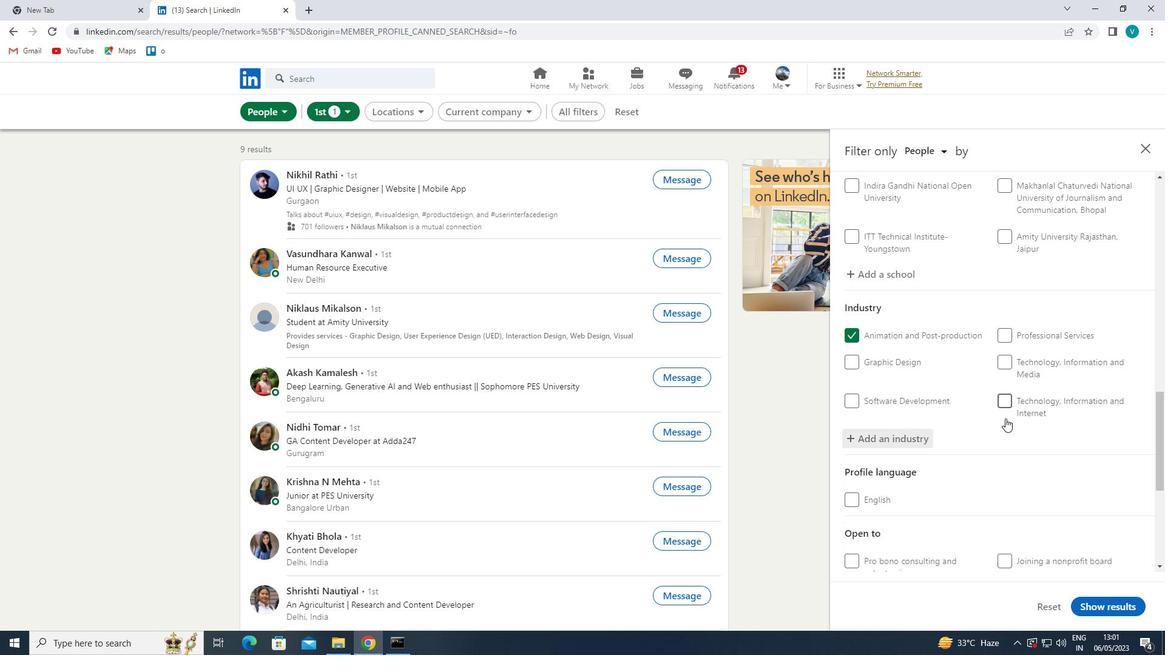 
Action: Mouse scrolled (1005, 418) with delta (0, 0)
Screenshot: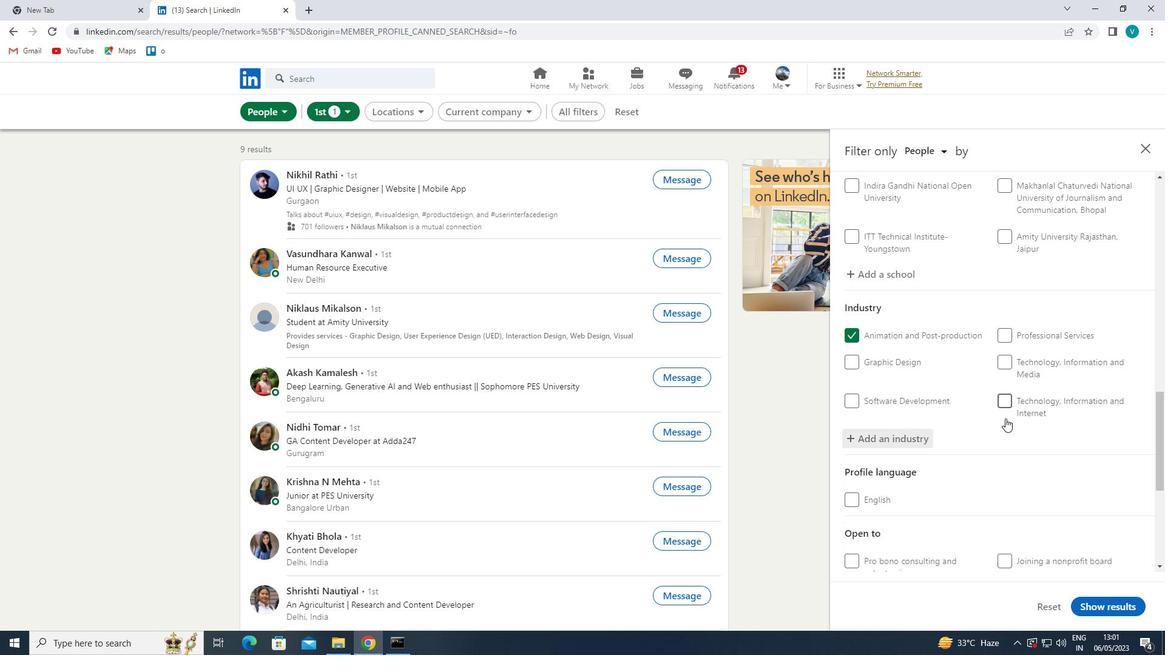 
Action: Mouse scrolled (1005, 418) with delta (0, 0)
Screenshot: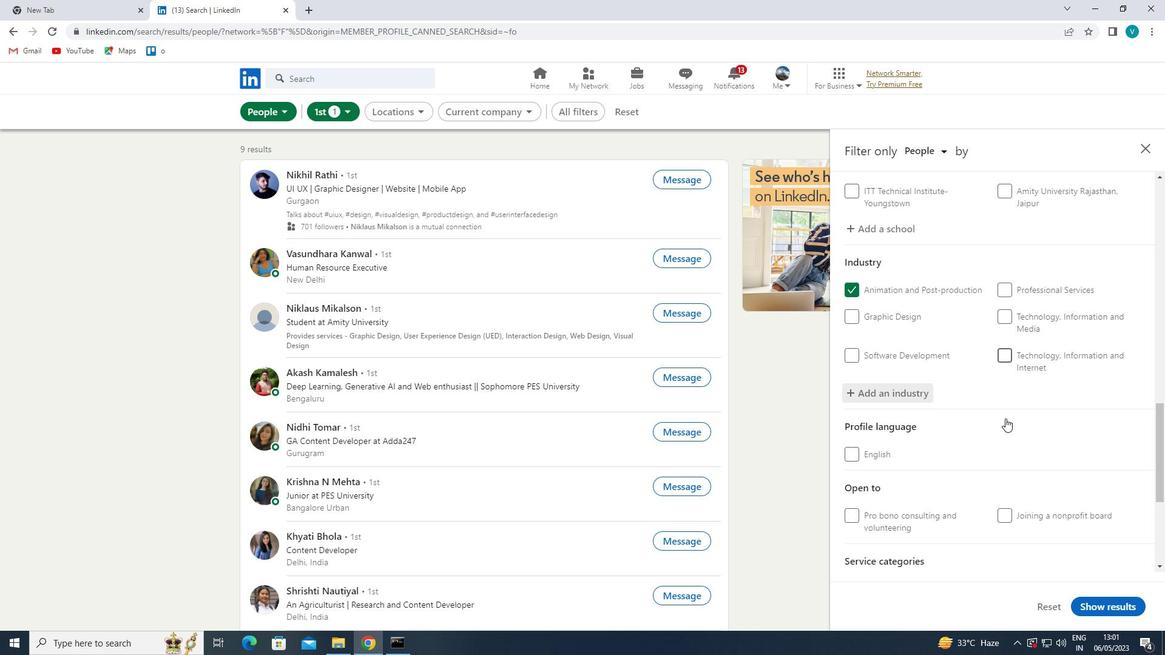 
Action: Mouse moved to (1004, 423)
Screenshot: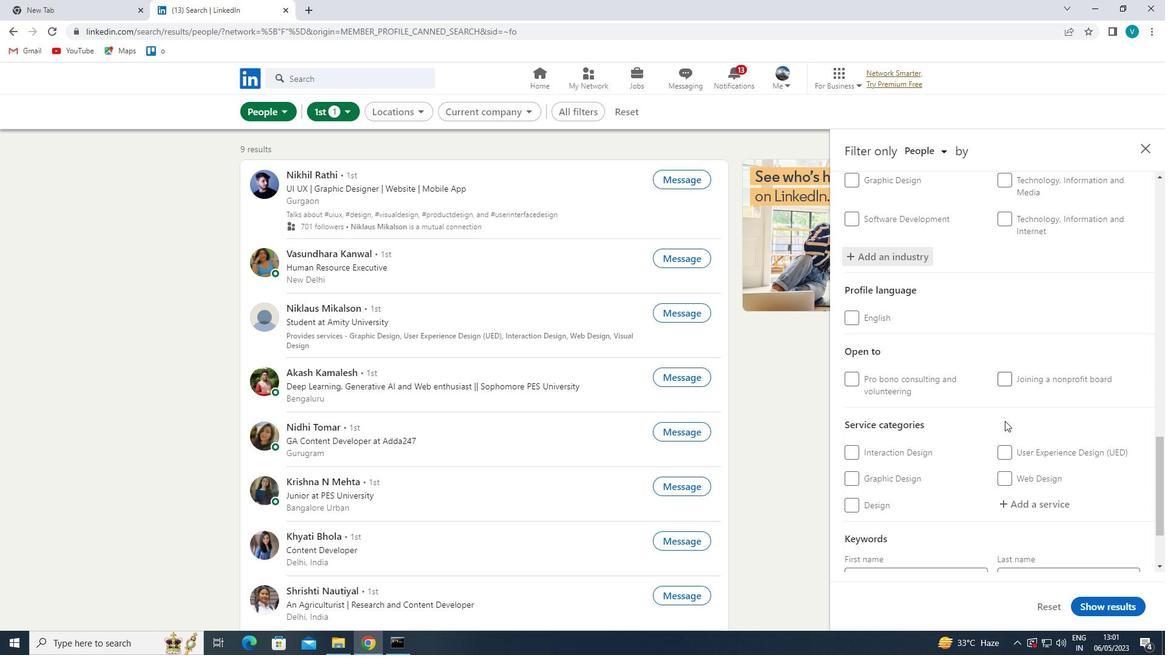 
Action: Mouse scrolled (1004, 422) with delta (0, 0)
Screenshot: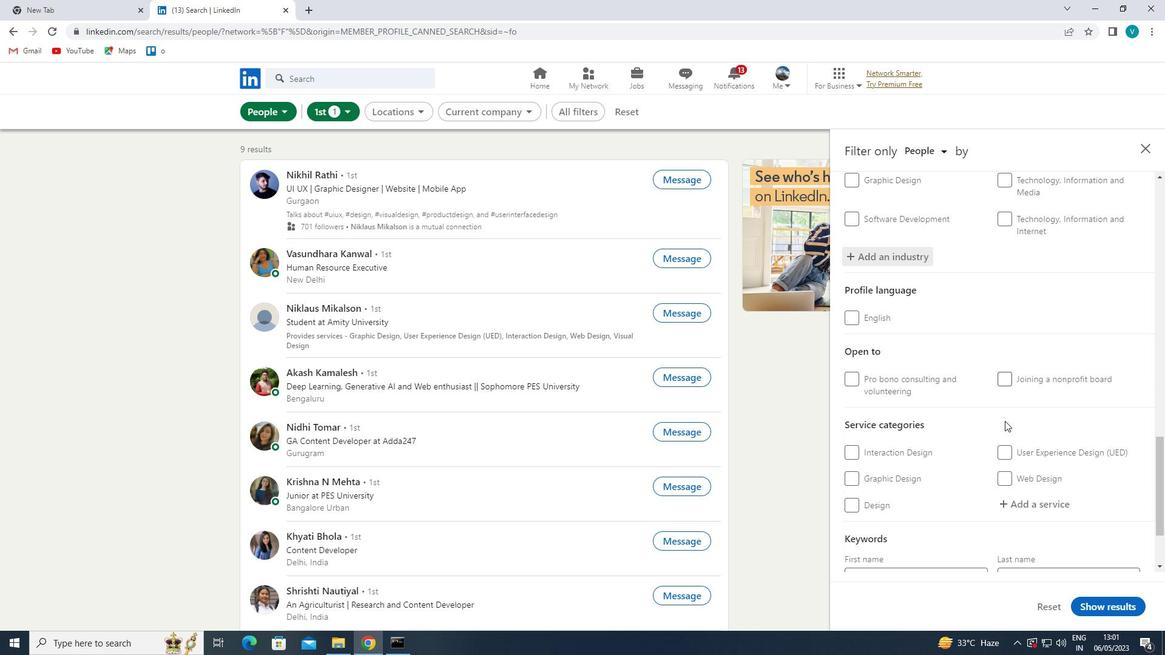 
Action: Mouse moved to (1016, 438)
Screenshot: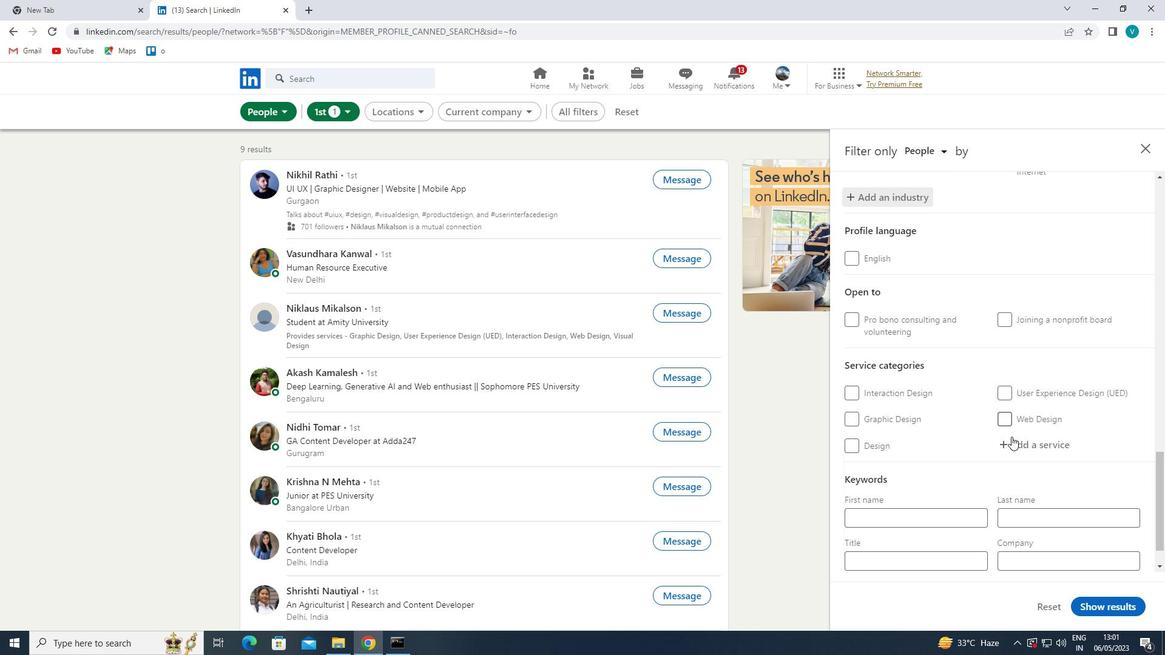 
Action: Mouse pressed left at (1016, 438)
Screenshot: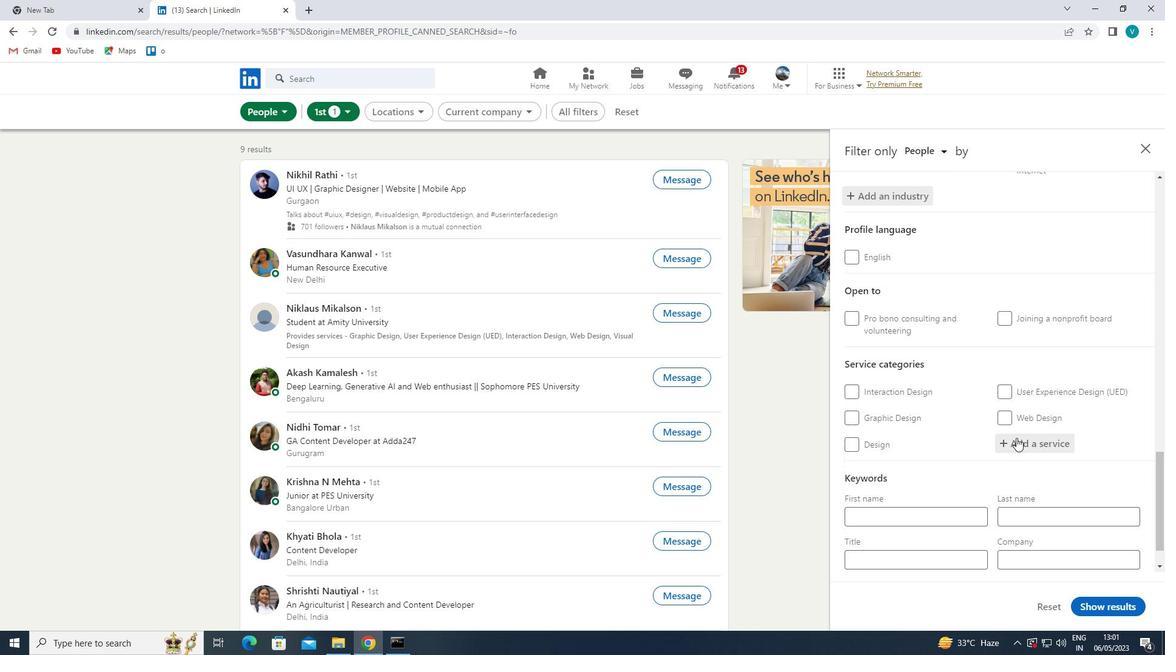 
Action: Mouse moved to (1013, 435)
Screenshot: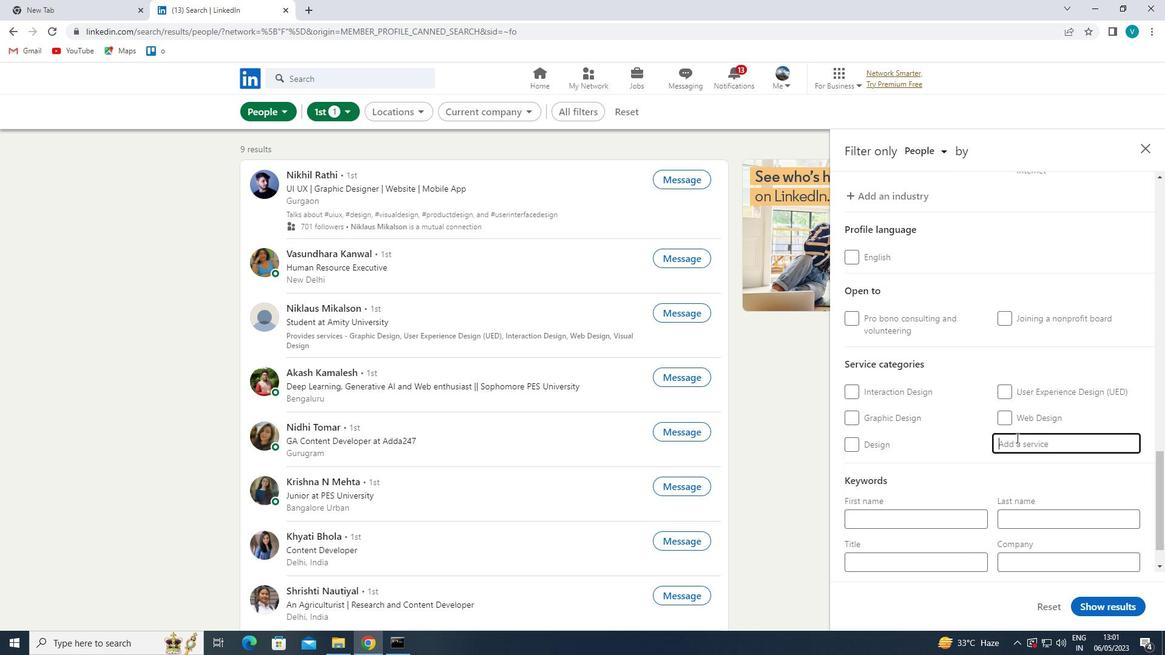 
Action: Key pressed <Key.shift>CORPORATE<Key.space>
Screenshot: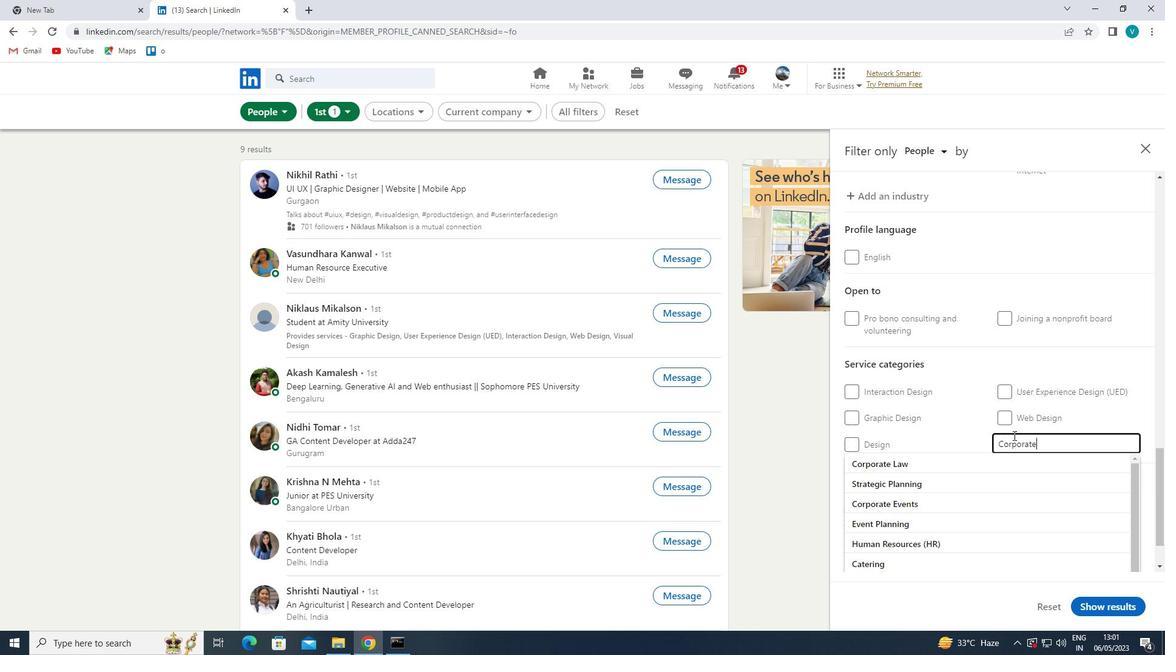 
Action: Mouse moved to (970, 498)
Screenshot: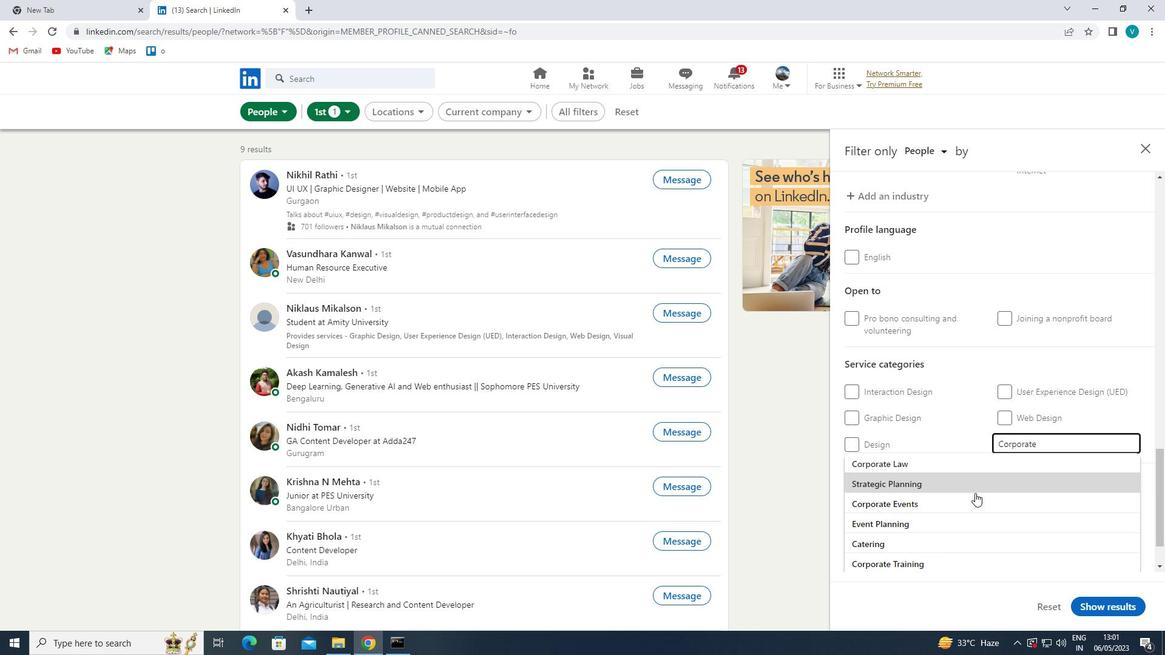 
Action: Mouse pressed left at (970, 498)
Screenshot: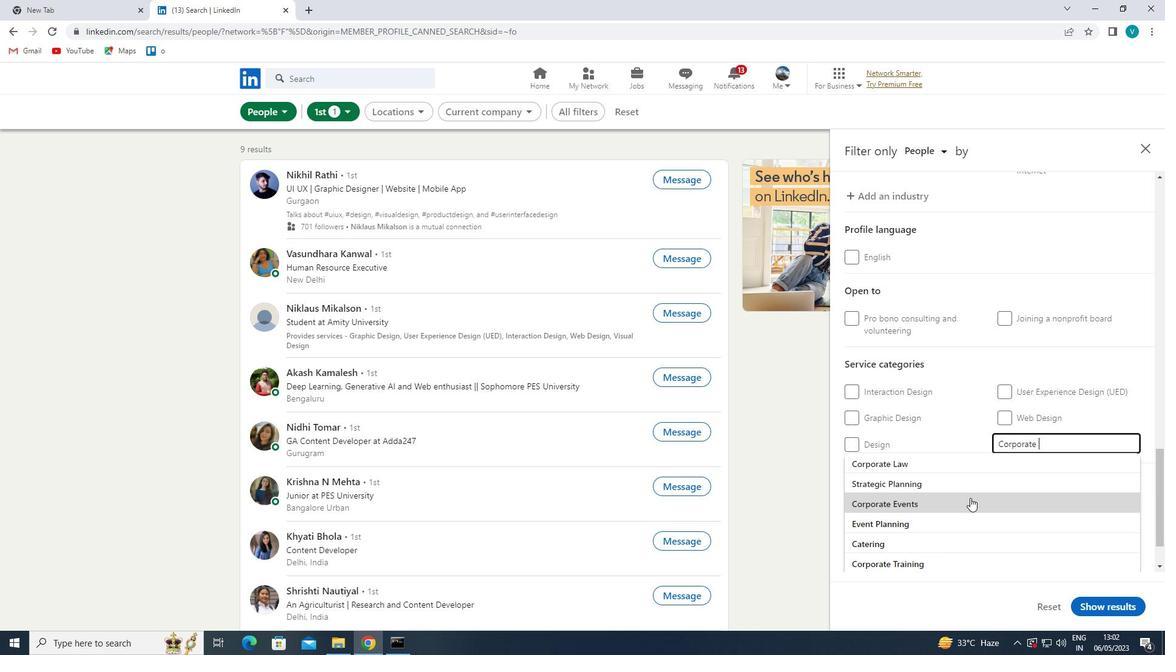 
Action: Mouse scrolled (970, 497) with delta (0, 0)
Screenshot: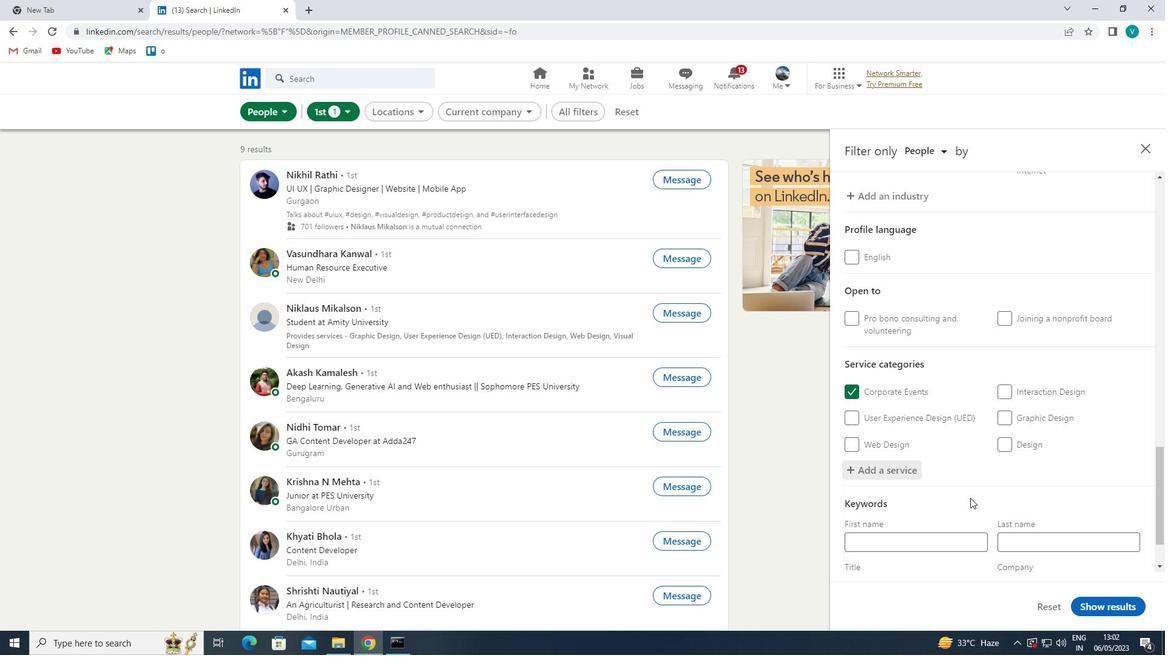 
Action: Mouse scrolled (970, 497) with delta (0, 0)
Screenshot: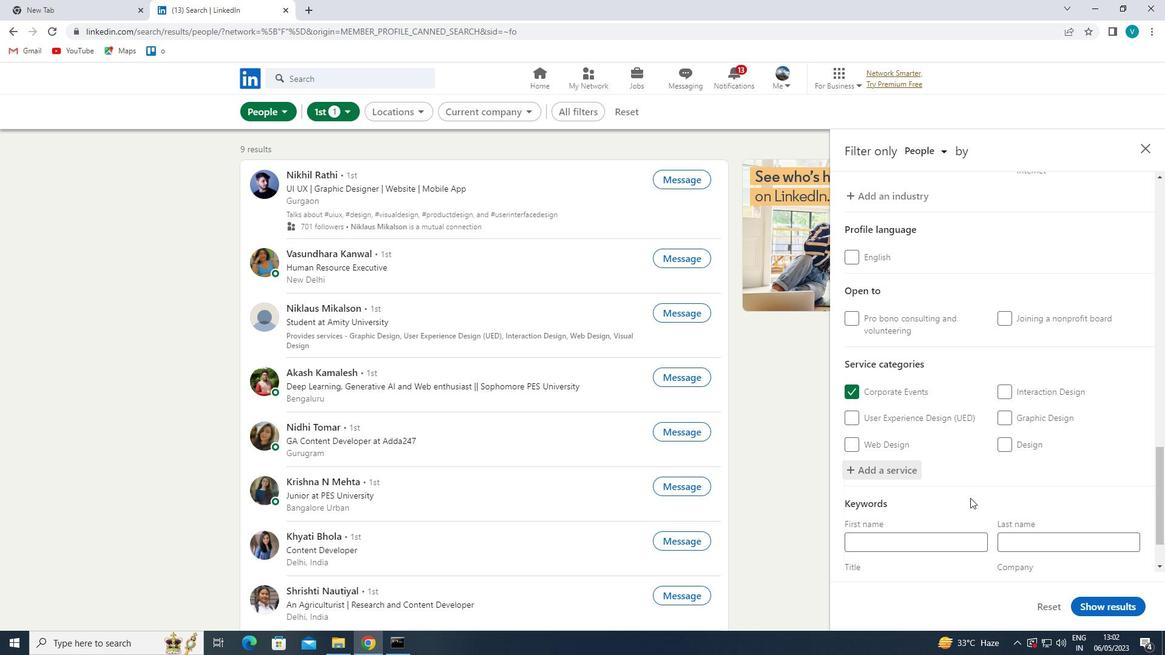 
Action: Mouse scrolled (970, 497) with delta (0, 0)
Screenshot: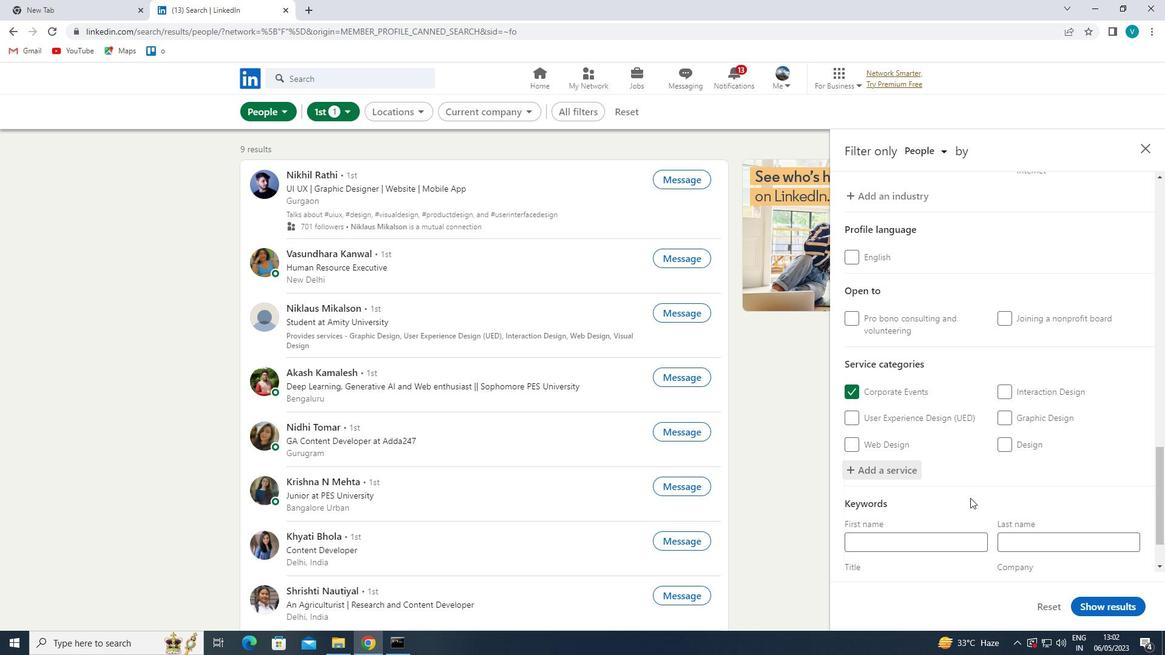 
Action: Mouse moved to (964, 514)
Screenshot: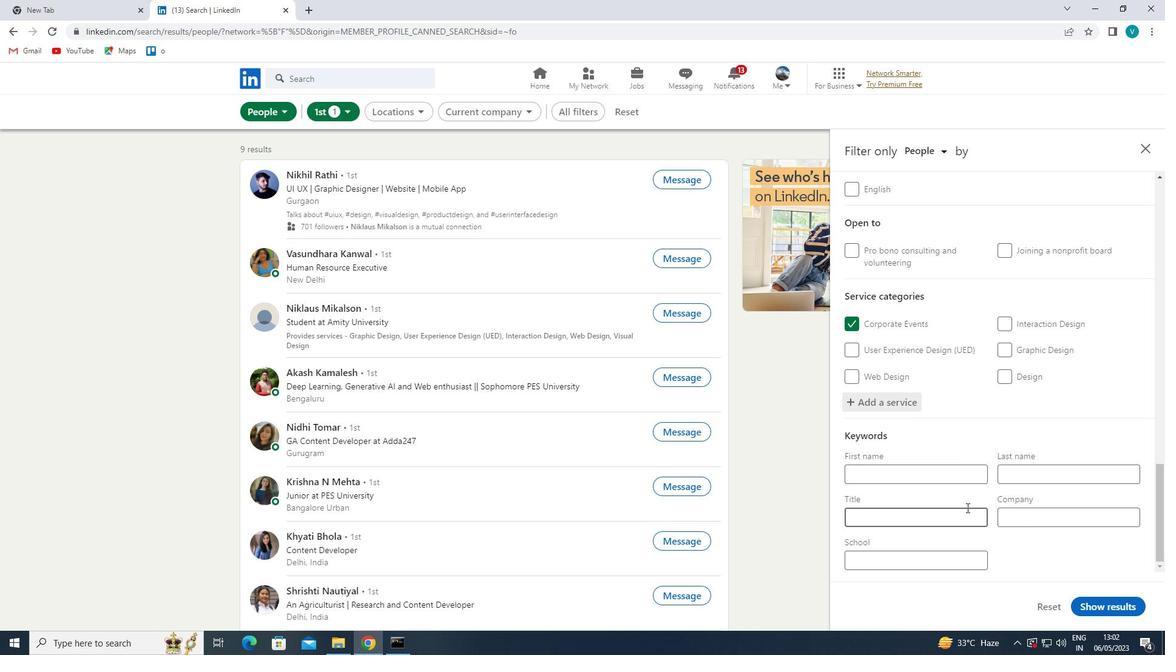 
Action: Mouse pressed left at (964, 514)
Screenshot: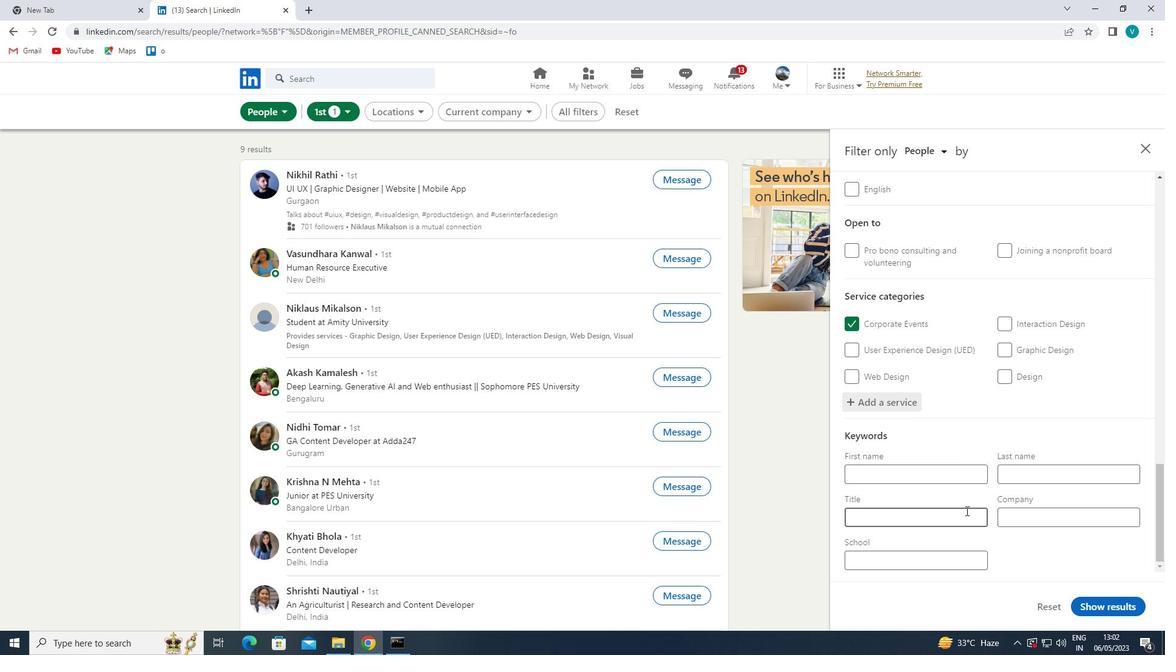 
Action: Key pressed <Key.shift>EVENT<Key.space><Key.shift>PLANNER
Screenshot: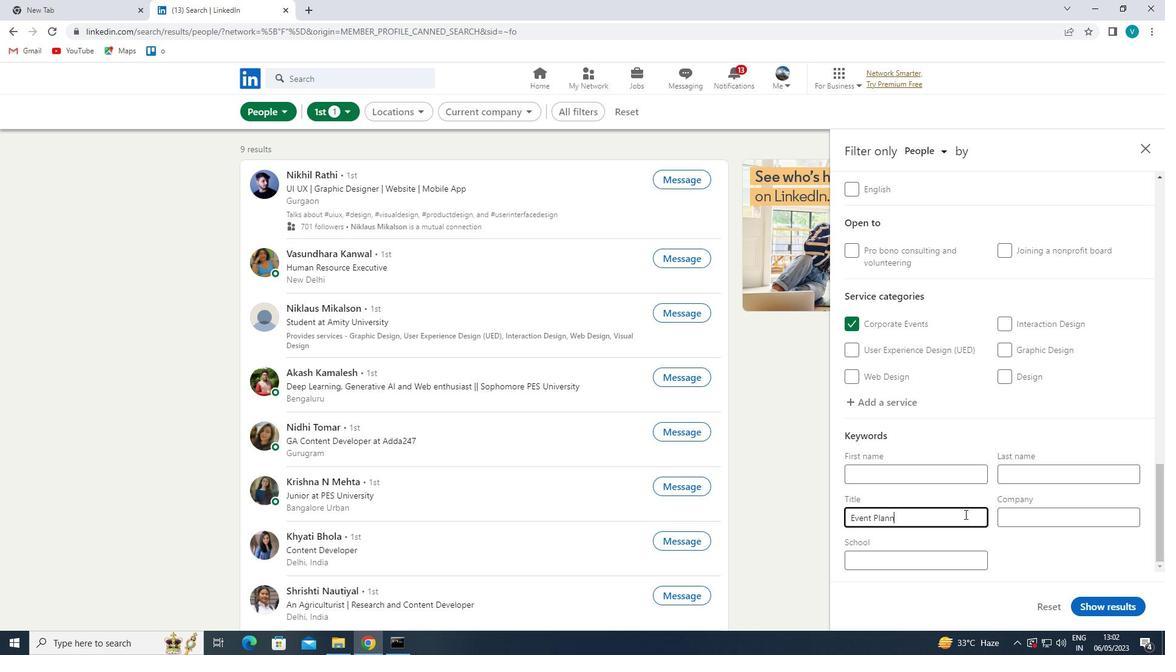 
Action: Mouse moved to (1087, 600)
Screenshot: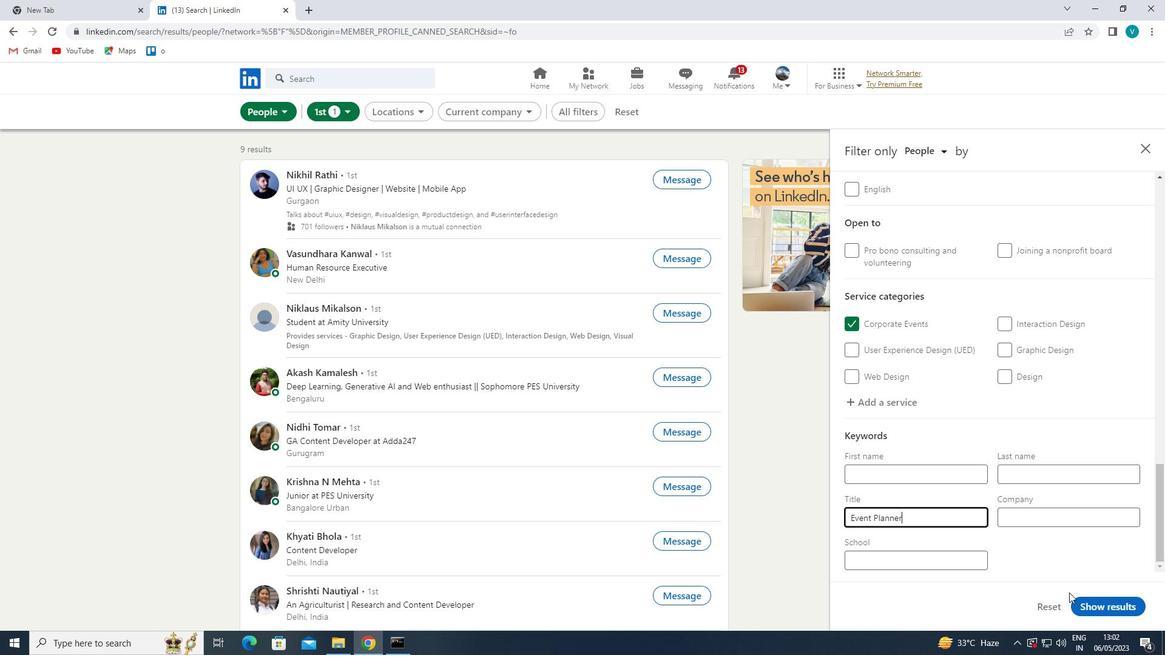
Action: Mouse pressed left at (1087, 600)
Screenshot: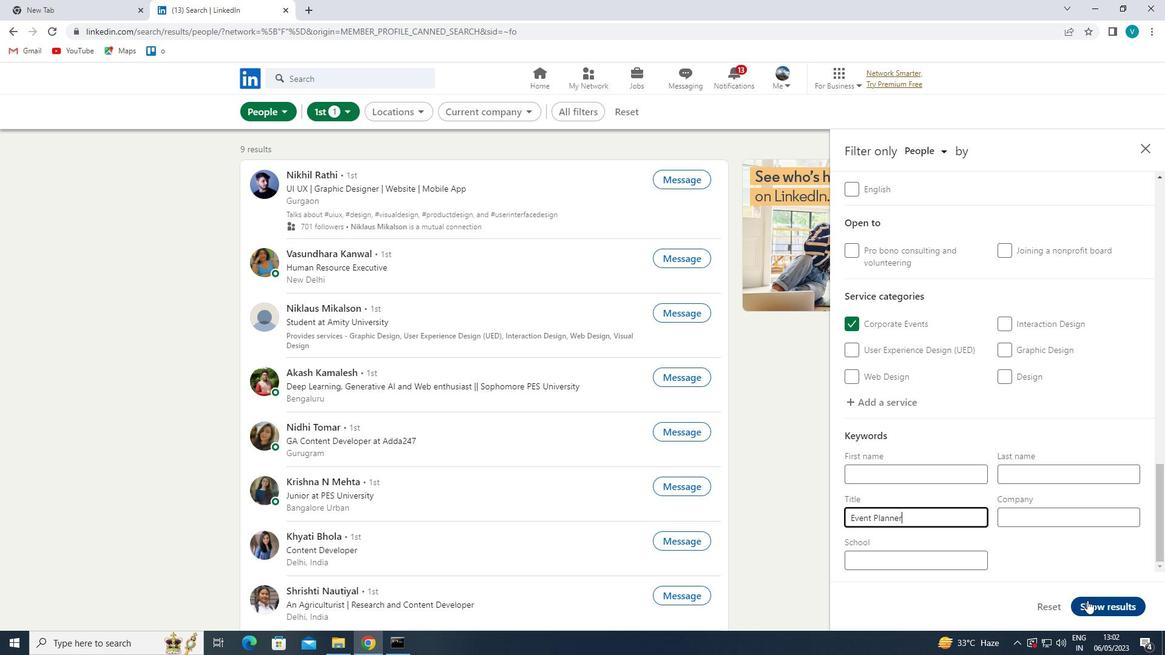 
